 Task: Find connections with filter location Samtredia with filter topic #cybersecuritywith filter profile language Spanish with filter current company The Product Folks with filter school MCT's Rajiv Gandhi Institute Of Technology with filter industry Vehicle Repair and Maintenance with filter service category NotaryOnline Research with filter keywords title Owner
Action: Mouse moved to (192, 271)
Screenshot: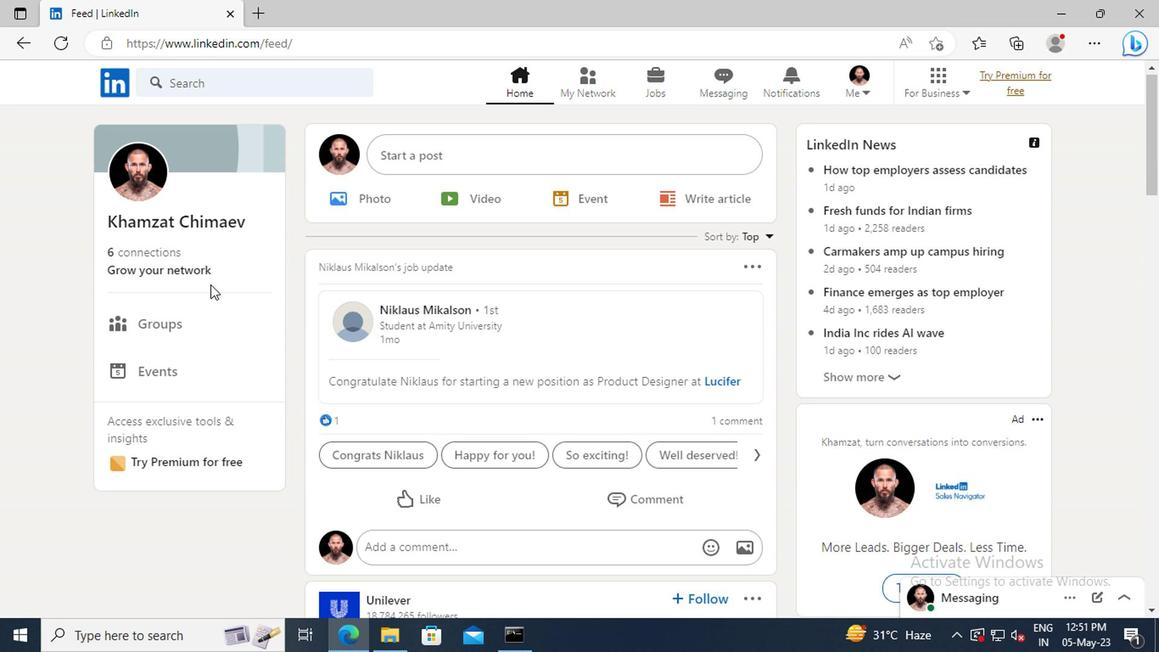 
Action: Mouse pressed left at (192, 271)
Screenshot: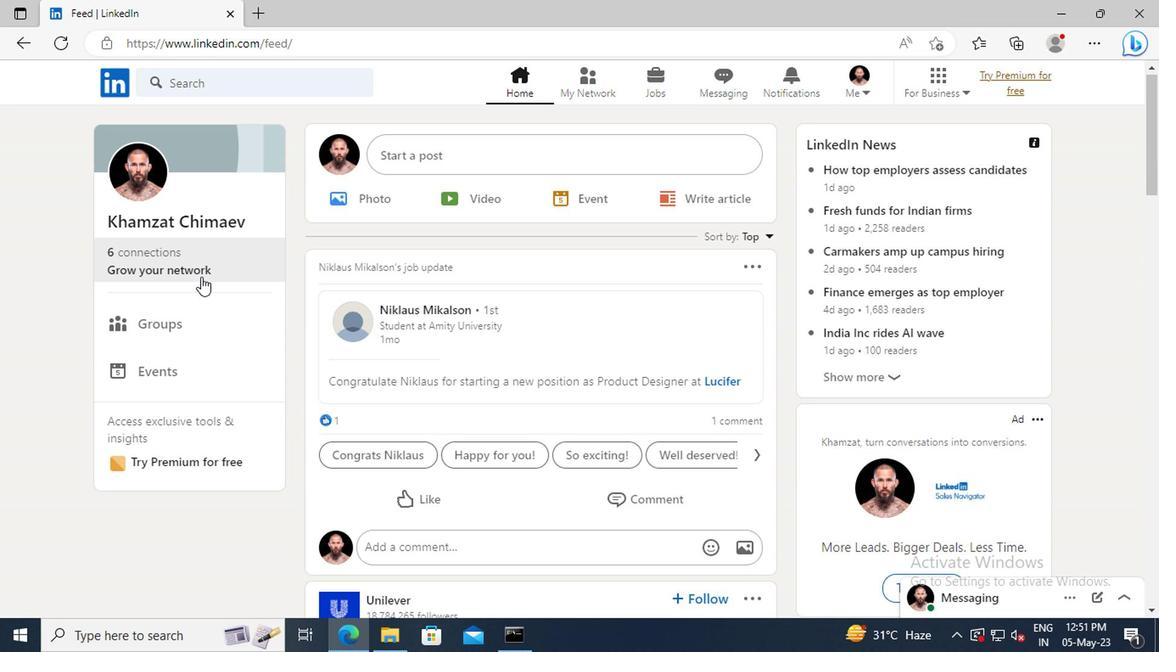 
Action: Mouse moved to (188, 180)
Screenshot: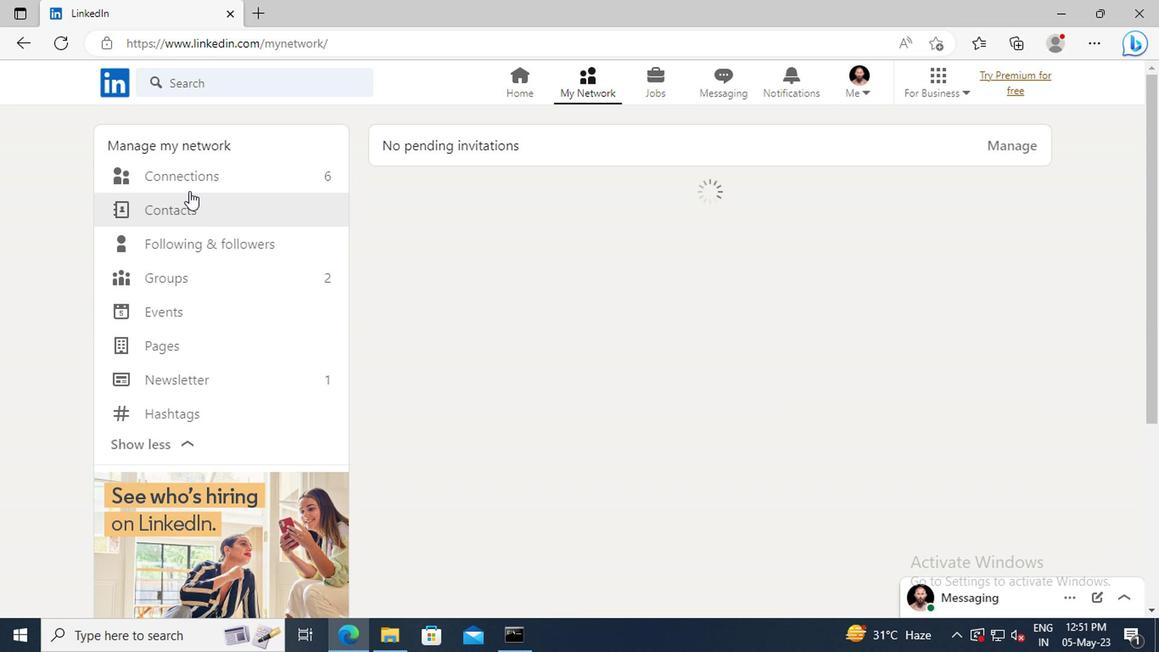 
Action: Mouse pressed left at (188, 180)
Screenshot: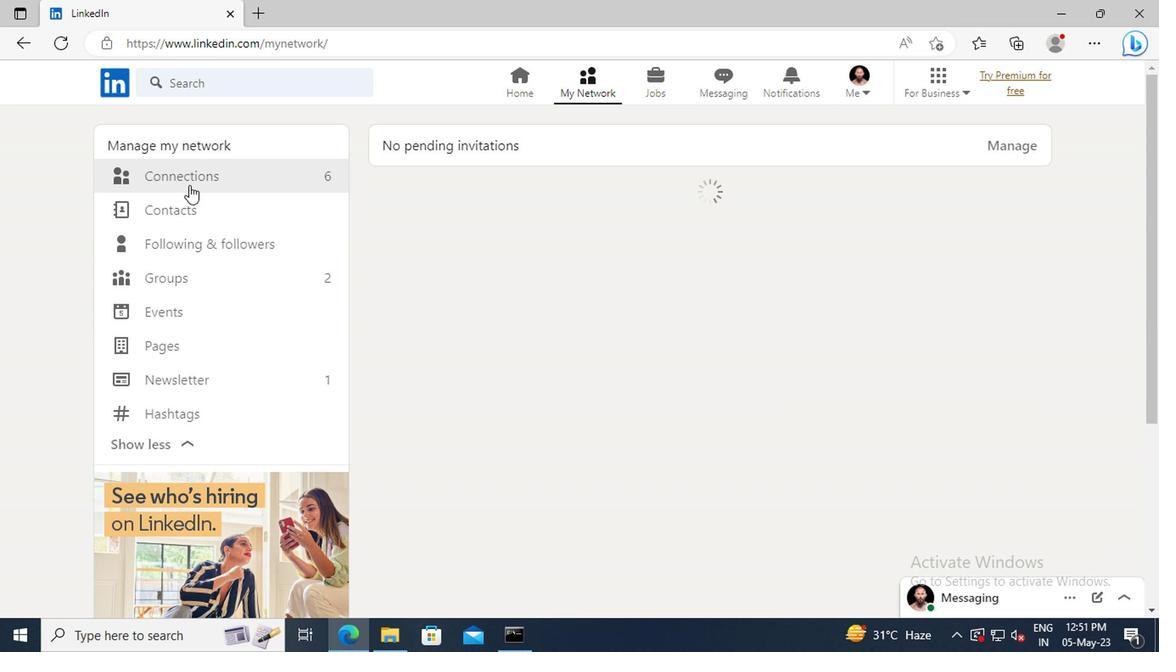 
Action: Mouse moved to (688, 181)
Screenshot: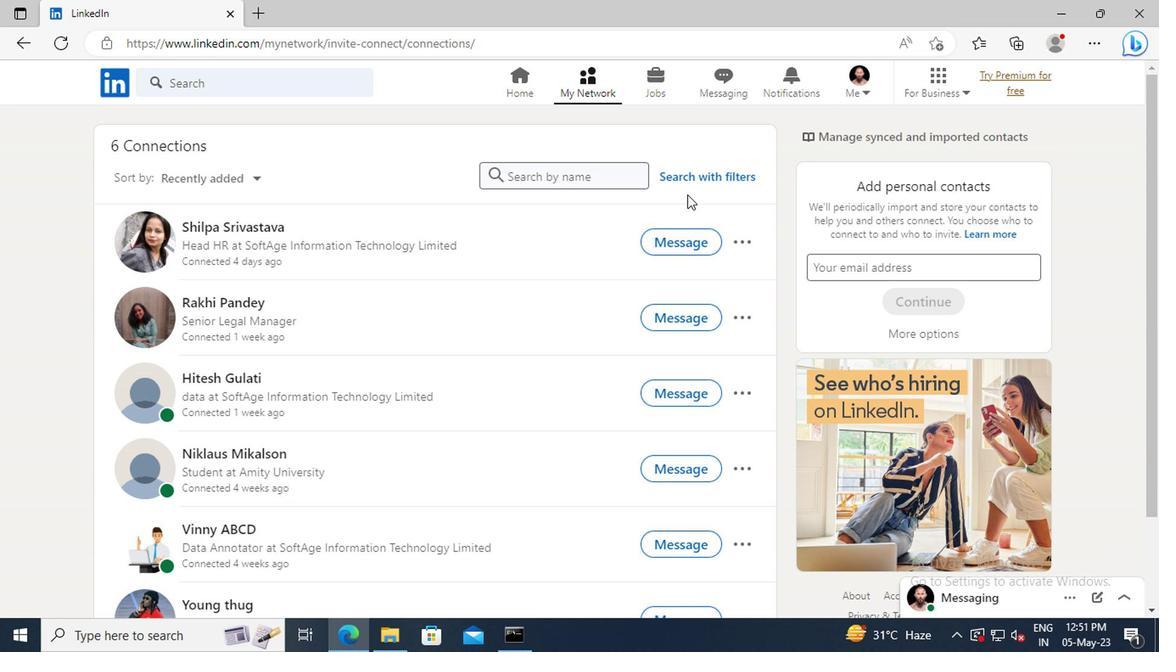 
Action: Mouse pressed left at (688, 181)
Screenshot: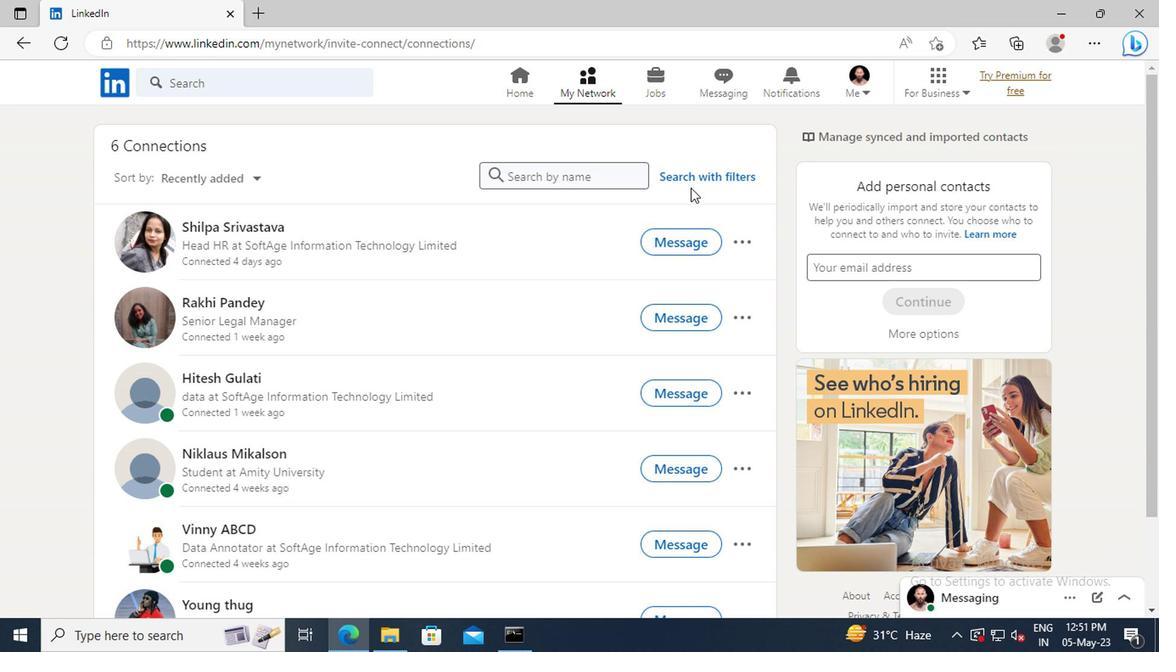
Action: Mouse moved to (637, 134)
Screenshot: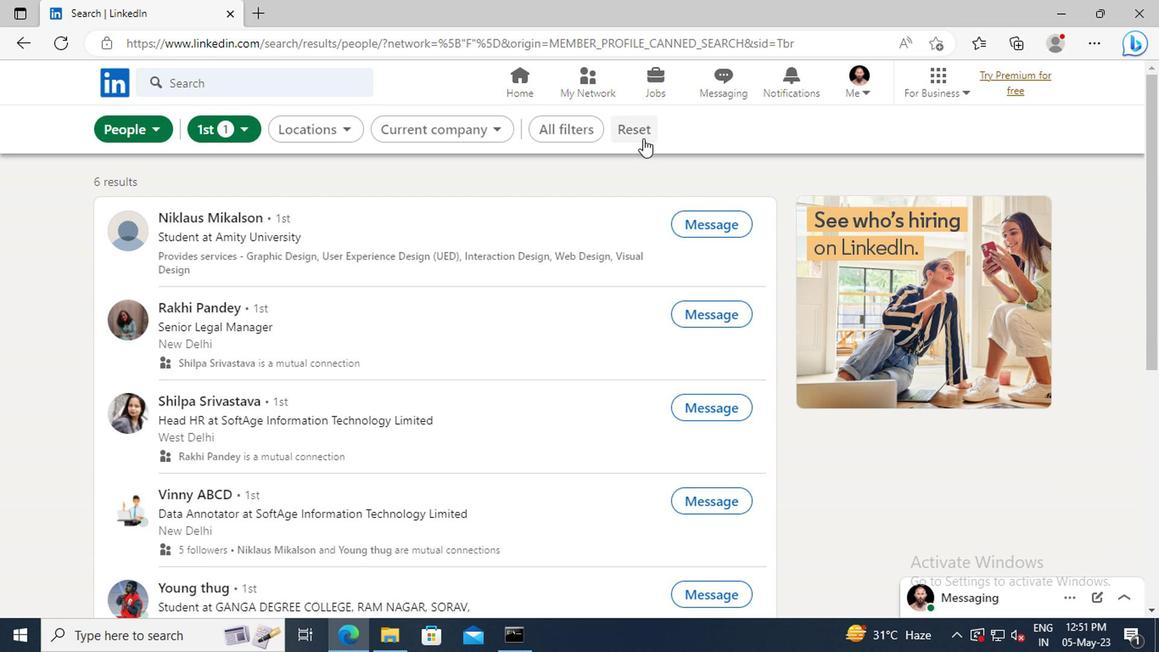 
Action: Mouse pressed left at (637, 134)
Screenshot: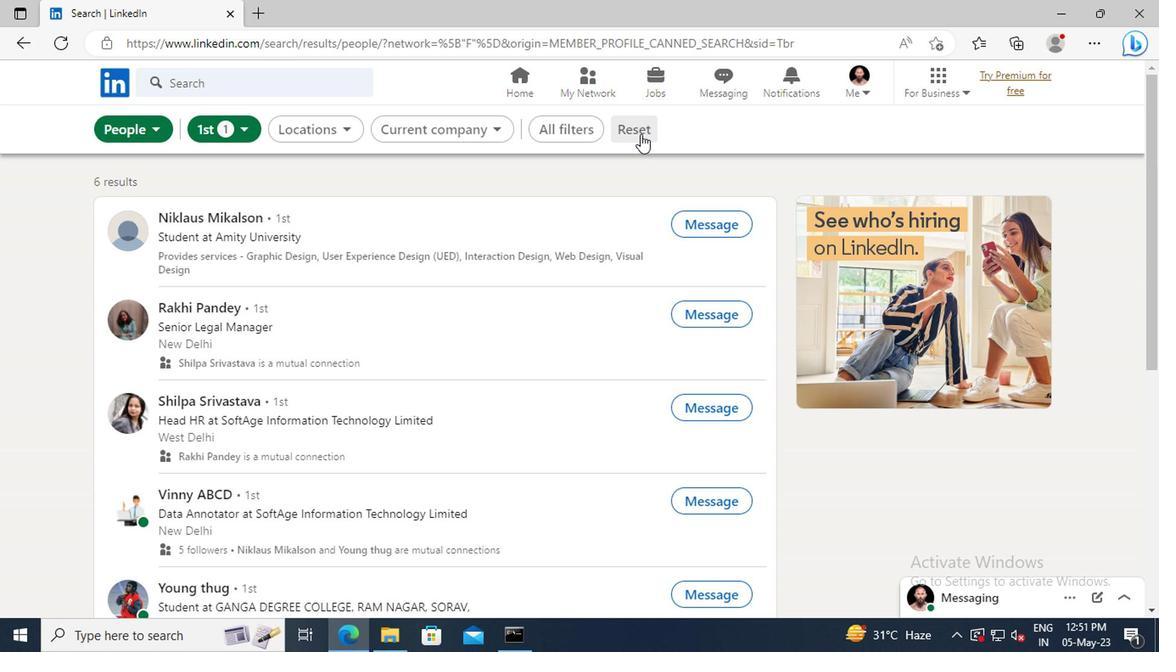 
Action: Mouse moved to (616, 134)
Screenshot: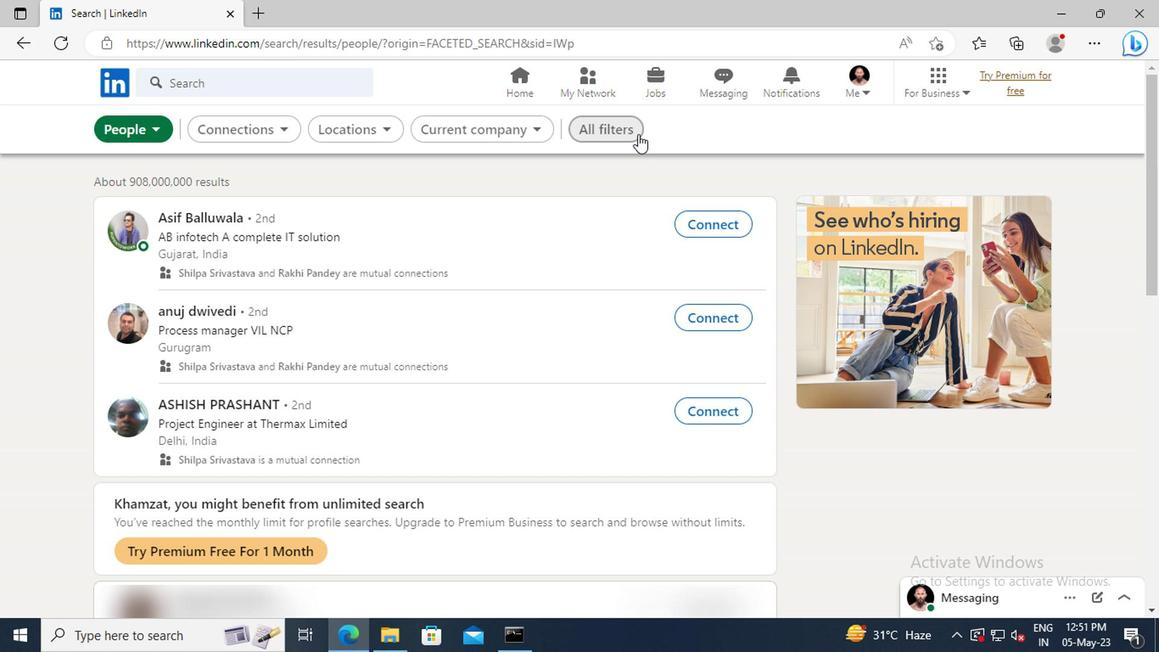 
Action: Mouse pressed left at (616, 134)
Screenshot: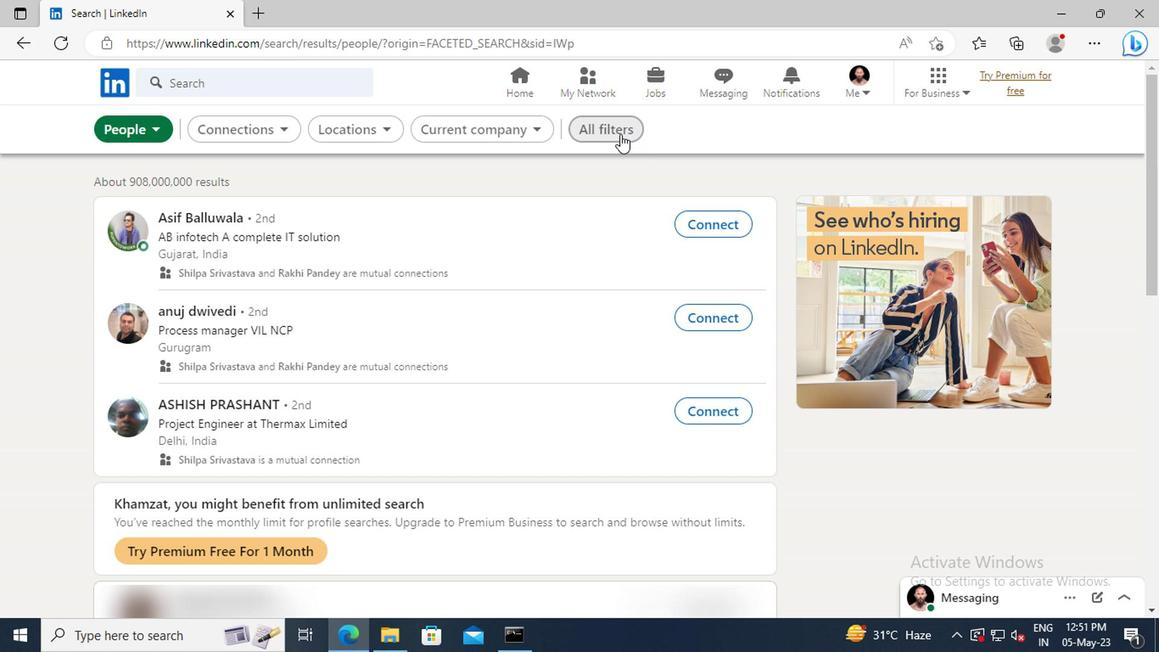 
Action: Mouse moved to (943, 360)
Screenshot: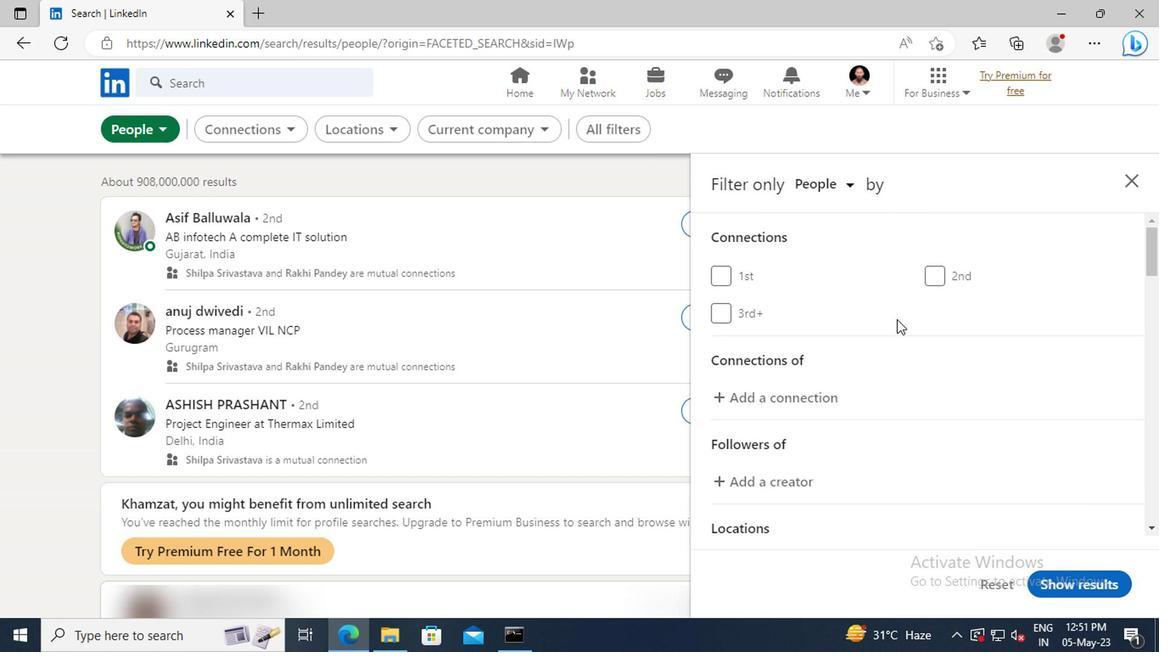 
Action: Mouse scrolled (943, 359) with delta (0, -1)
Screenshot: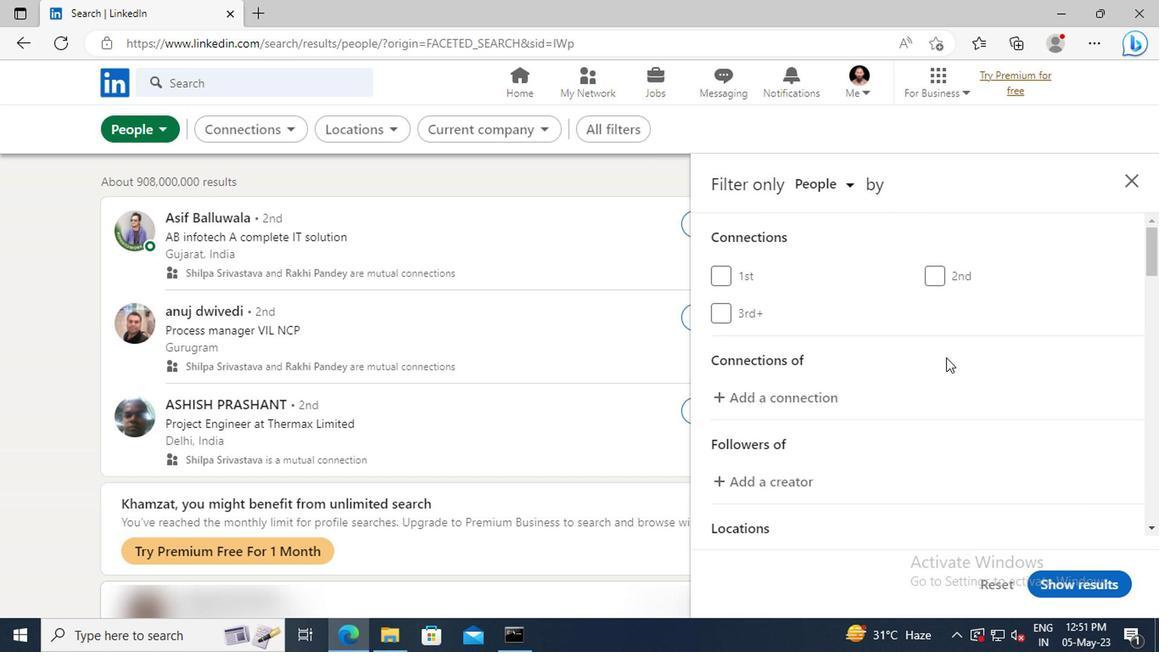 
Action: Mouse scrolled (943, 359) with delta (0, -1)
Screenshot: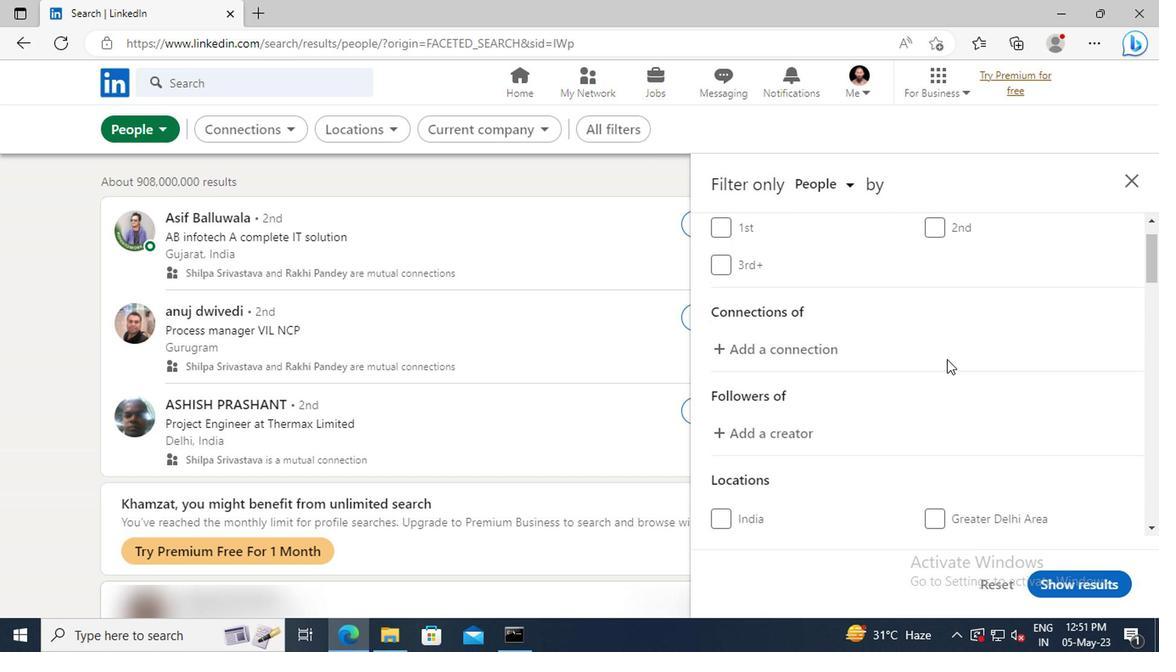 
Action: Mouse scrolled (943, 359) with delta (0, -1)
Screenshot: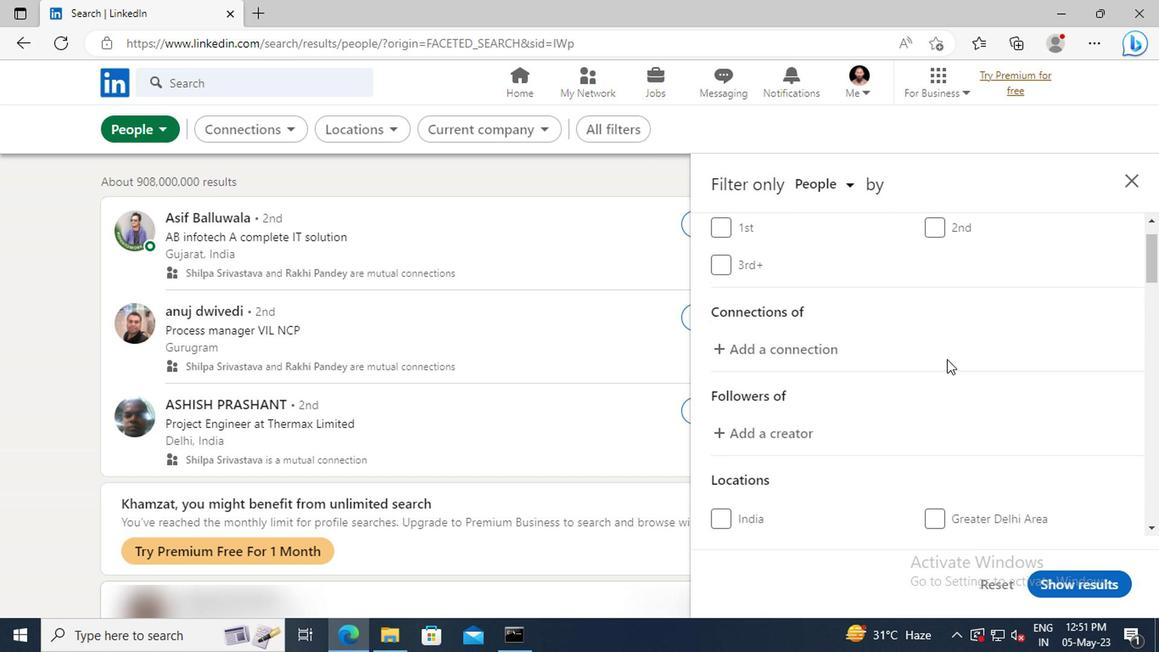 
Action: Mouse scrolled (943, 359) with delta (0, -1)
Screenshot: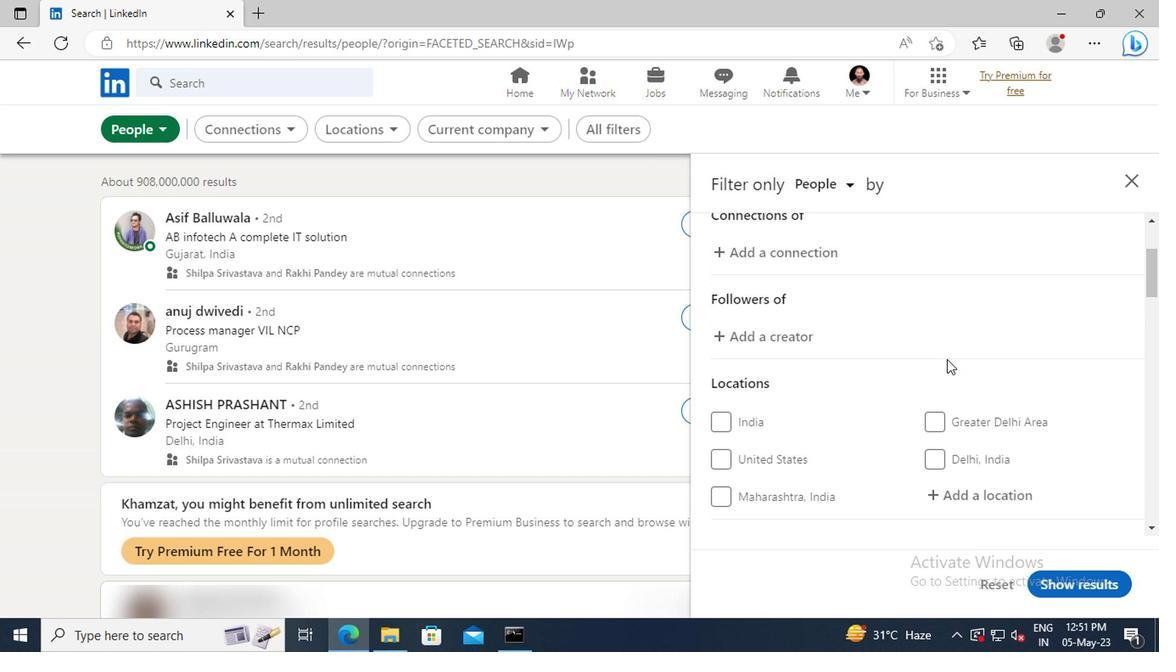 
Action: Mouse scrolled (943, 359) with delta (0, -1)
Screenshot: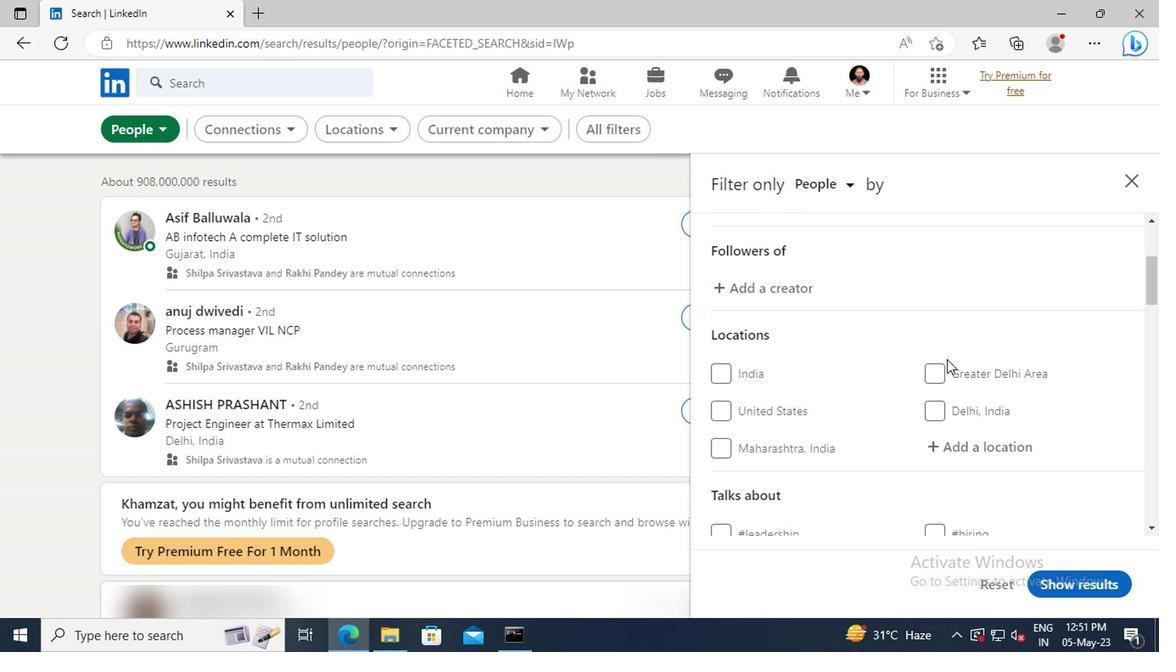 
Action: Mouse moved to (942, 398)
Screenshot: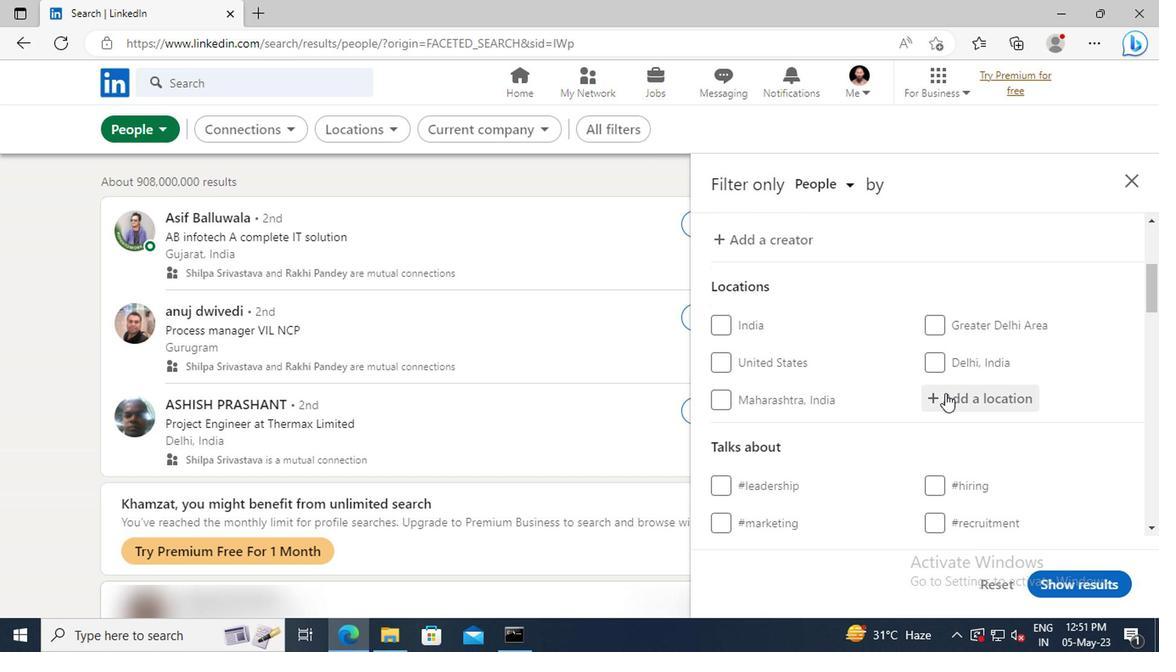 
Action: Mouse pressed left at (942, 398)
Screenshot: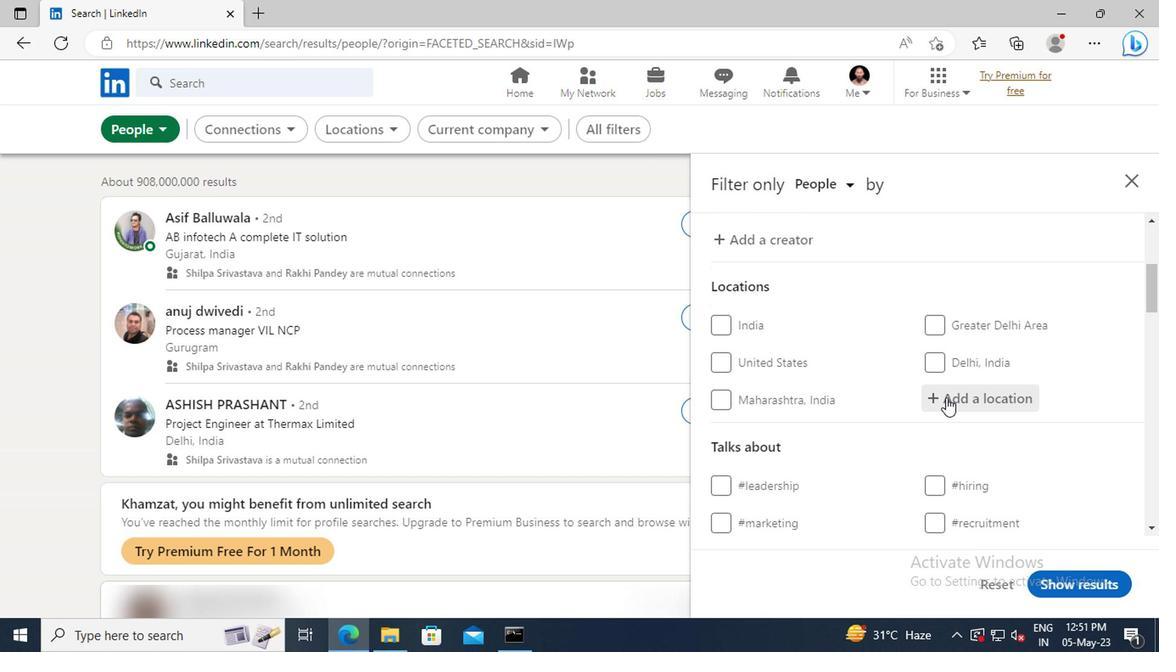 
Action: Key pressed <Key.shift>SAMTRED
Screenshot: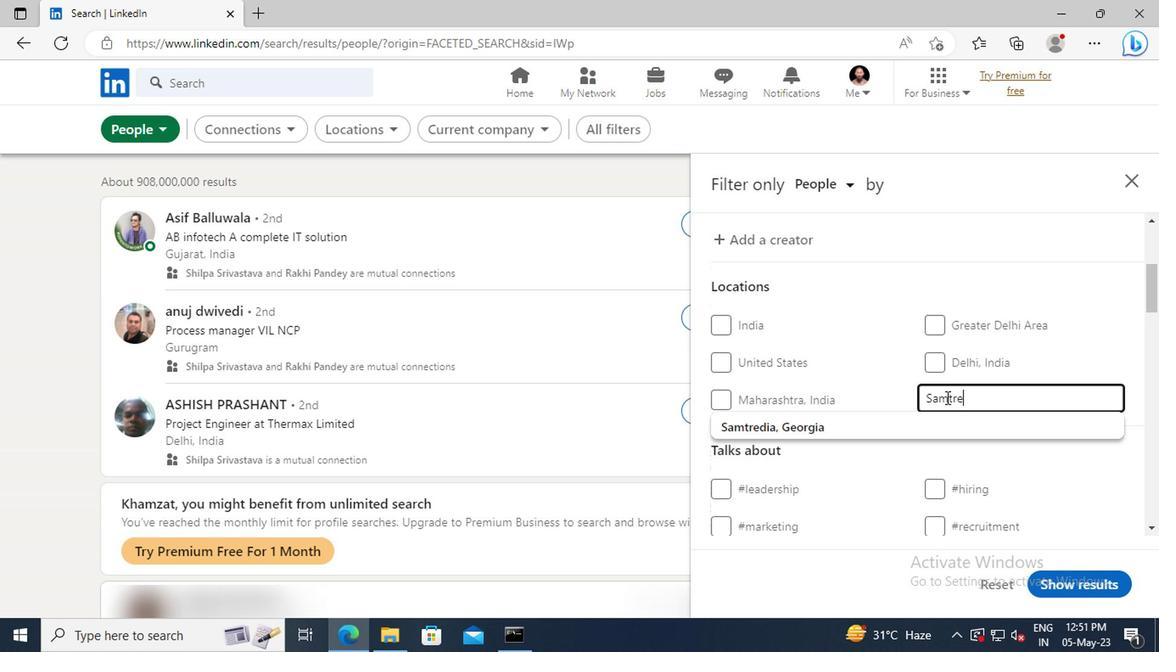 
Action: Mouse moved to (938, 425)
Screenshot: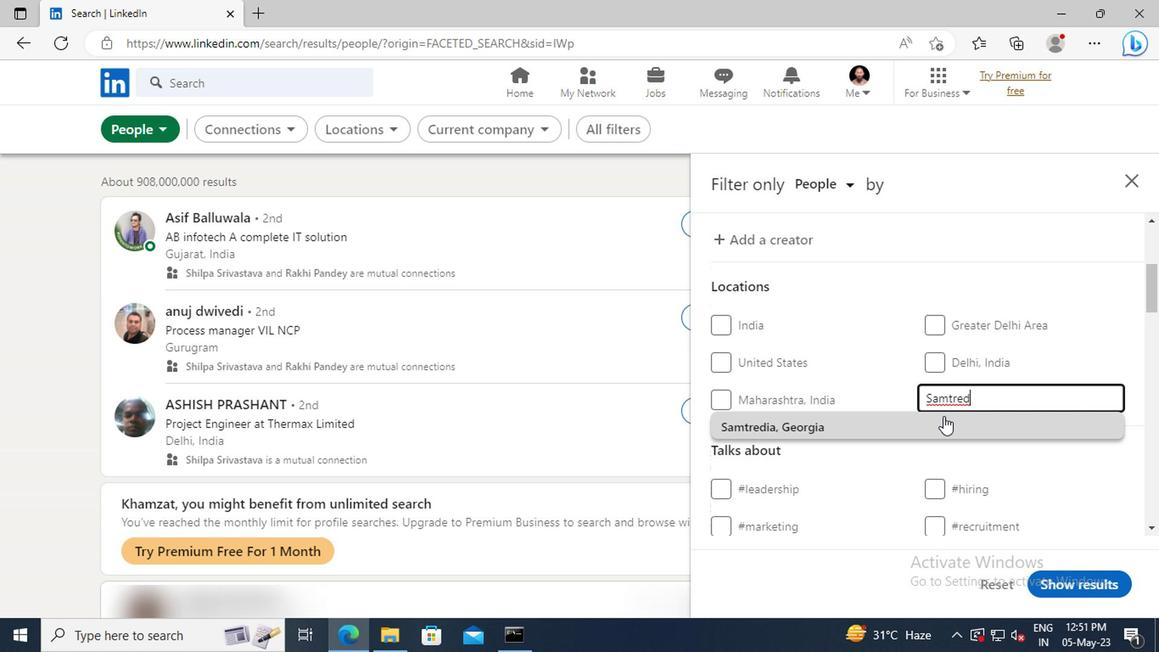 
Action: Mouse pressed left at (938, 425)
Screenshot: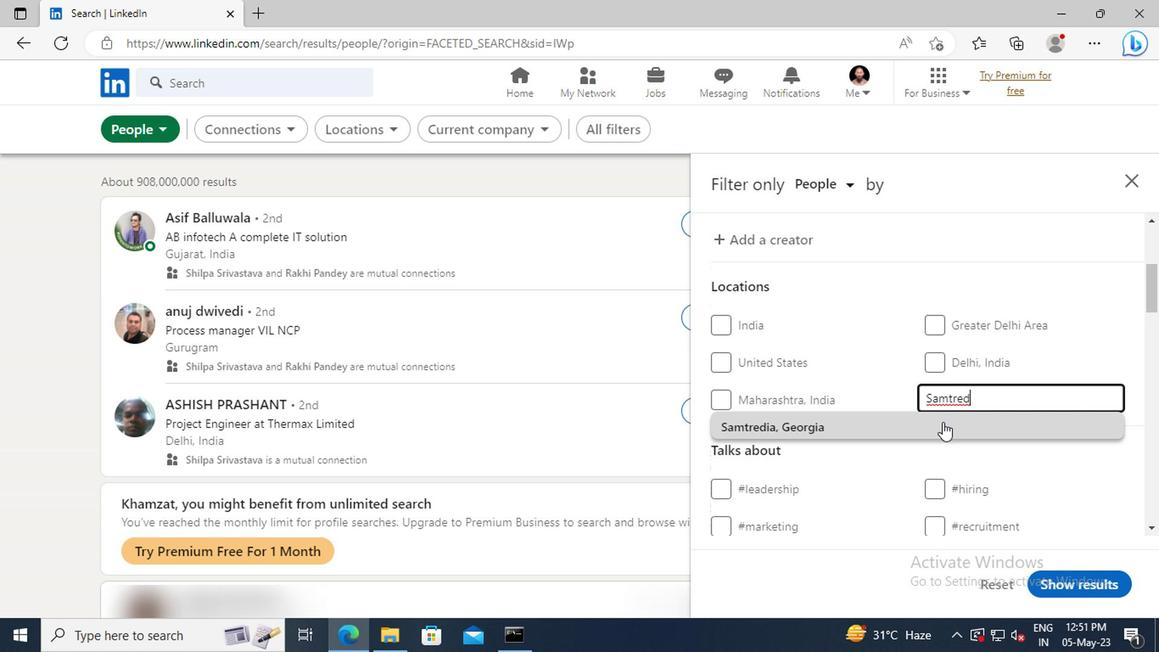 
Action: Mouse scrolled (938, 424) with delta (0, 0)
Screenshot: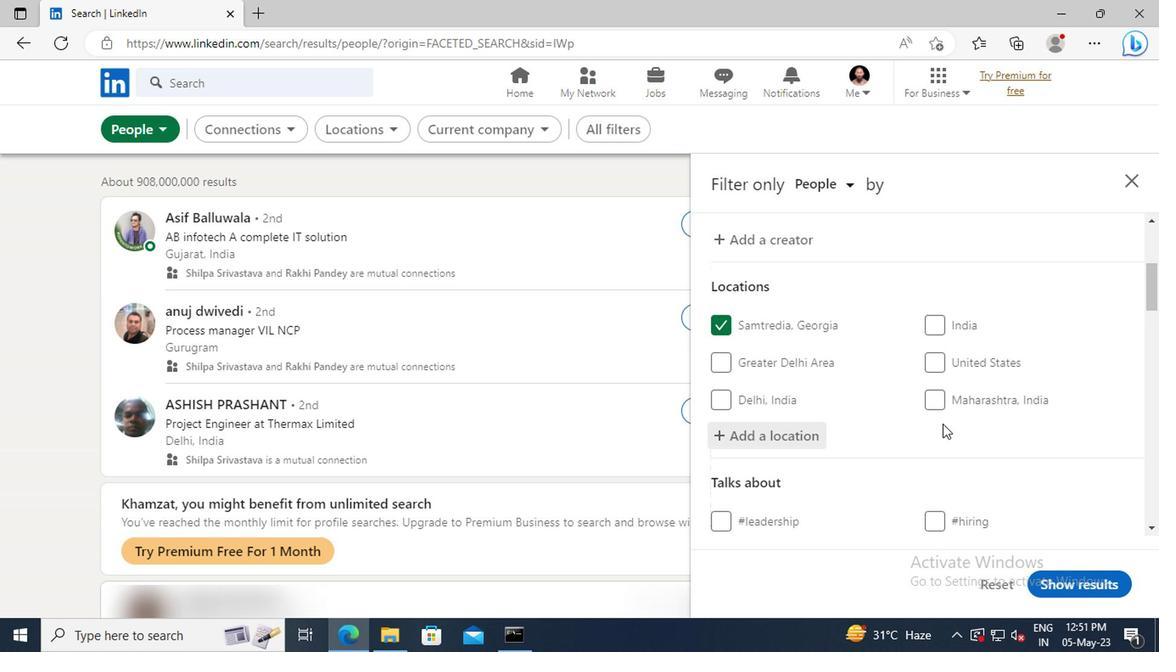 
Action: Mouse scrolled (938, 424) with delta (0, 0)
Screenshot: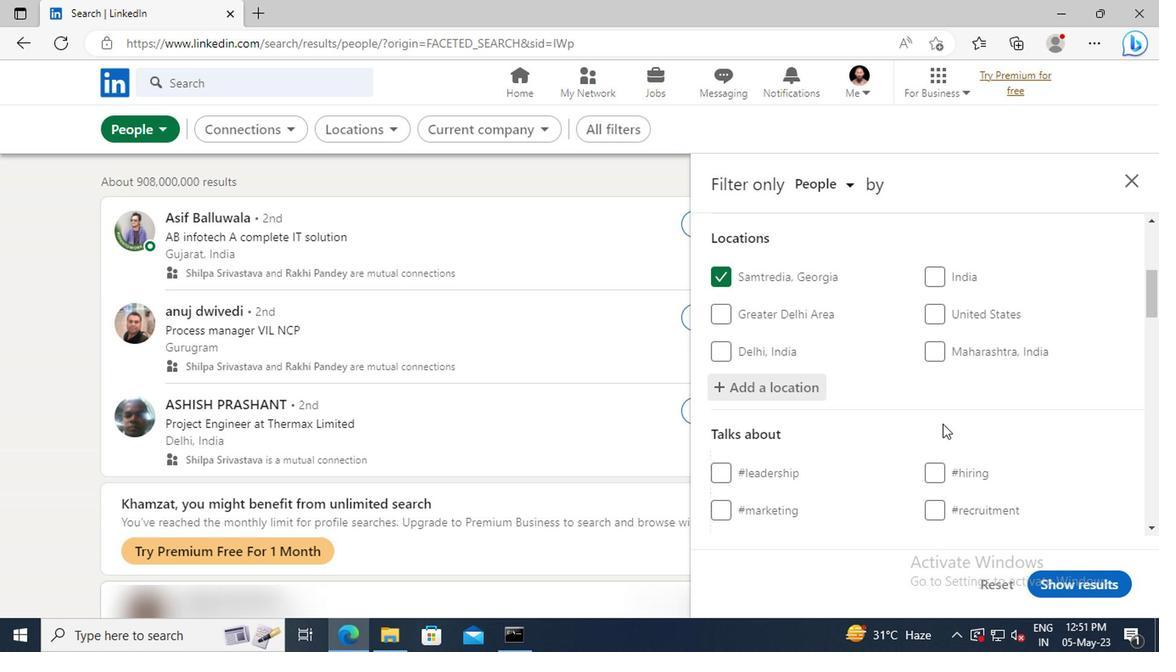 
Action: Mouse scrolled (938, 424) with delta (0, 0)
Screenshot: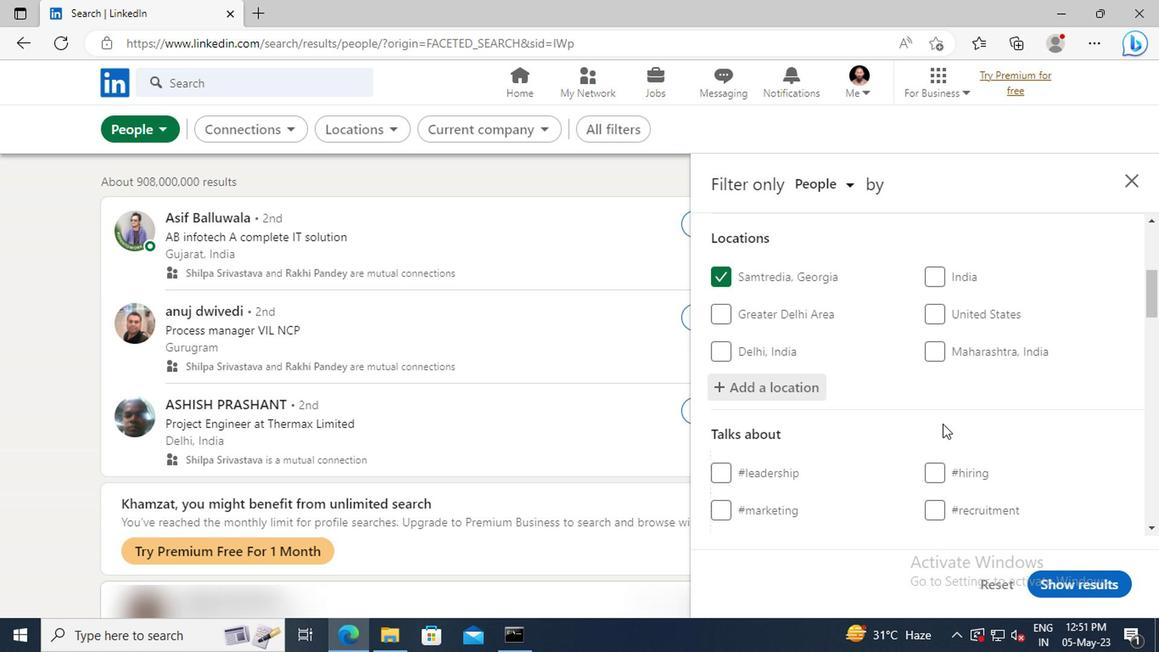 
Action: Mouse scrolled (938, 424) with delta (0, 0)
Screenshot: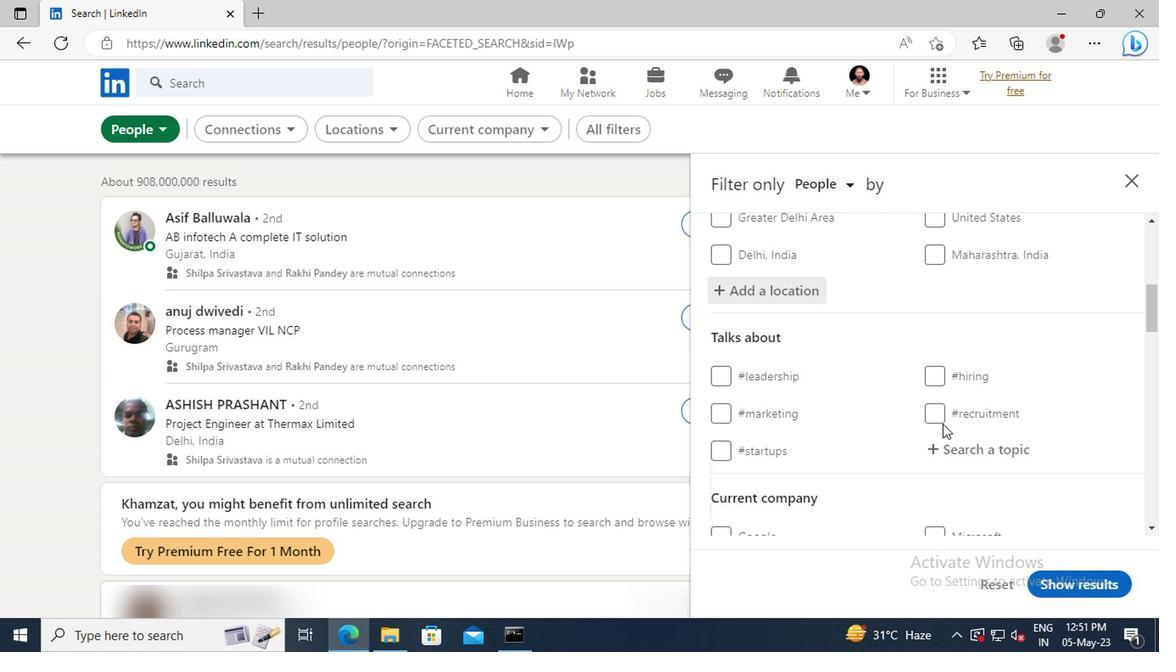 
Action: Mouse moved to (941, 410)
Screenshot: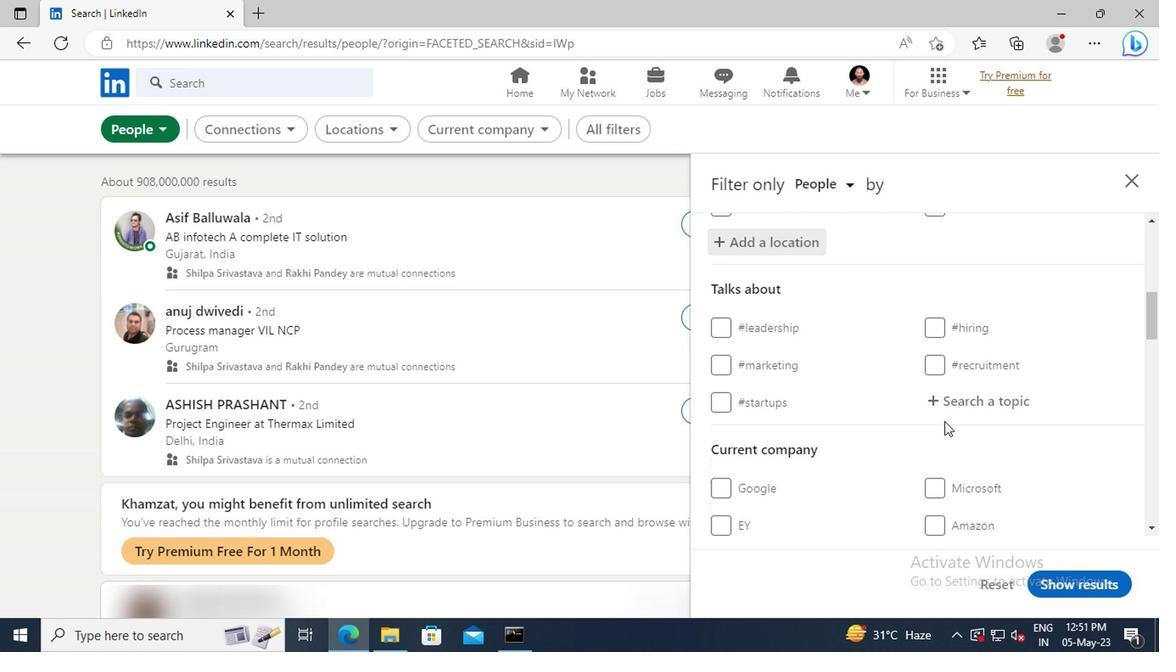 
Action: Mouse pressed left at (941, 410)
Screenshot: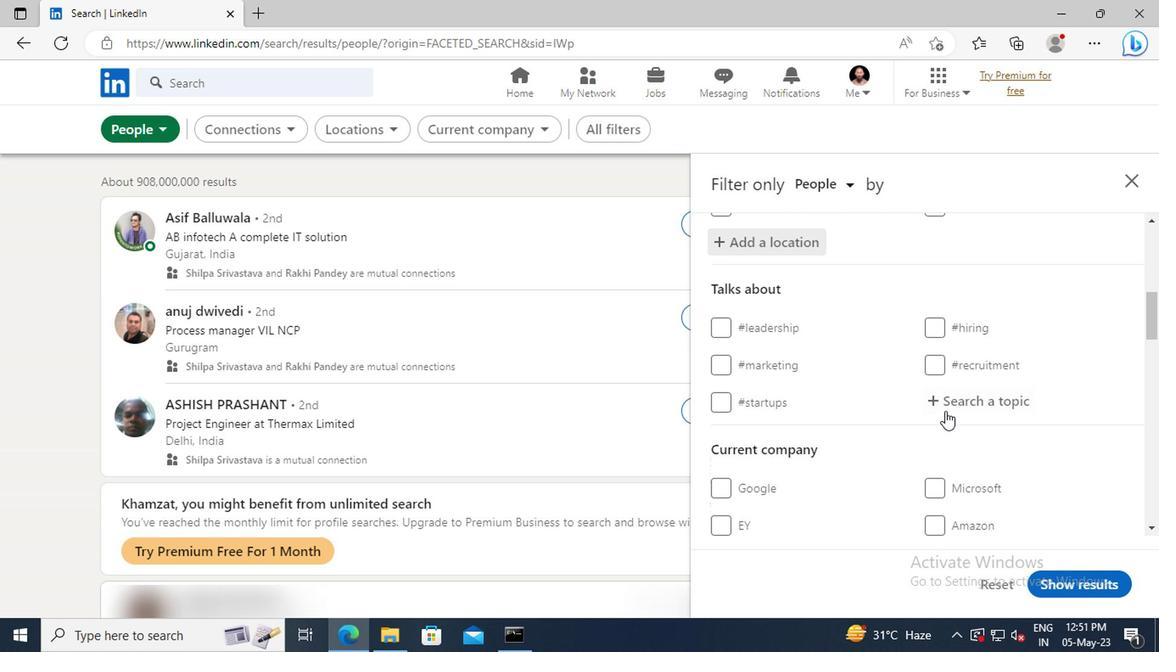 
Action: Key pressed CYBERSE
Screenshot: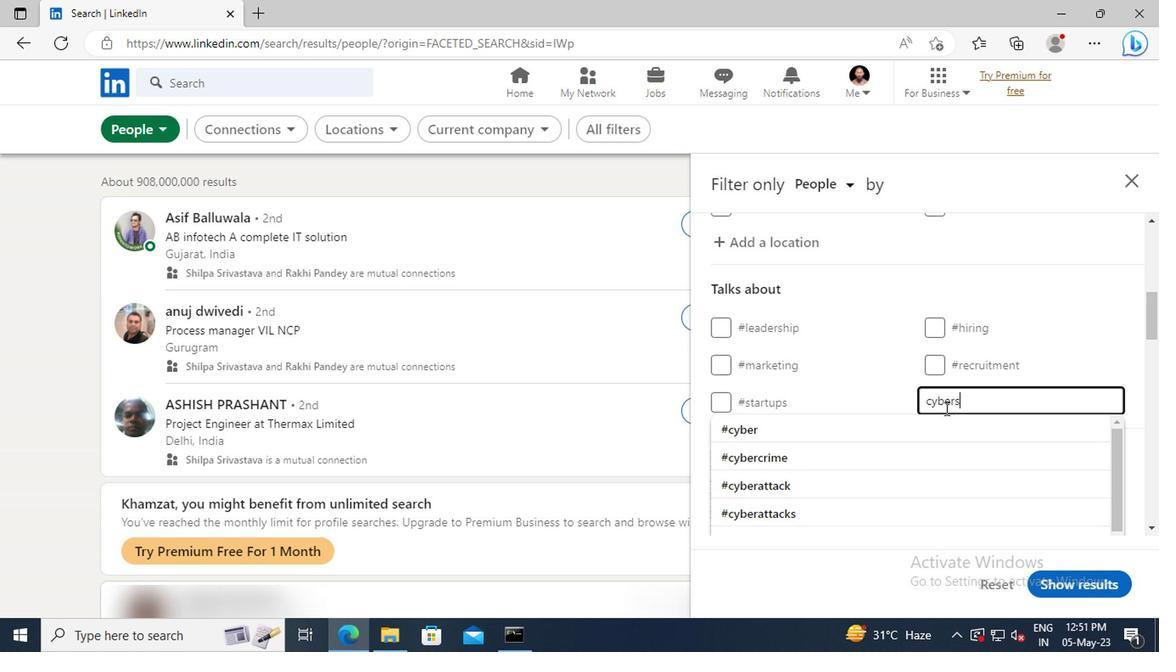 
Action: Mouse moved to (938, 422)
Screenshot: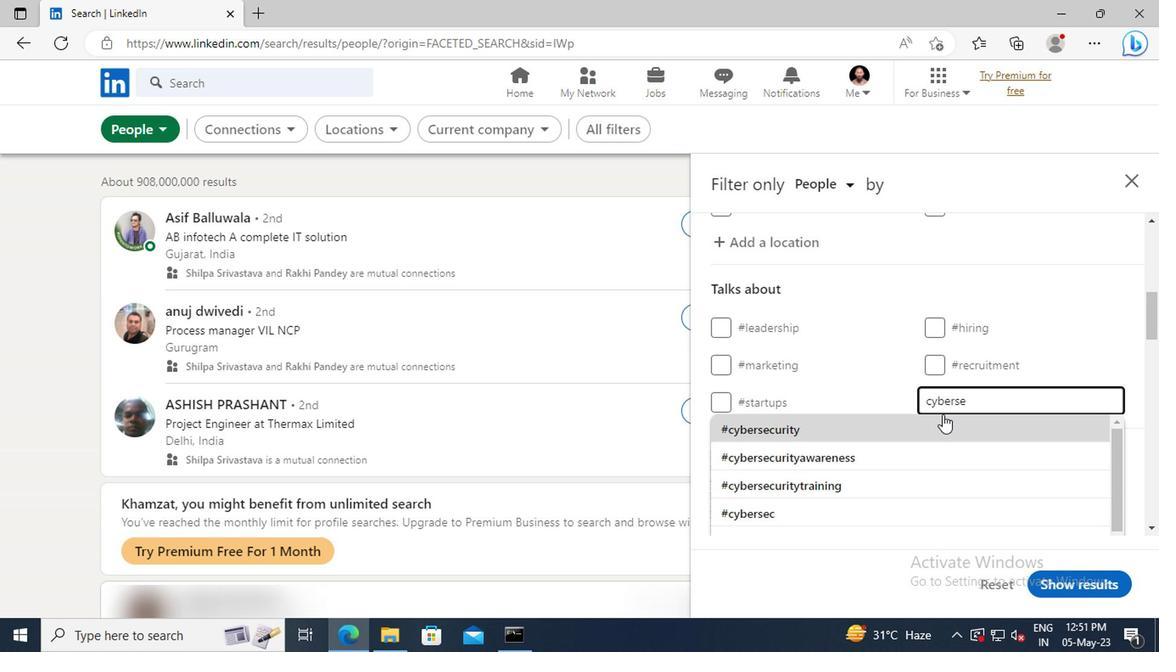 
Action: Mouse pressed left at (938, 422)
Screenshot: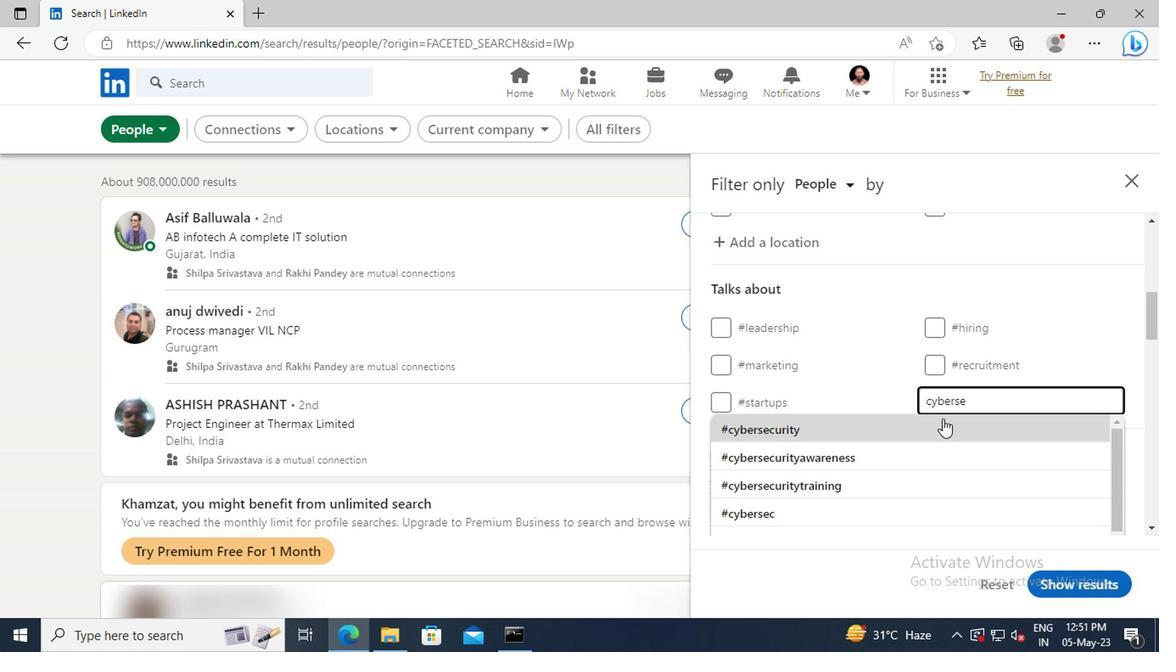 
Action: Mouse scrolled (938, 421) with delta (0, -1)
Screenshot: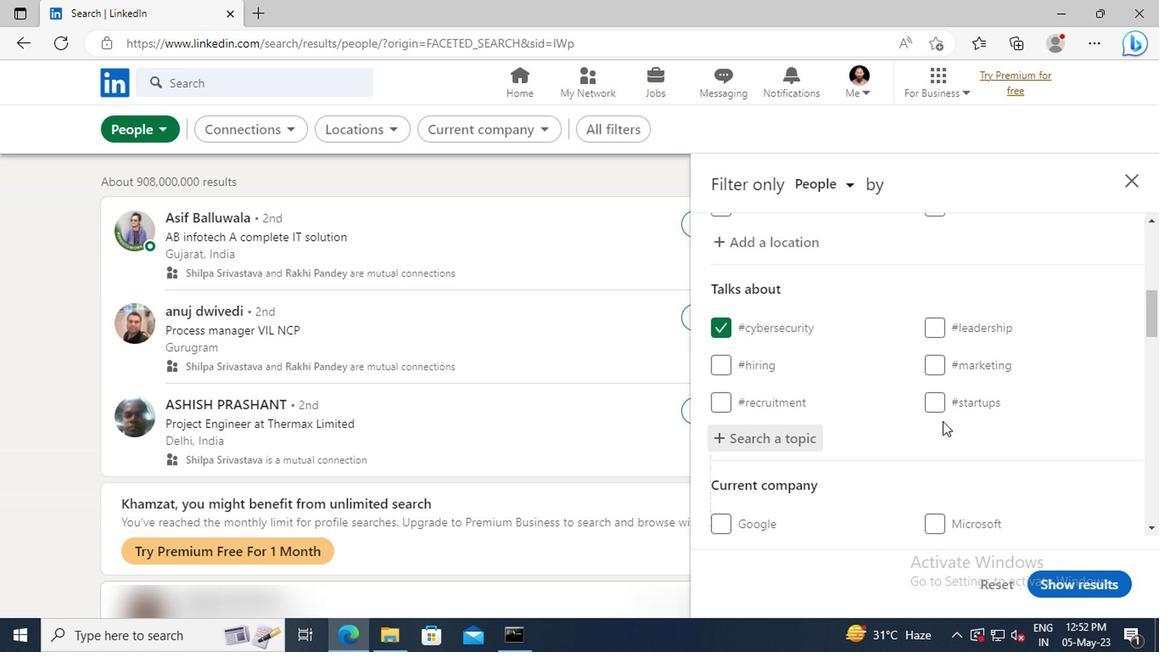 
Action: Mouse scrolled (938, 421) with delta (0, -1)
Screenshot: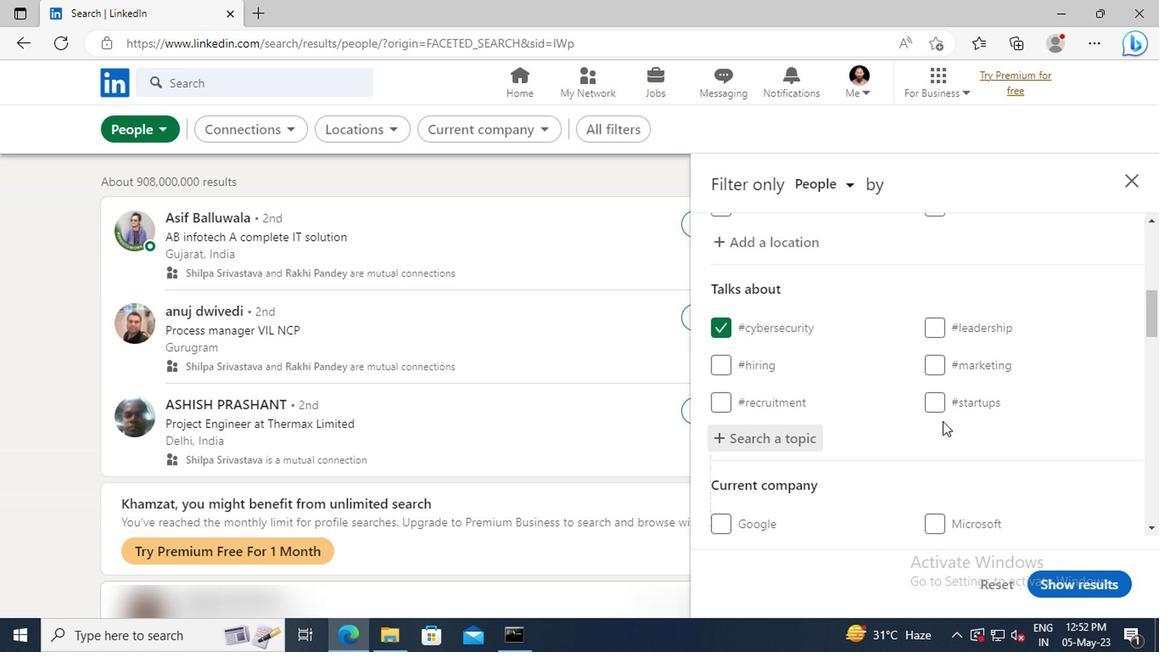 
Action: Mouse scrolled (938, 421) with delta (0, -1)
Screenshot: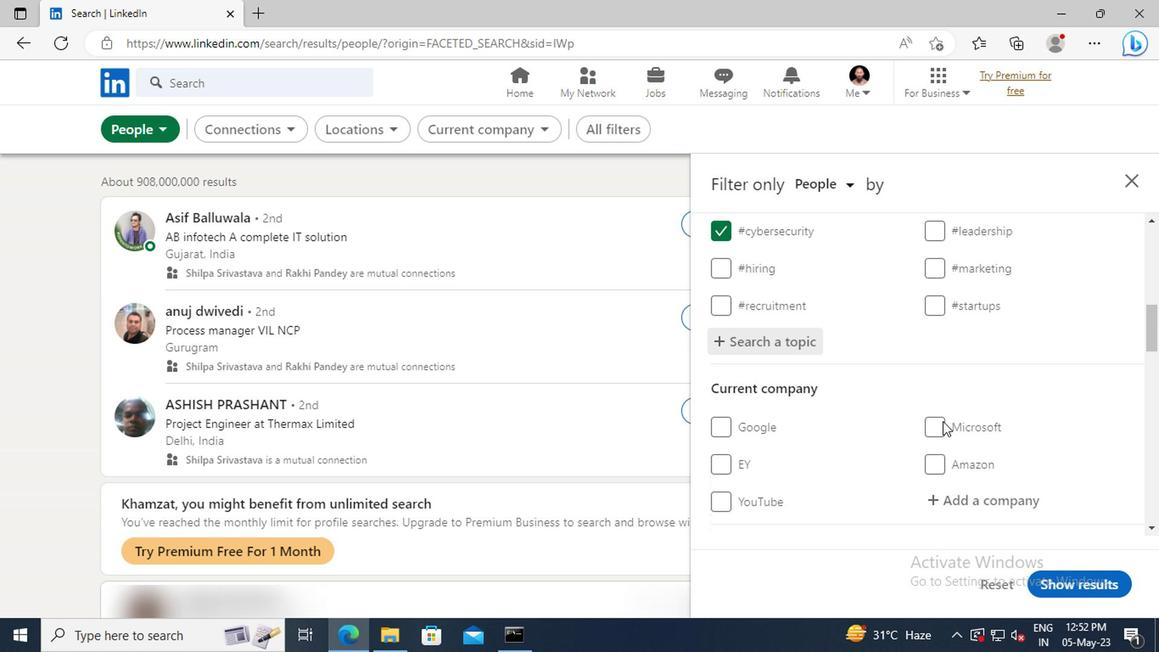 
Action: Mouse scrolled (938, 421) with delta (0, -1)
Screenshot: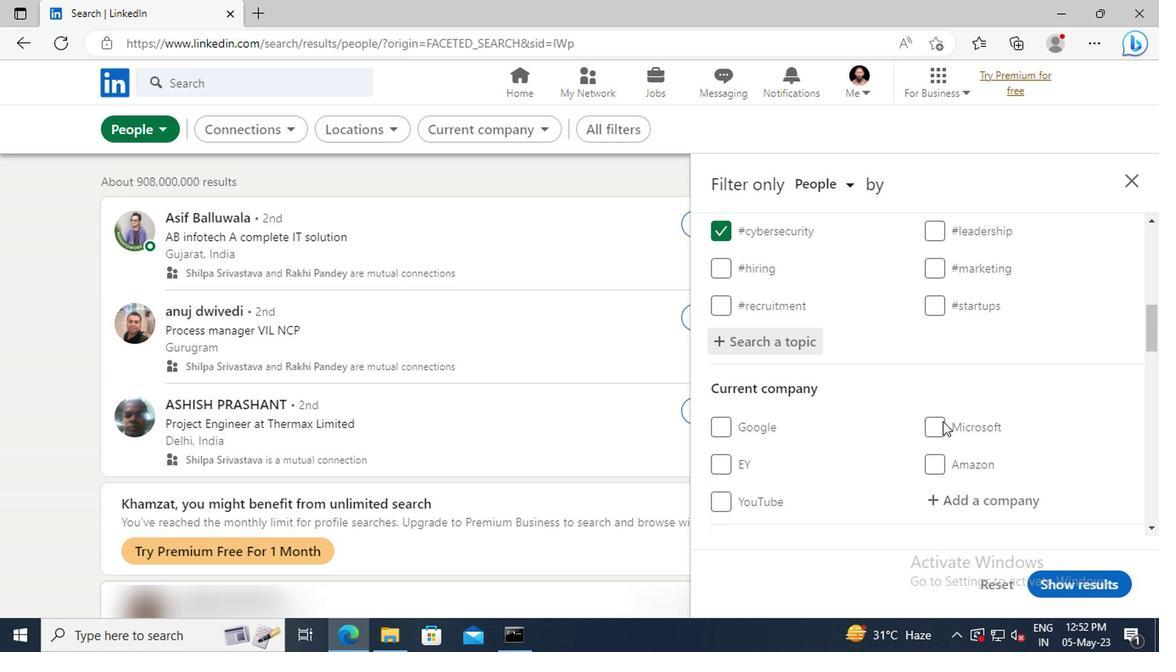 
Action: Mouse scrolled (938, 421) with delta (0, -1)
Screenshot: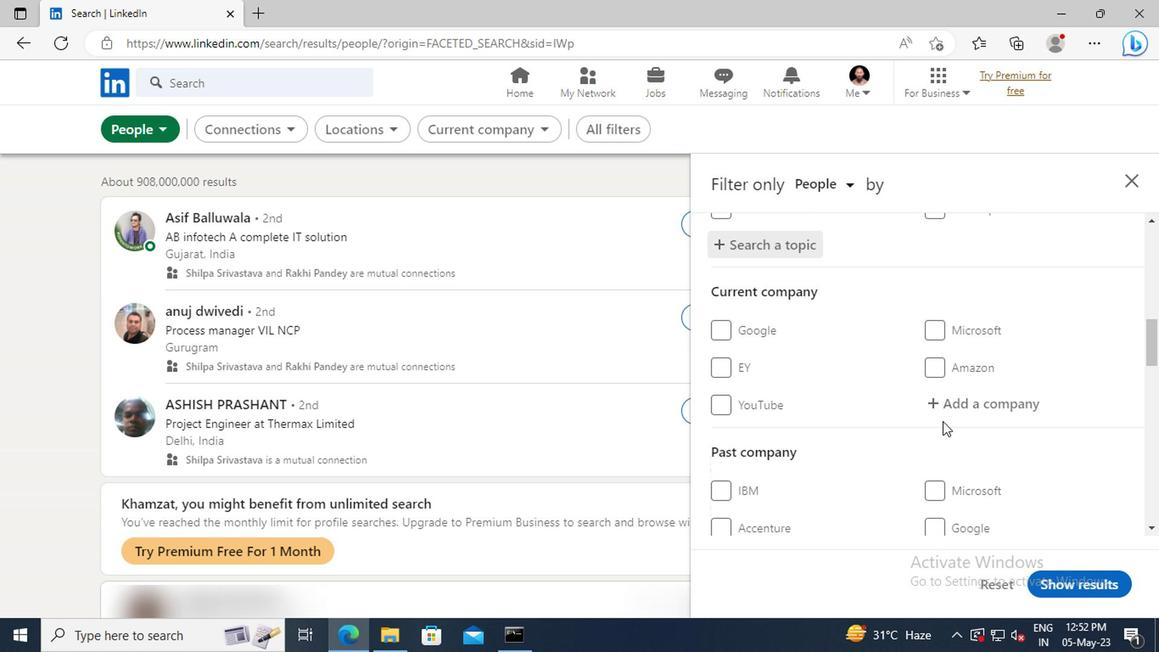 
Action: Mouse scrolled (938, 421) with delta (0, -1)
Screenshot: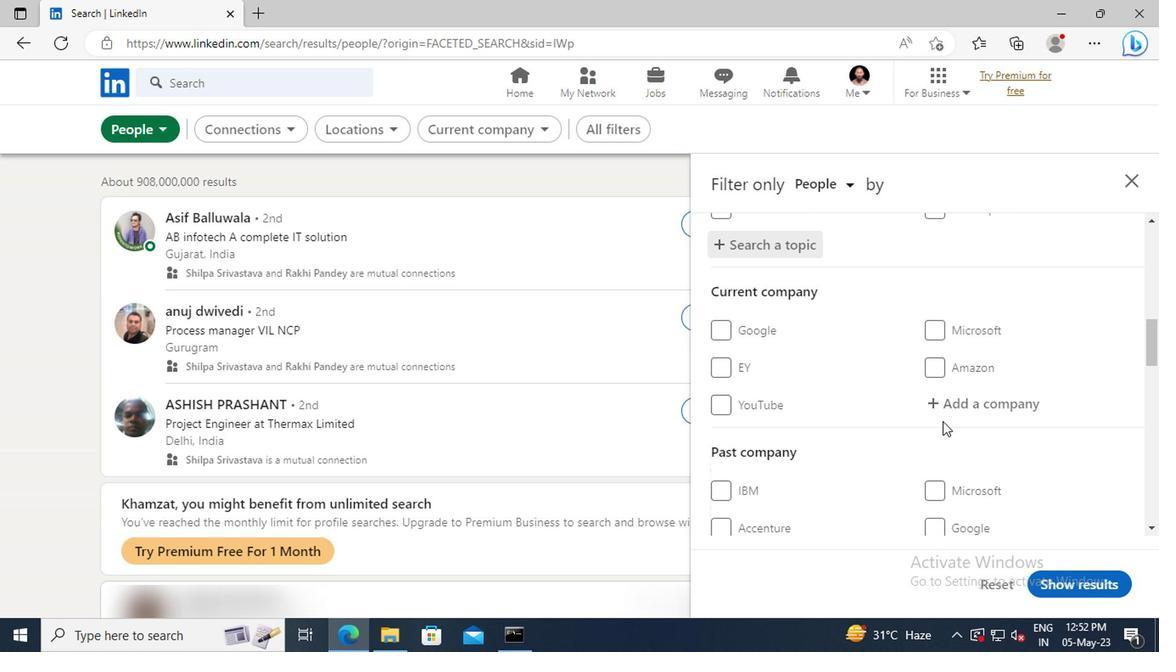 
Action: Mouse scrolled (938, 421) with delta (0, -1)
Screenshot: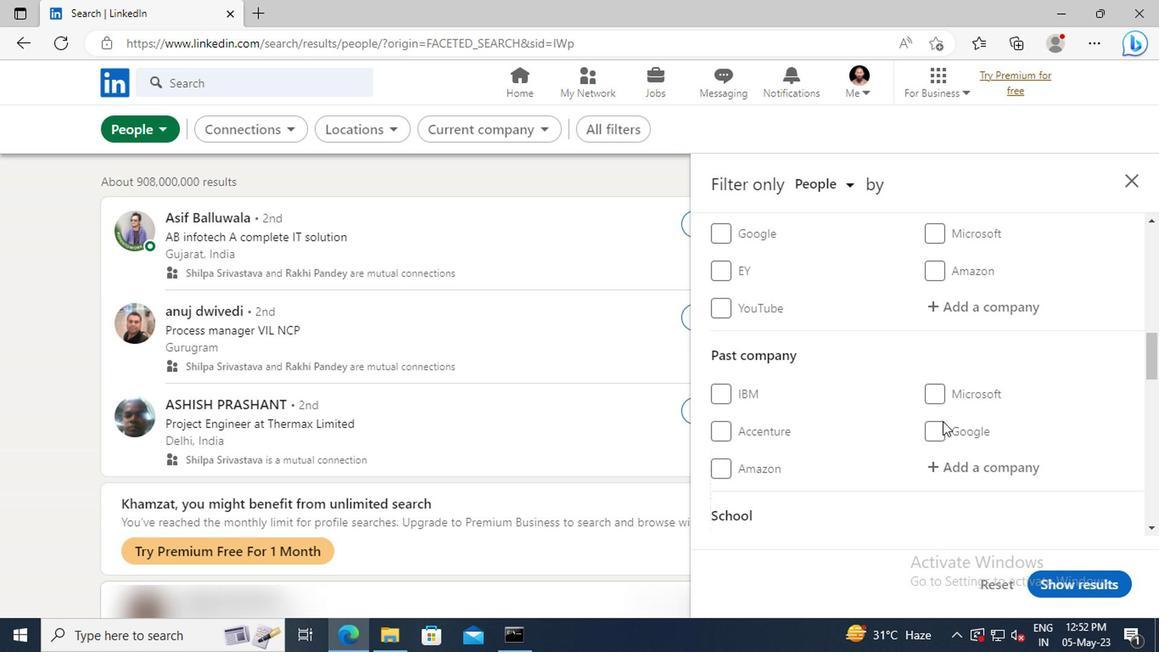 
Action: Mouse scrolled (938, 421) with delta (0, -1)
Screenshot: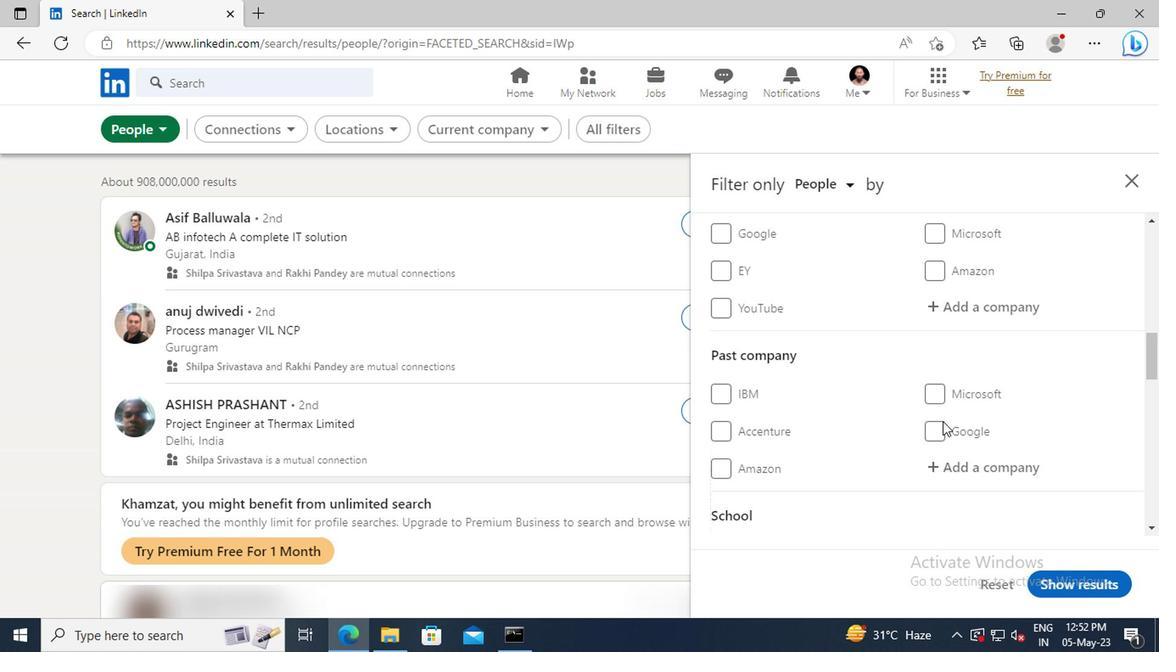 
Action: Mouse scrolled (938, 421) with delta (0, -1)
Screenshot: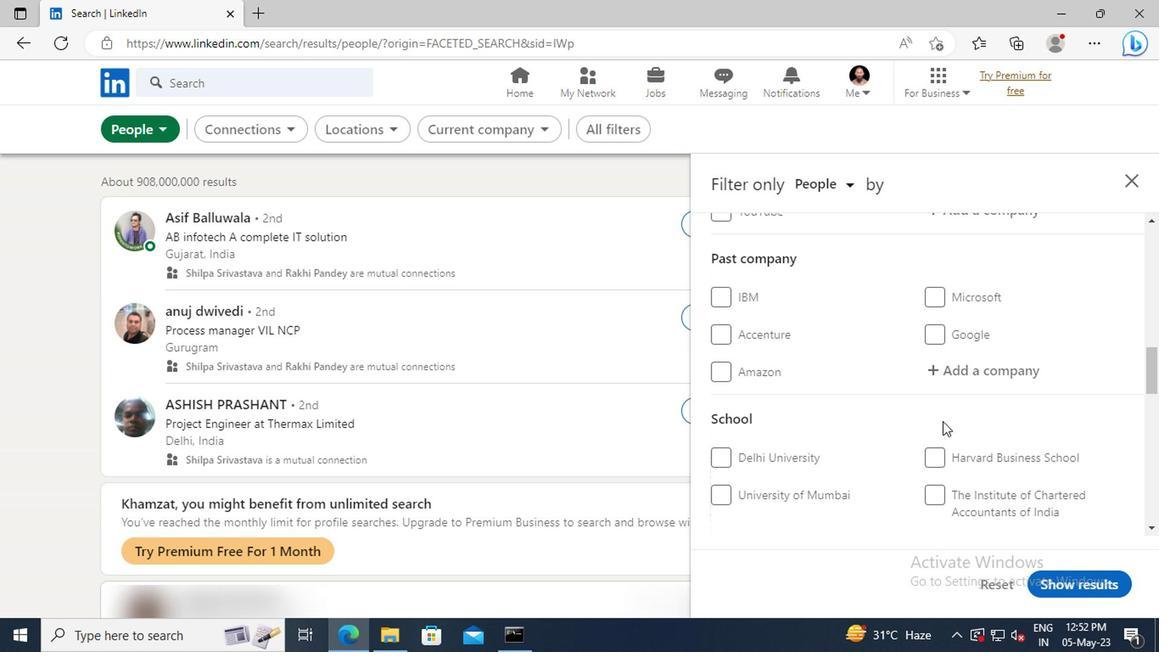 
Action: Mouse scrolled (938, 421) with delta (0, -1)
Screenshot: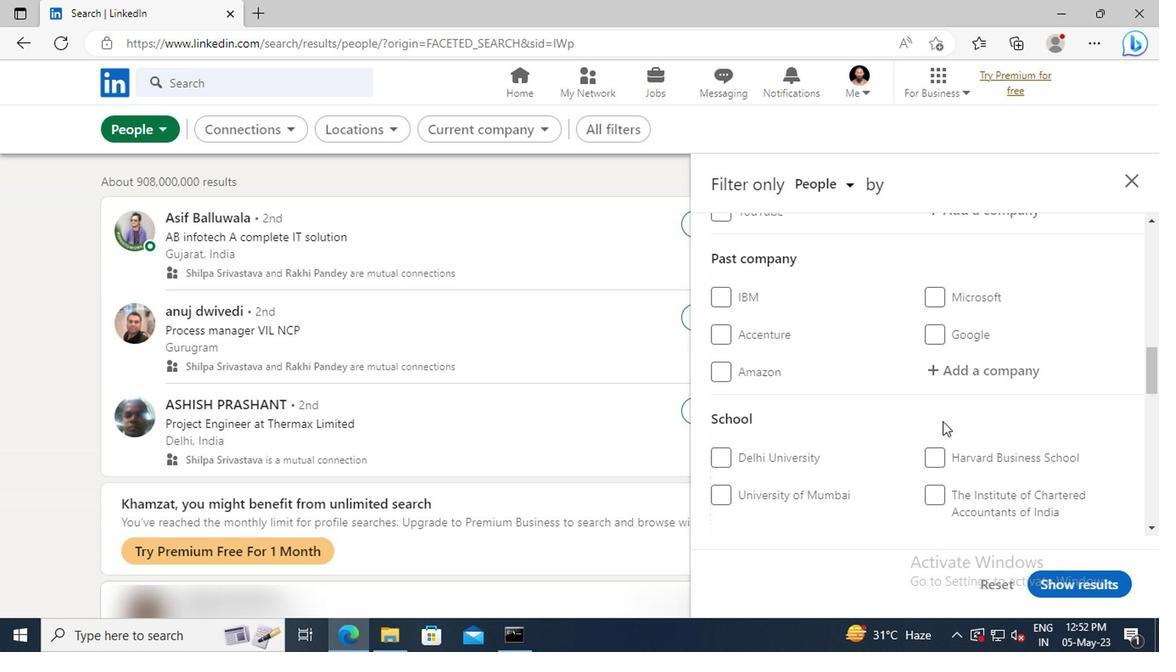 
Action: Mouse scrolled (938, 421) with delta (0, -1)
Screenshot: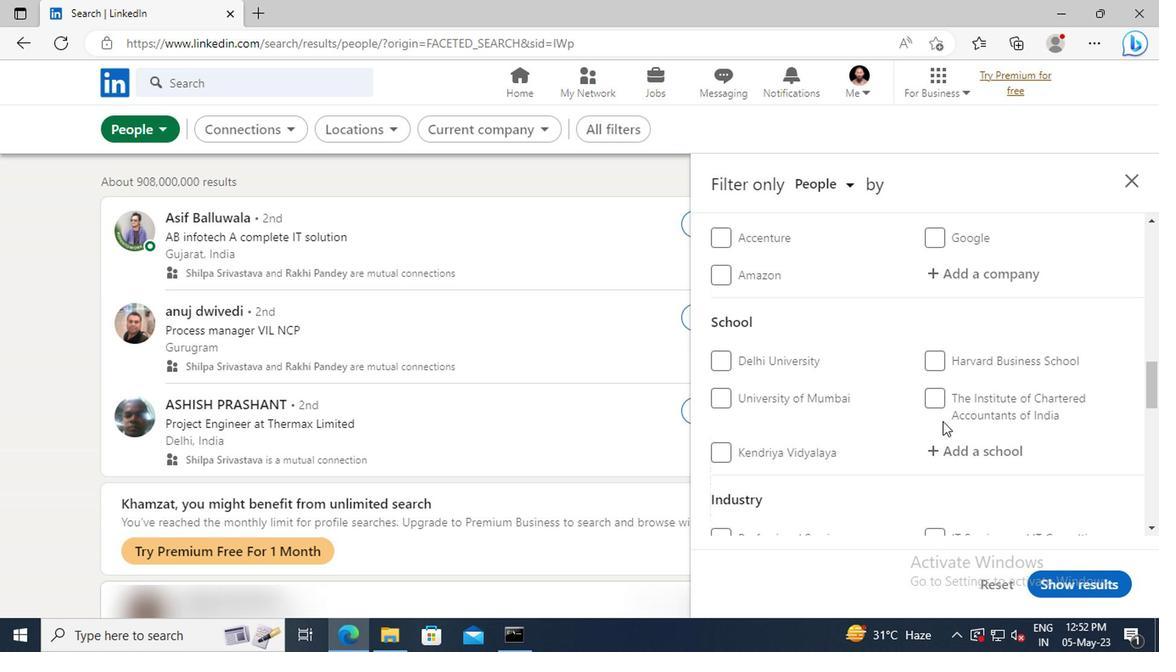 
Action: Mouse scrolled (938, 421) with delta (0, -1)
Screenshot: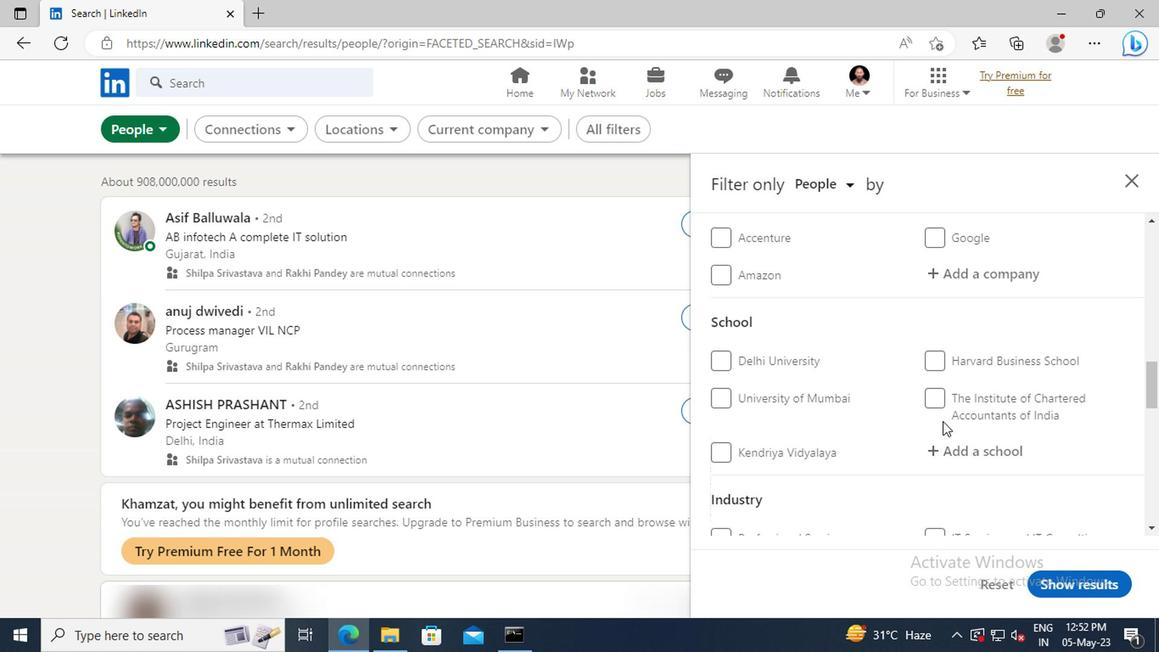 
Action: Mouse scrolled (938, 421) with delta (0, -1)
Screenshot: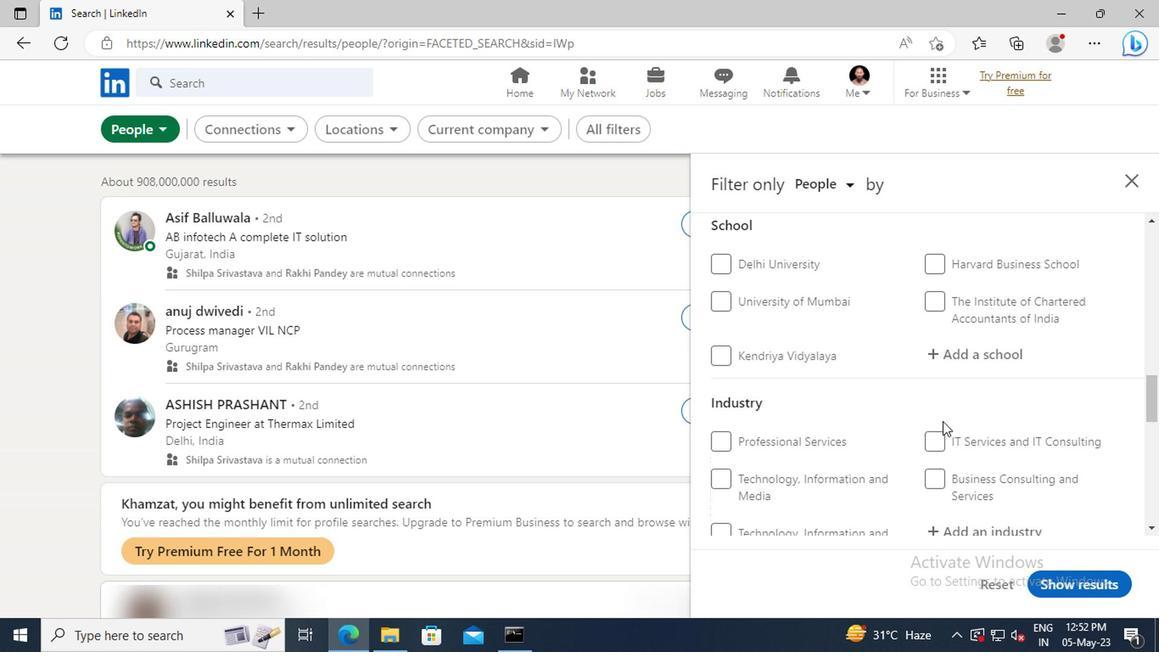 
Action: Mouse scrolled (938, 421) with delta (0, -1)
Screenshot: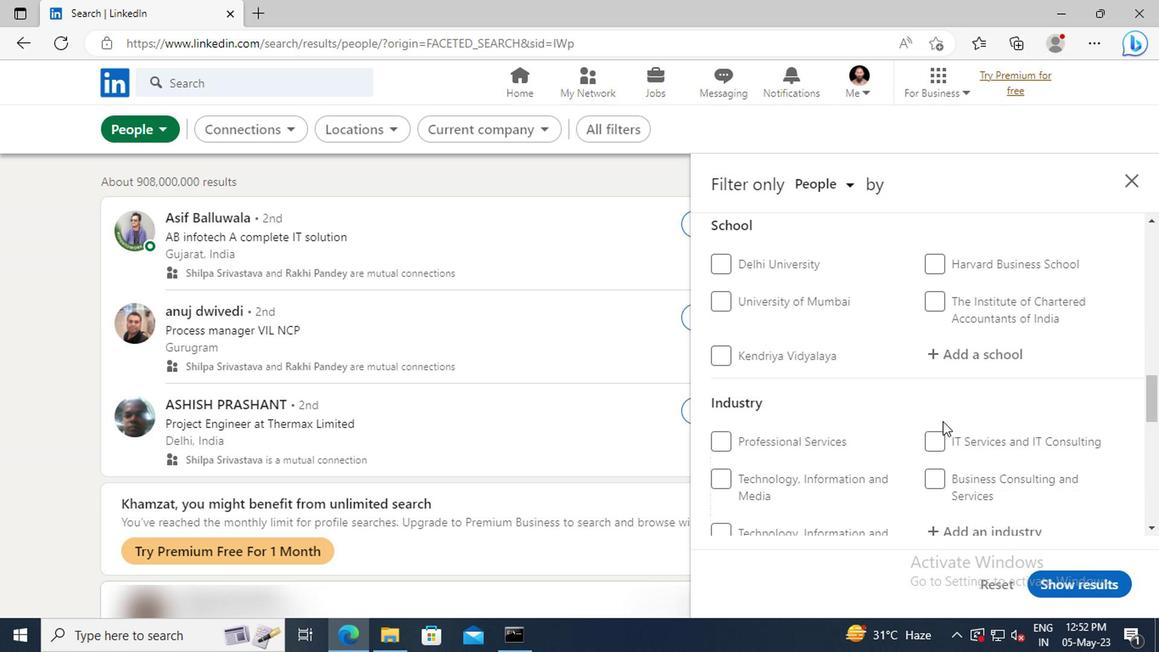 
Action: Mouse scrolled (938, 421) with delta (0, -1)
Screenshot: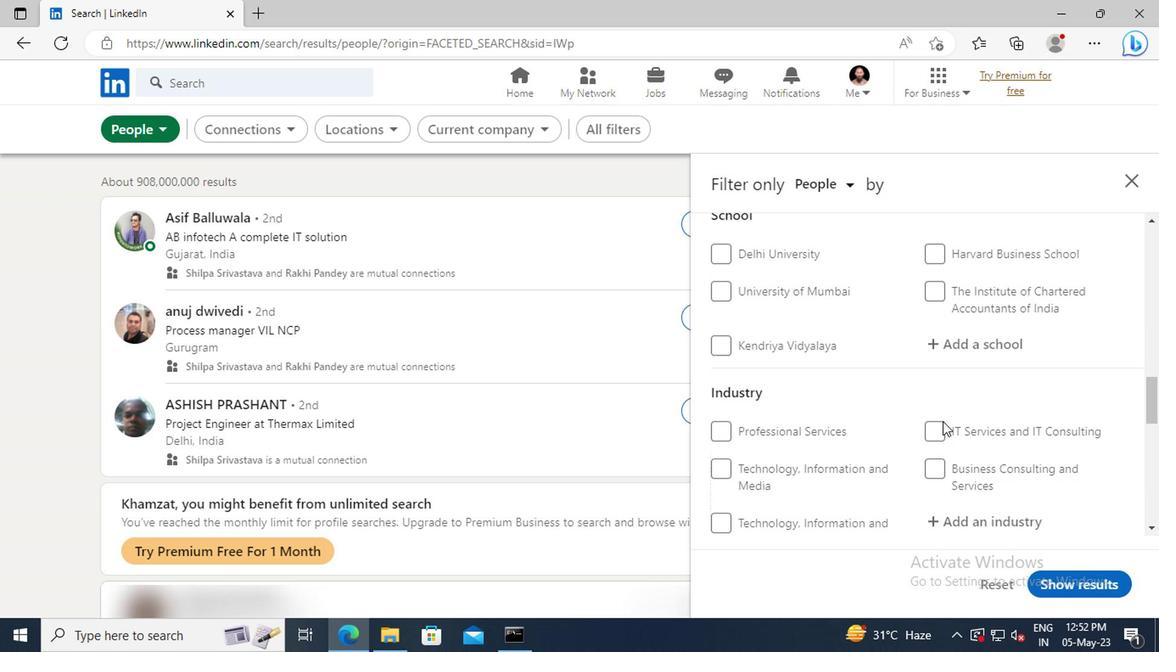 
Action: Mouse scrolled (938, 421) with delta (0, -1)
Screenshot: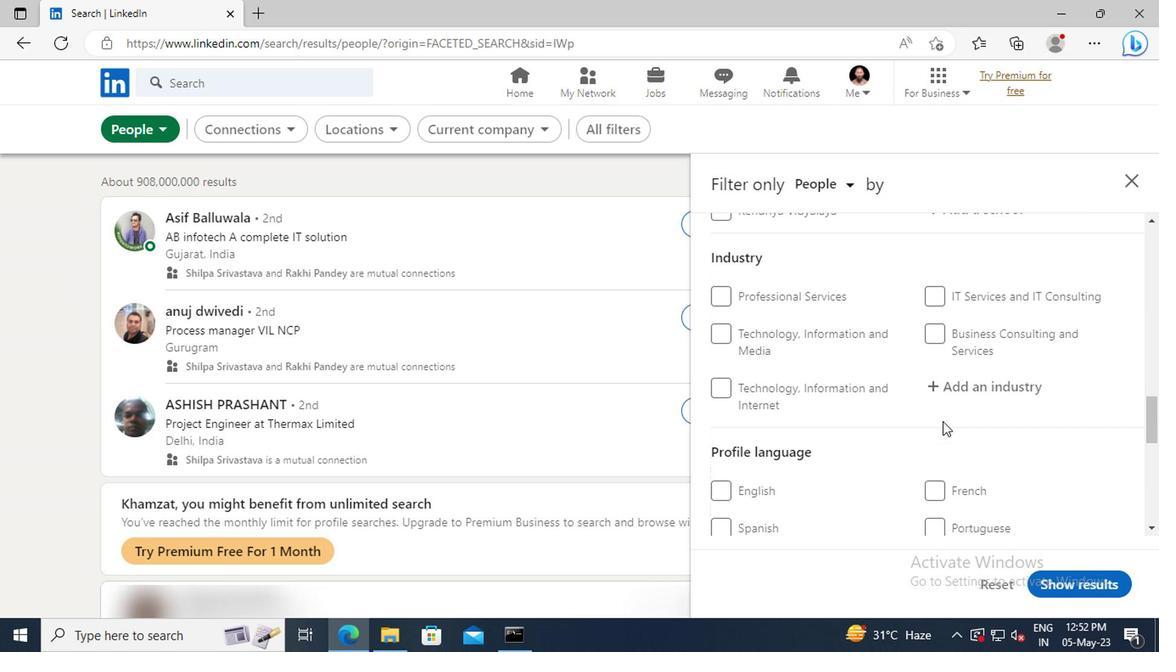 
Action: Mouse moved to (718, 483)
Screenshot: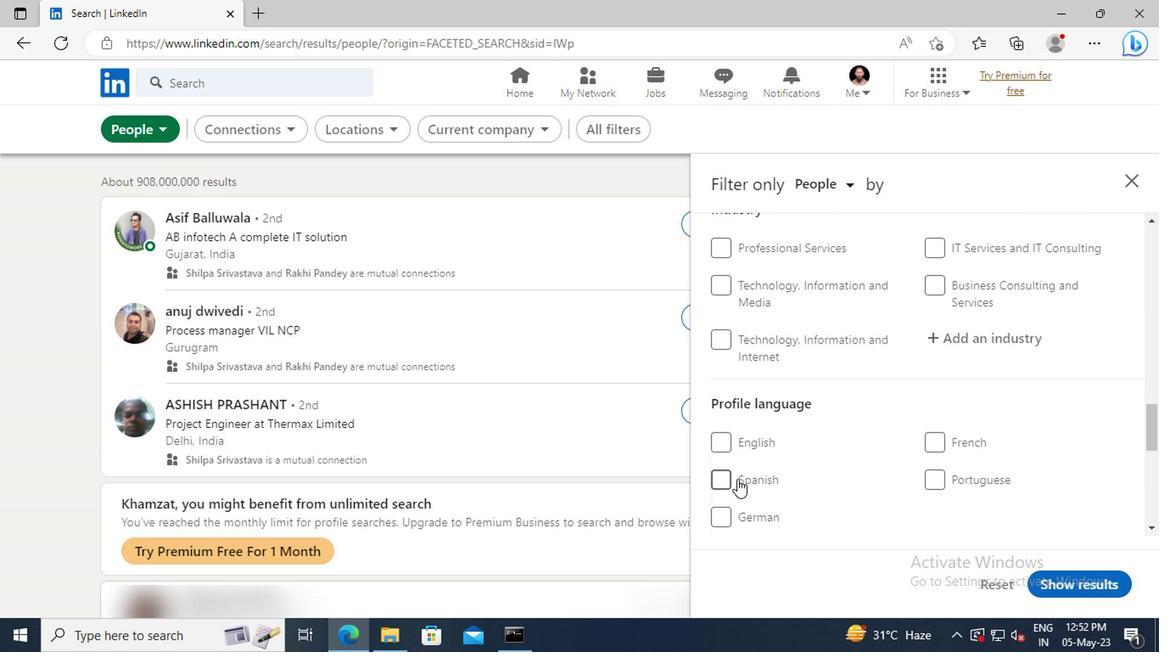 
Action: Mouse pressed left at (718, 483)
Screenshot: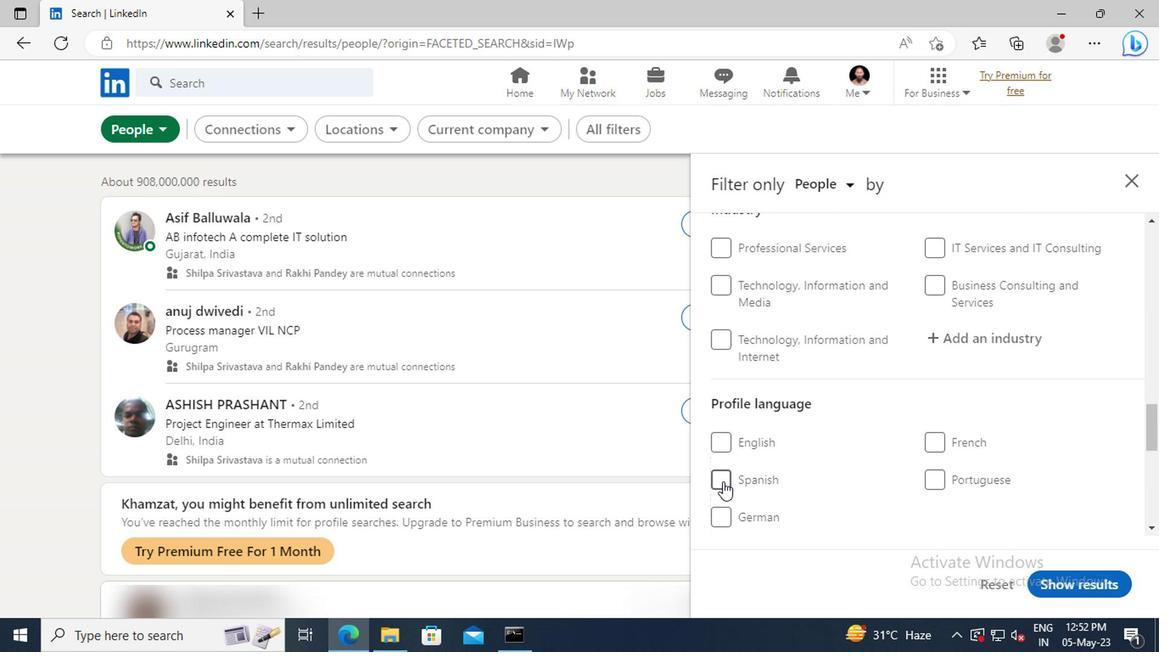 
Action: Mouse moved to (940, 446)
Screenshot: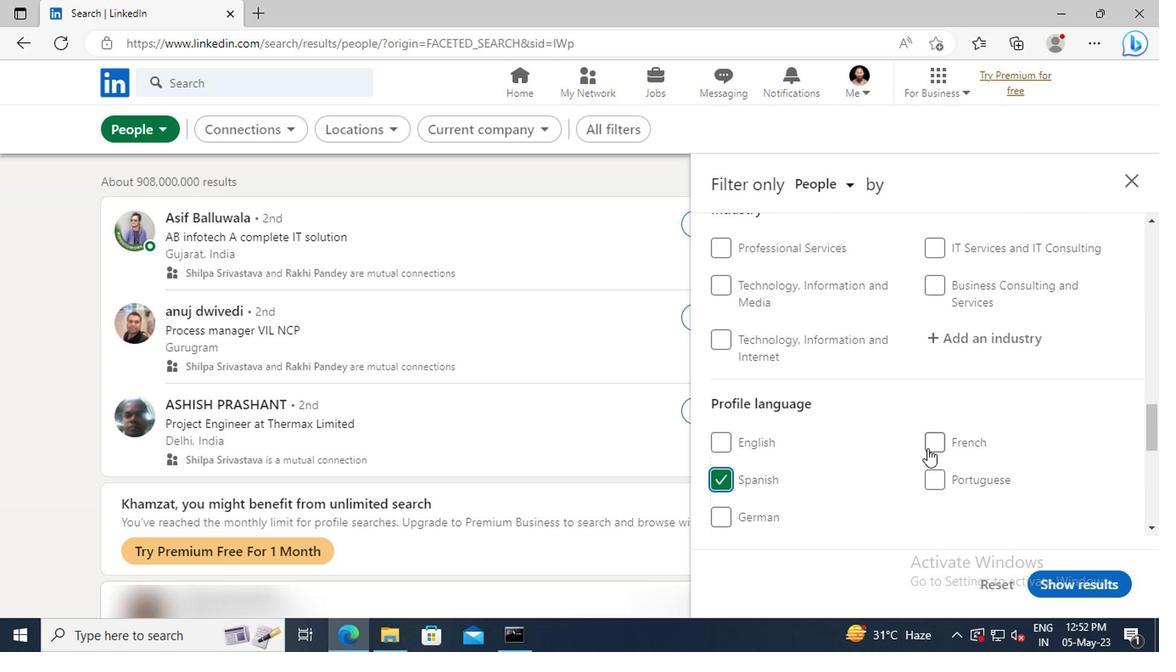 
Action: Mouse scrolled (940, 447) with delta (0, 1)
Screenshot: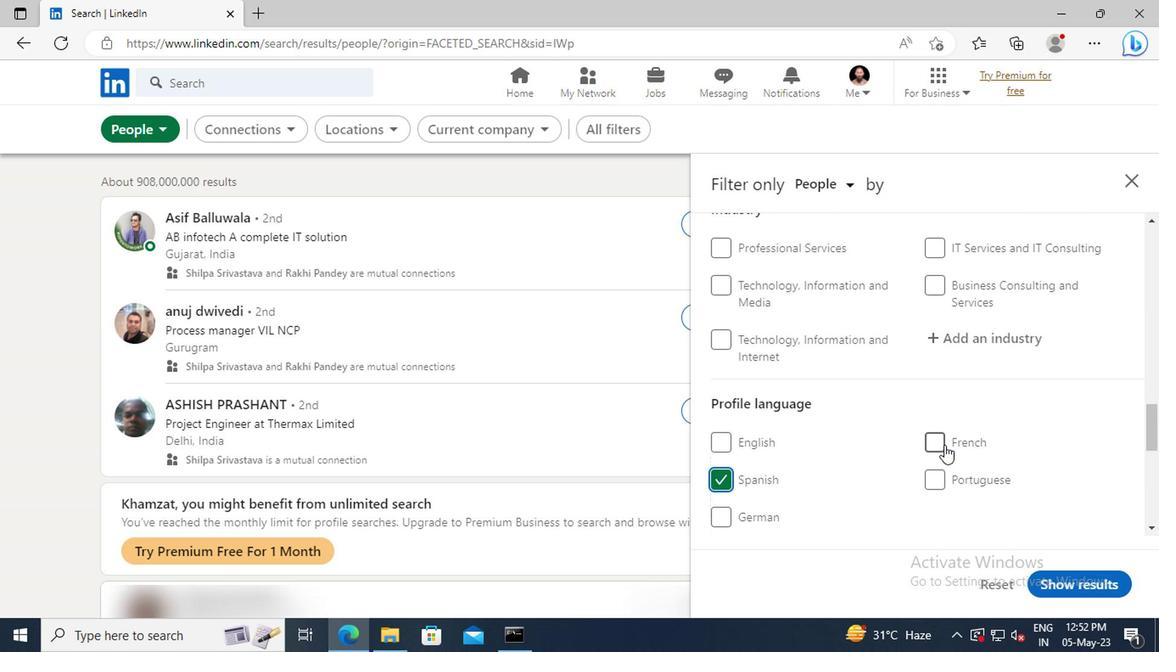 
Action: Mouse scrolled (940, 447) with delta (0, 1)
Screenshot: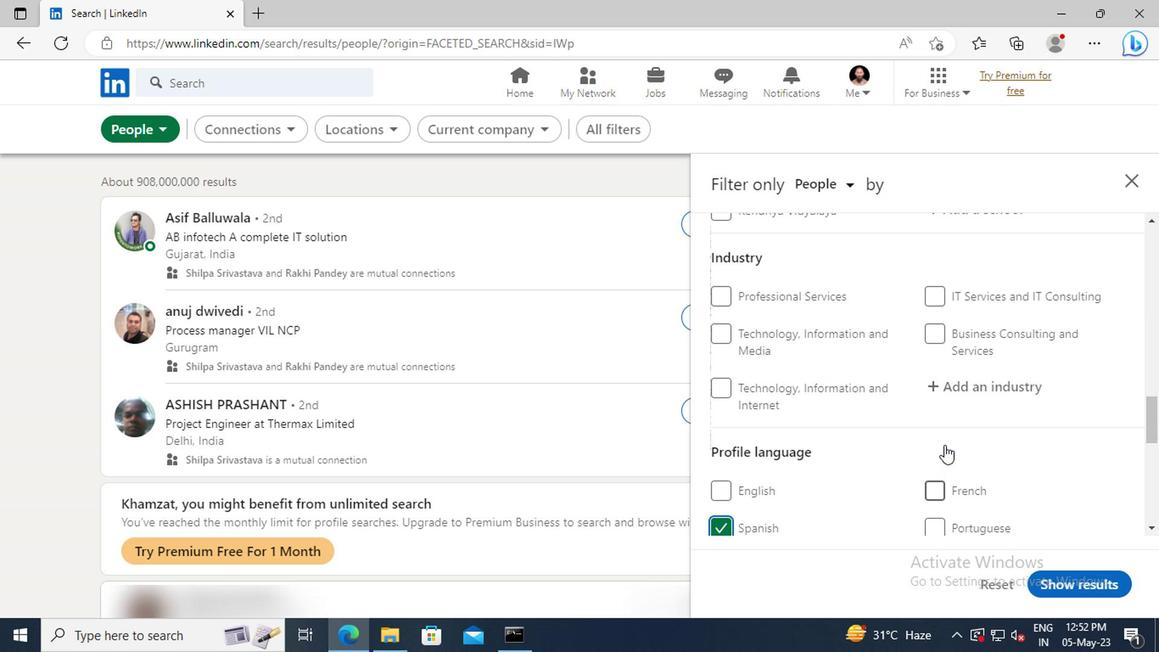
Action: Mouse scrolled (940, 447) with delta (0, 1)
Screenshot: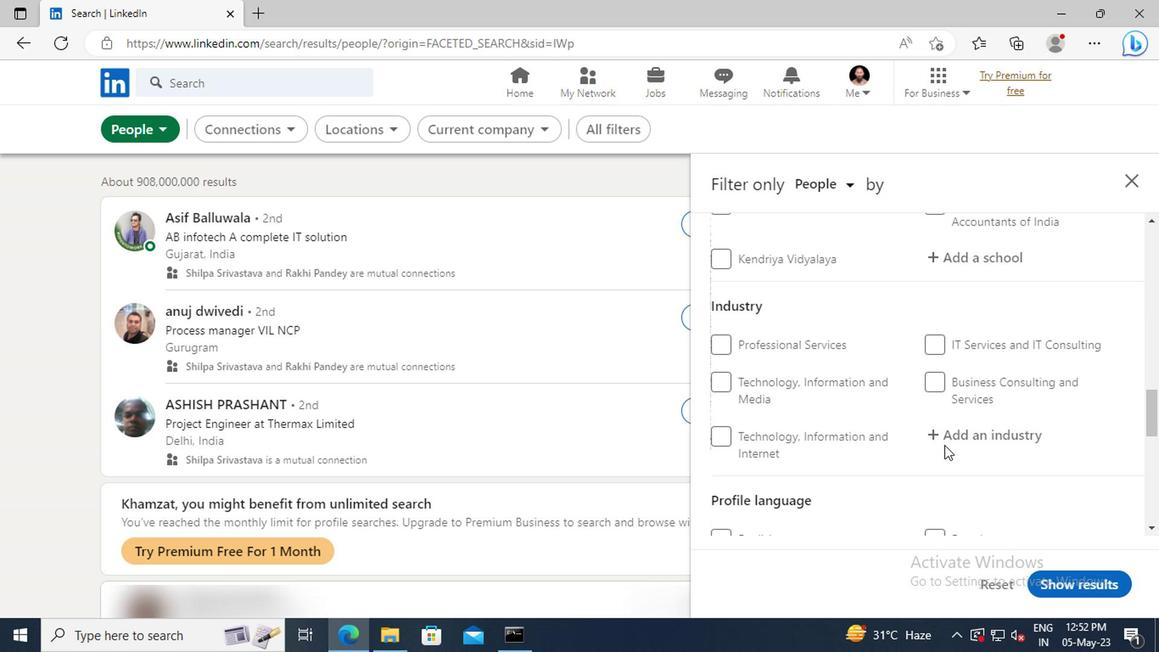 
Action: Mouse scrolled (940, 447) with delta (0, 1)
Screenshot: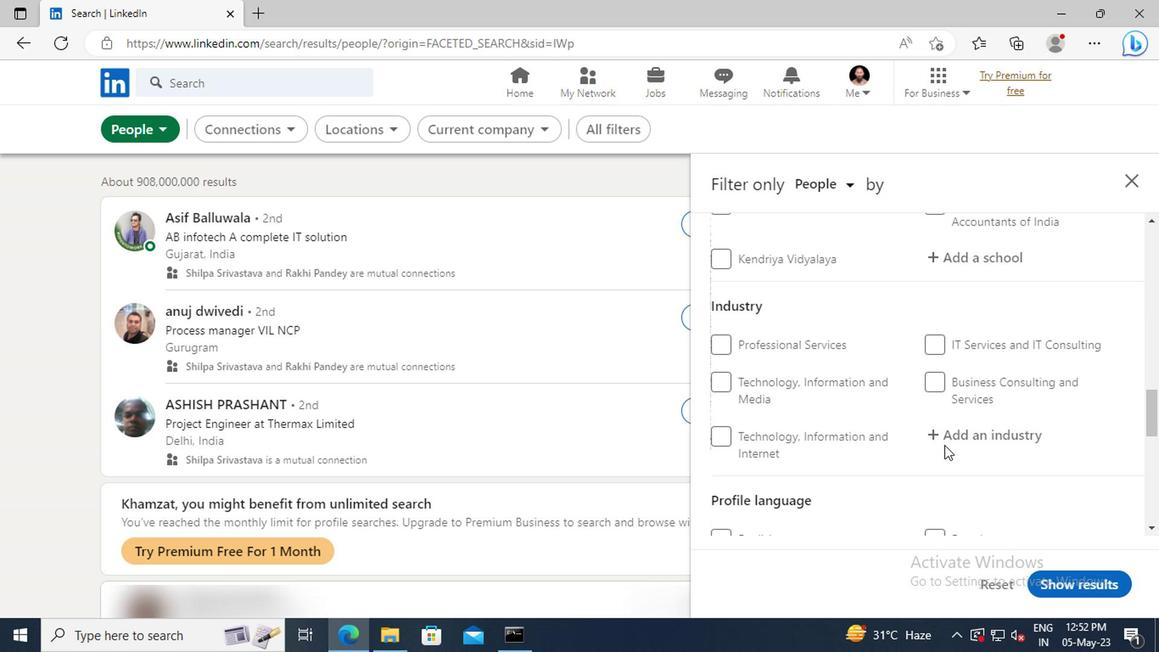 
Action: Mouse scrolled (940, 447) with delta (0, 1)
Screenshot: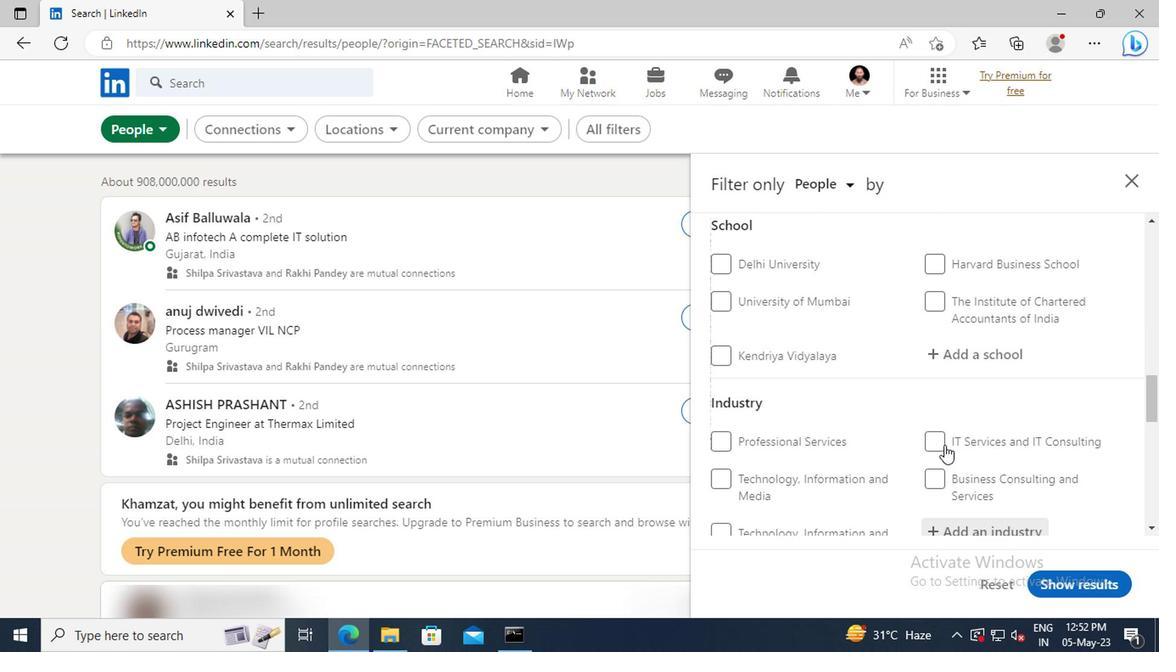 
Action: Mouse scrolled (940, 447) with delta (0, 1)
Screenshot: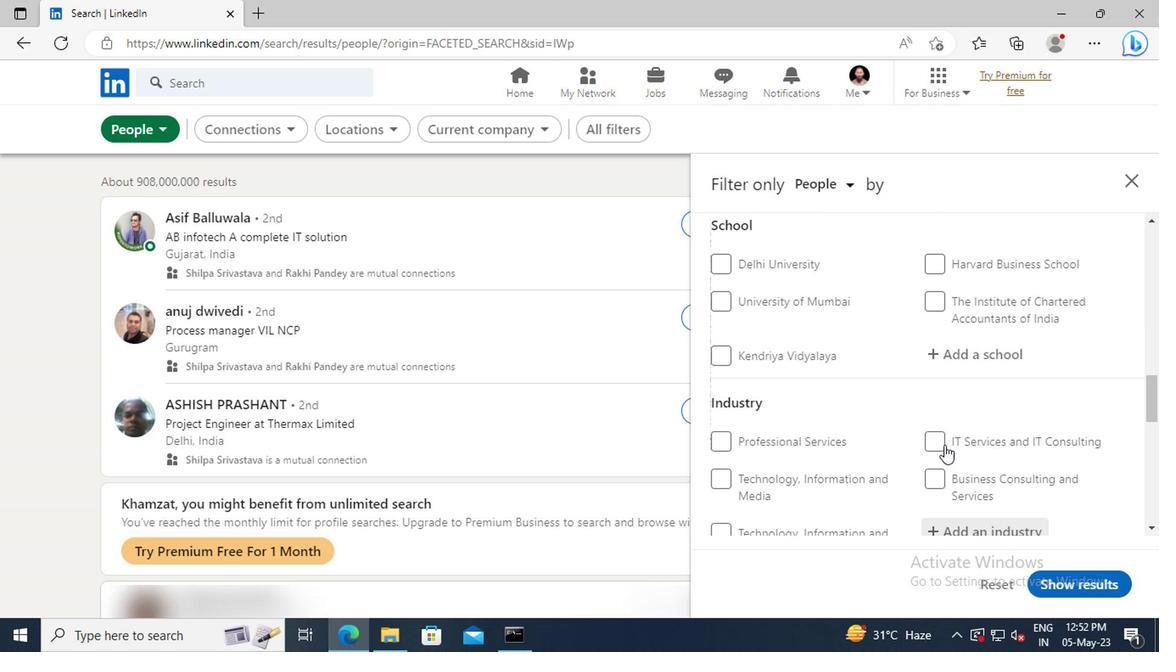 
Action: Mouse scrolled (940, 447) with delta (0, 1)
Screenshot: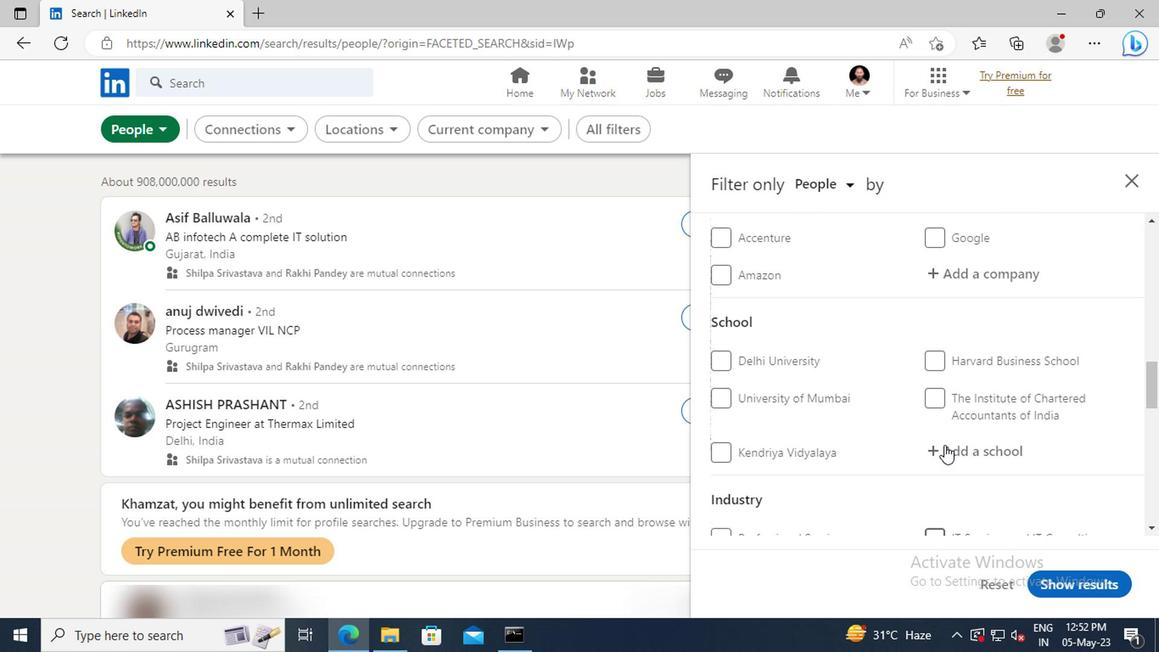
Action: Mouse scrolled (940, 447) with delta (0, 1)
Screenshot: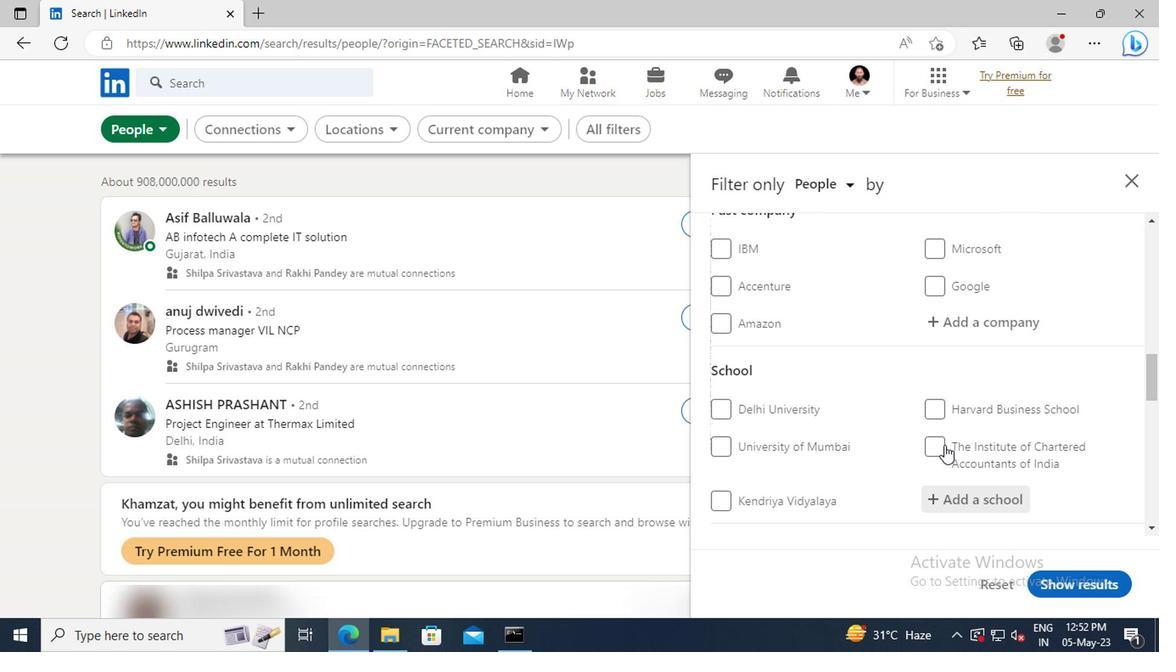 
Action: Mouse scrolled (940, 447) with delta (0, 1)
Screenshot: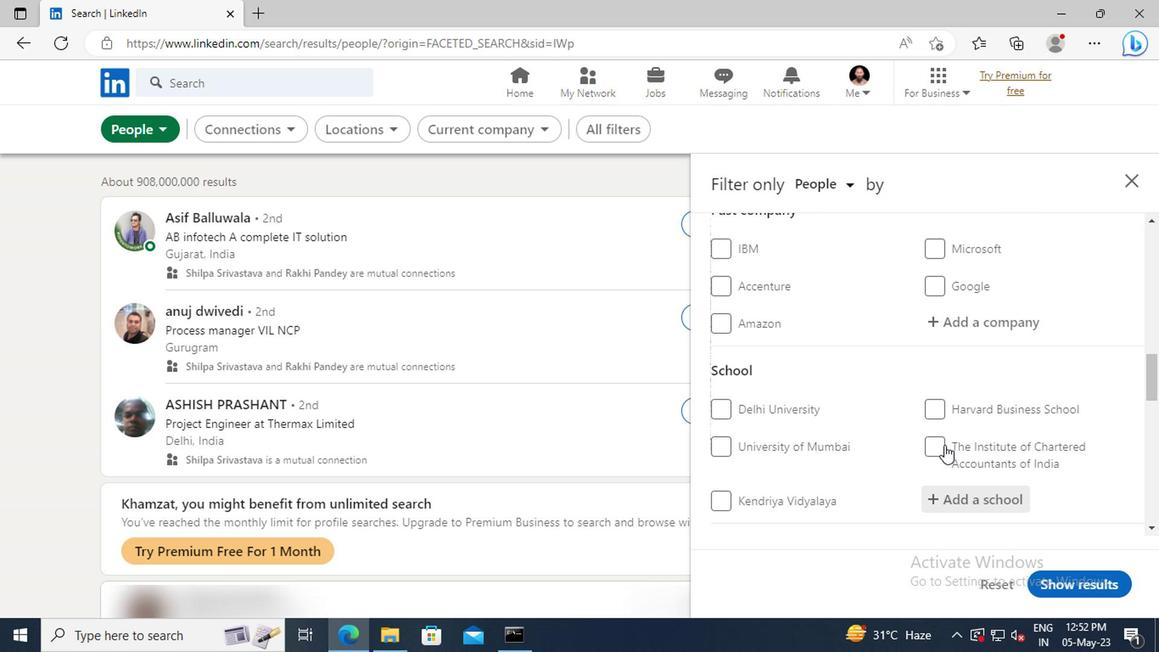 
Action: Mouse scrolled (940, 447) with delta (0, 1)
Screenshot: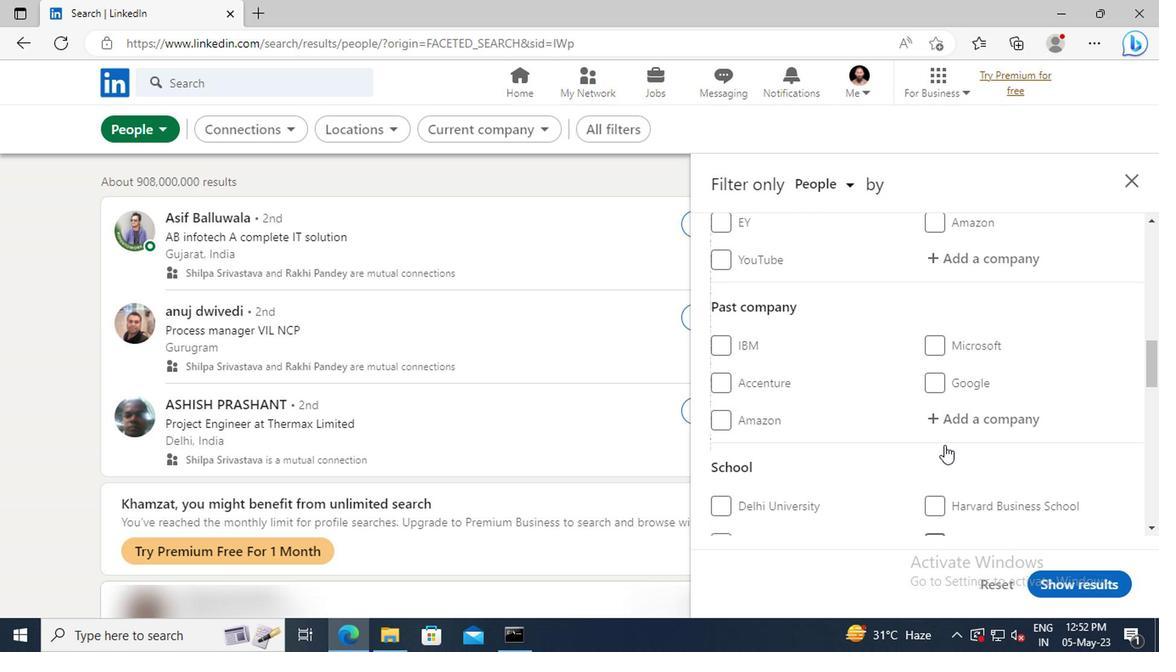 
Action: Mouse scrolled (940, 447) with delta (0, 1)
Screenshot: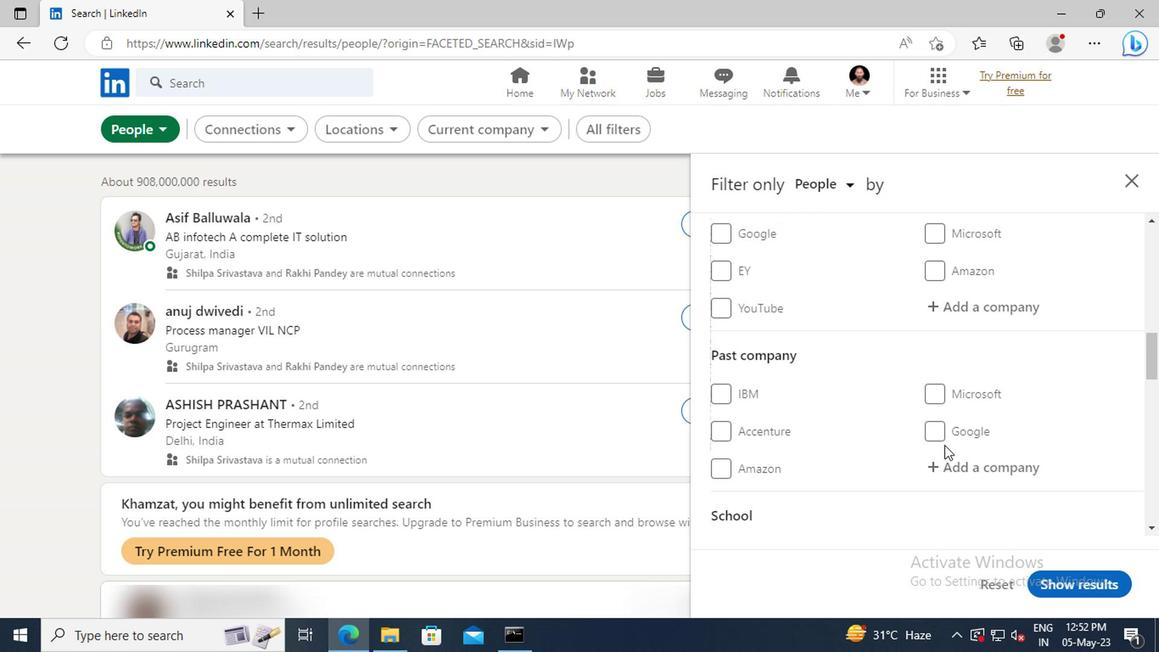
Action: Mouse scrolled (940, 447) with delta (0, 1)
Screenshot: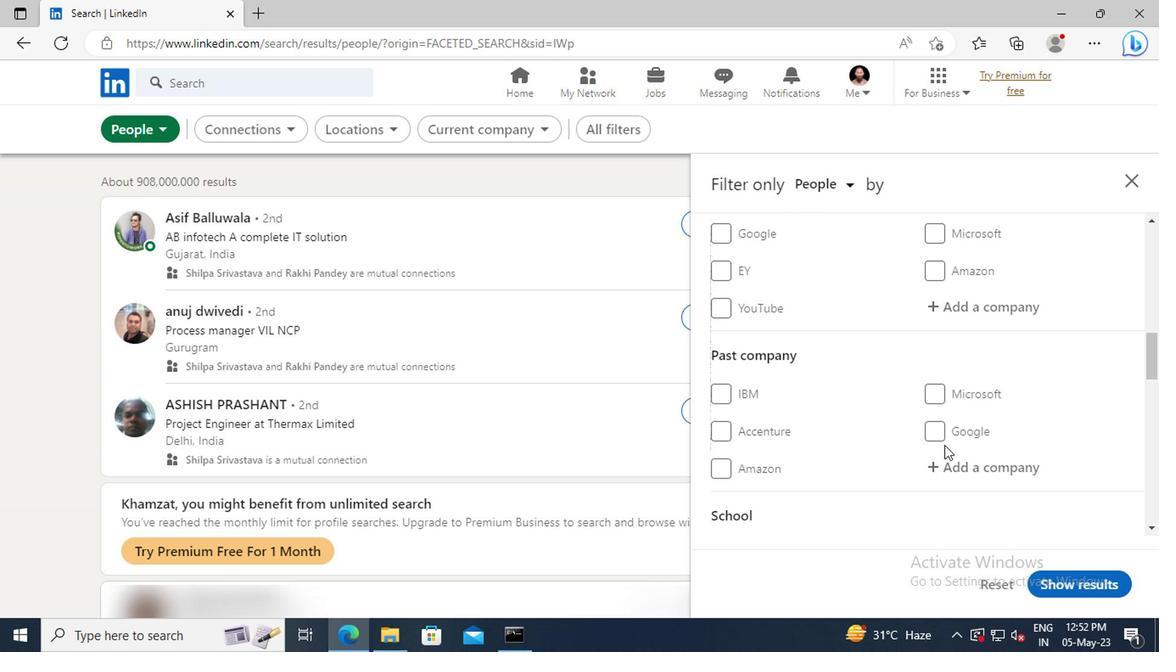 
Action: Mouse moved to (938, 408)
Screenshot: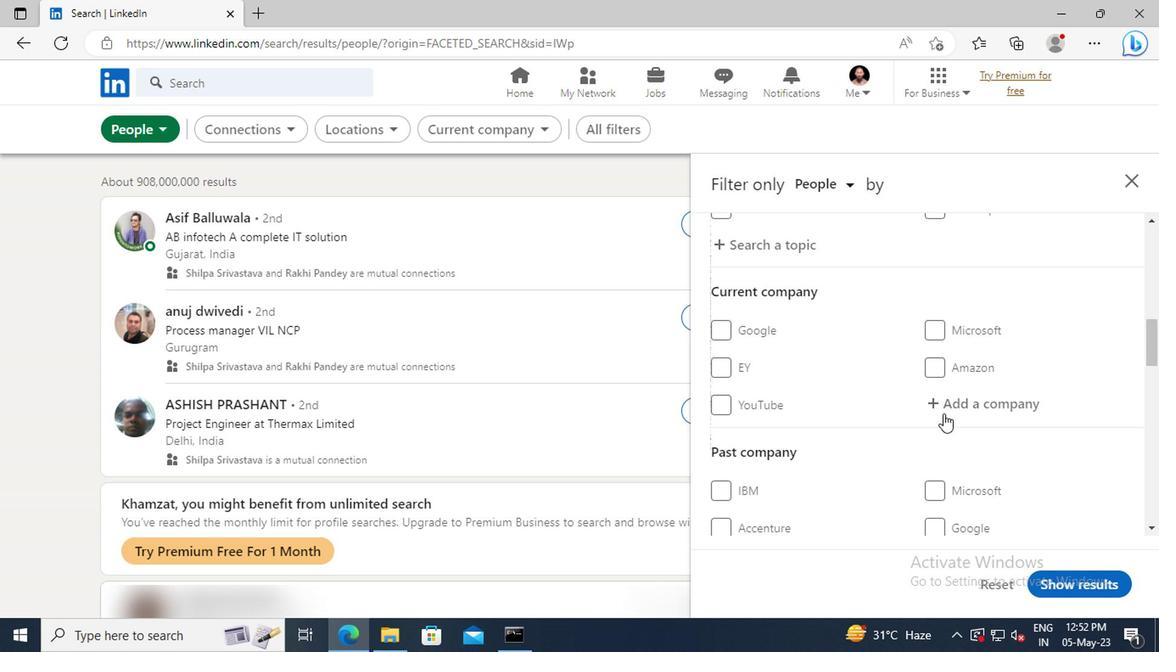 
Action: Mouse pressed left at (938, 408)
Screenshot: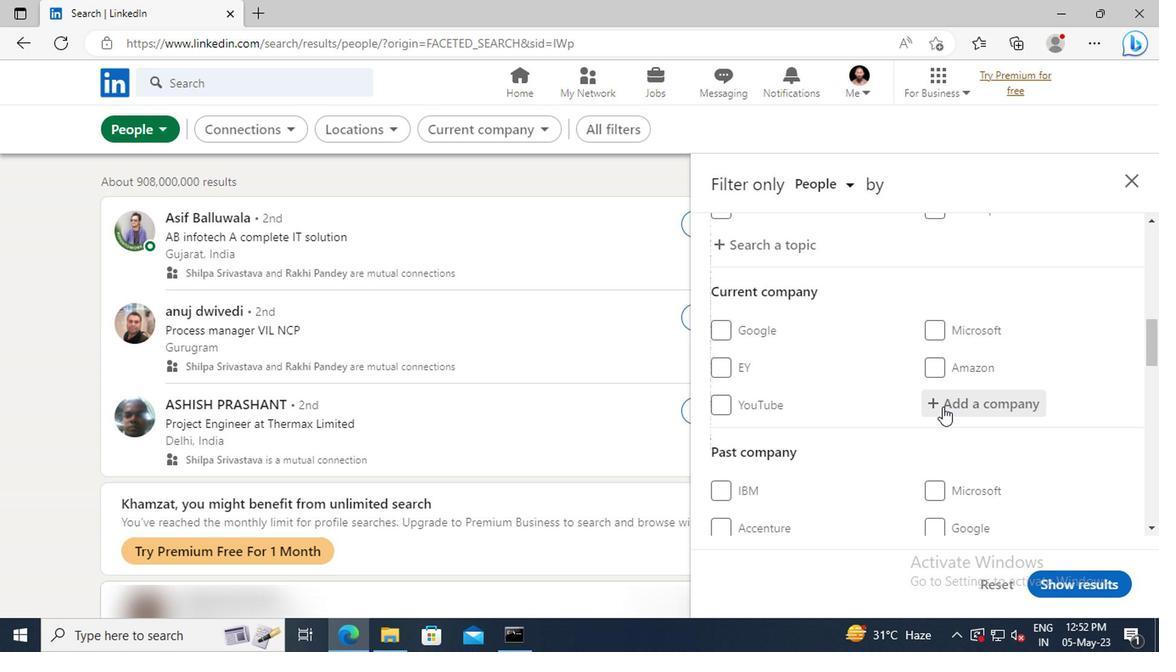 
Action: Key pressed <Key.shift>THE<Key.space><Key.shift>PRODUCT
Screenshot: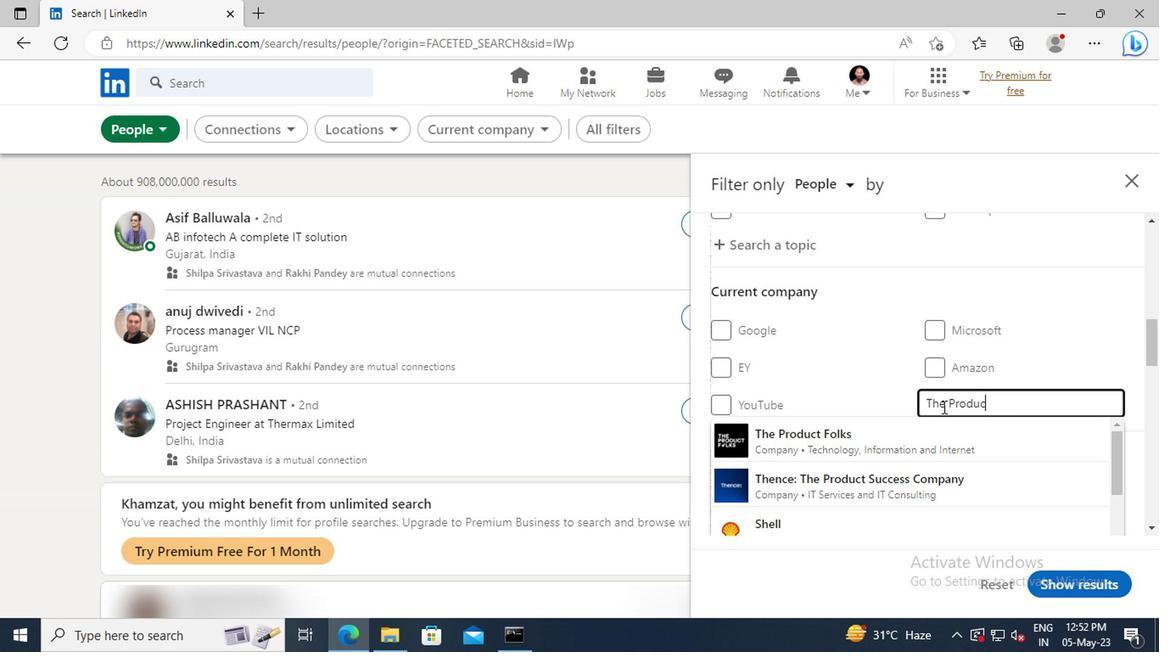 
Action: Mouse moved to (936, 433)
Screenshot: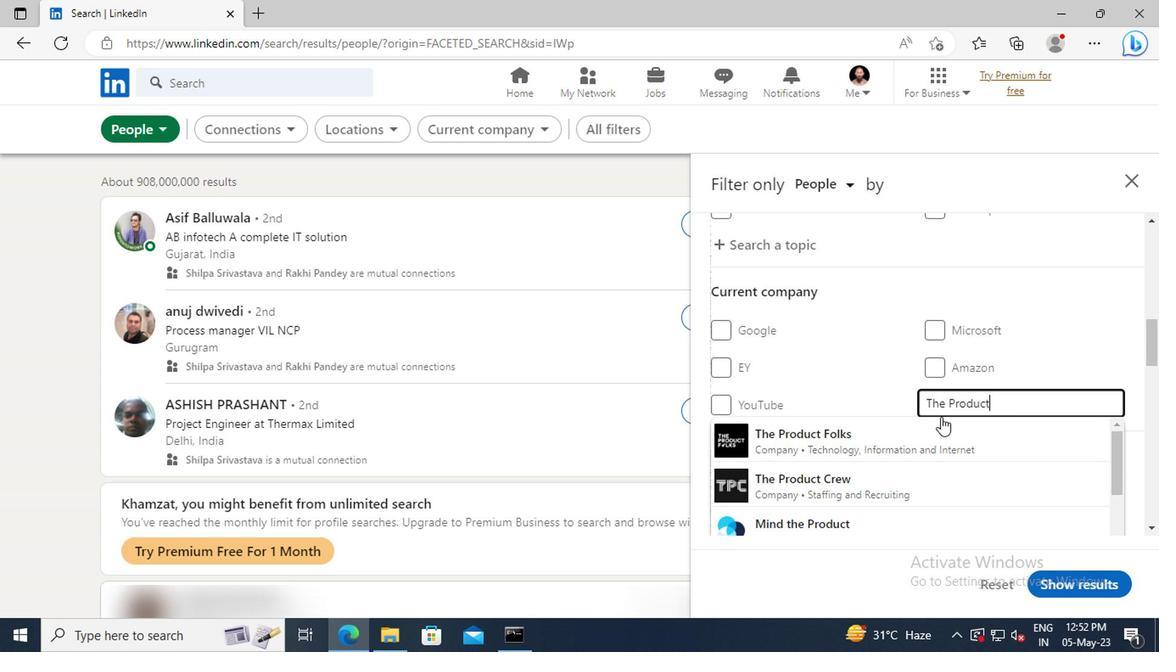 
Action: Mouse pressed left at (936, 433)
Screenshot: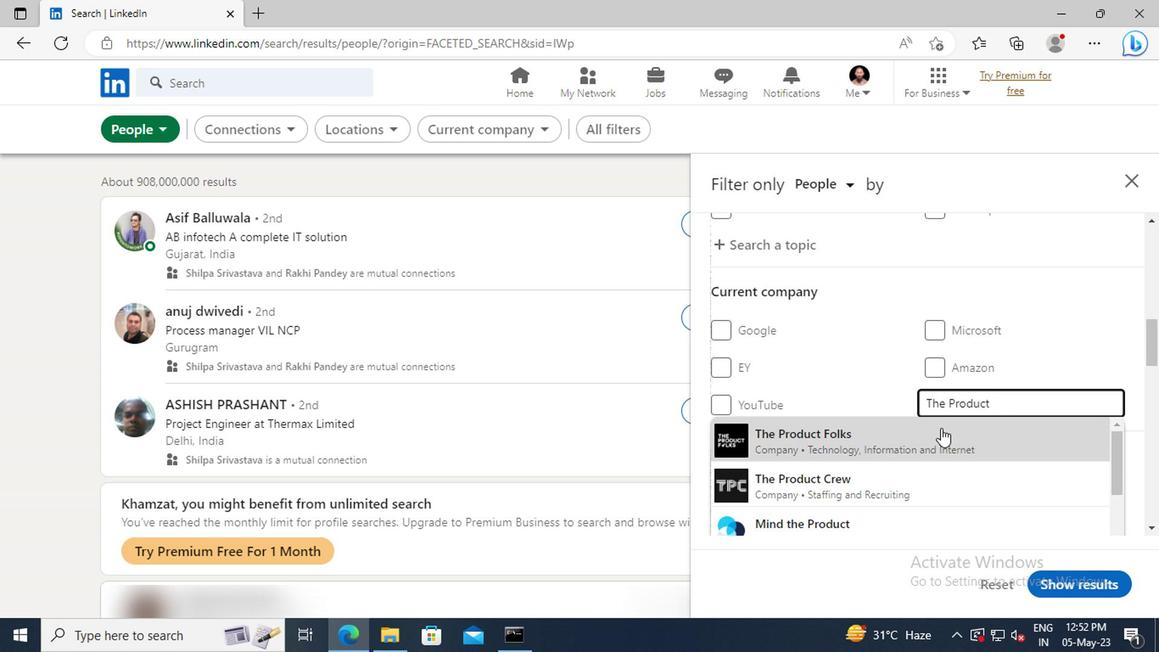 
Action: Mouse scrolled (936, 433) with delta (0, 0)
Screenshot: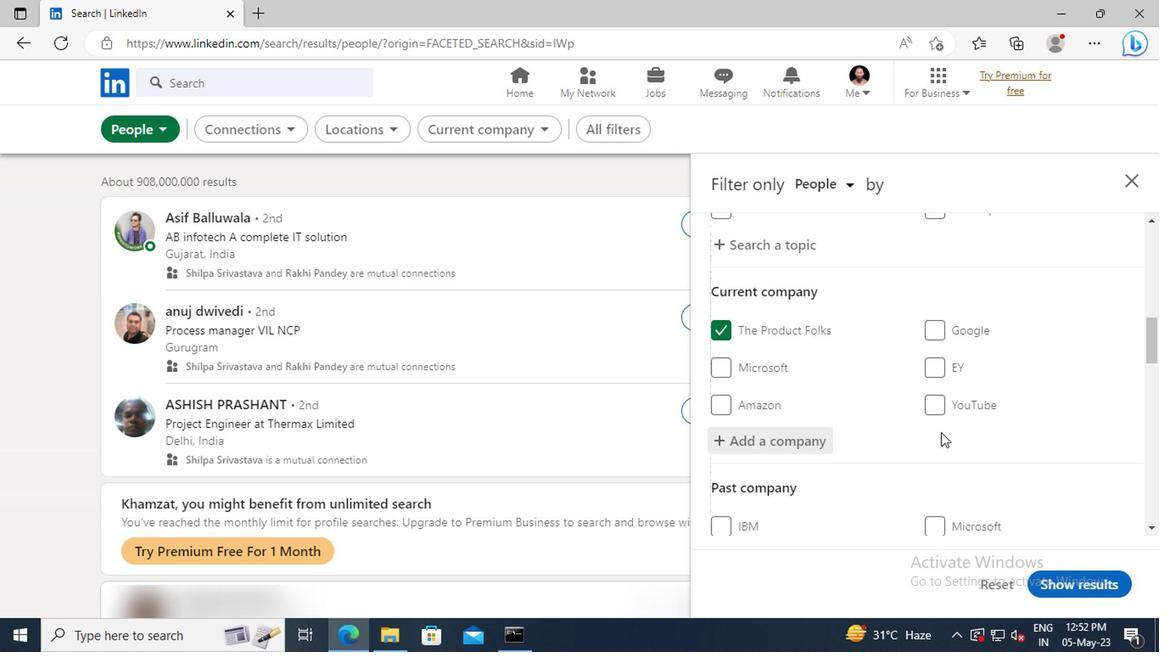 
Action: Mouse scrolled (936, 433) with delta (0, 0)
Screenshot: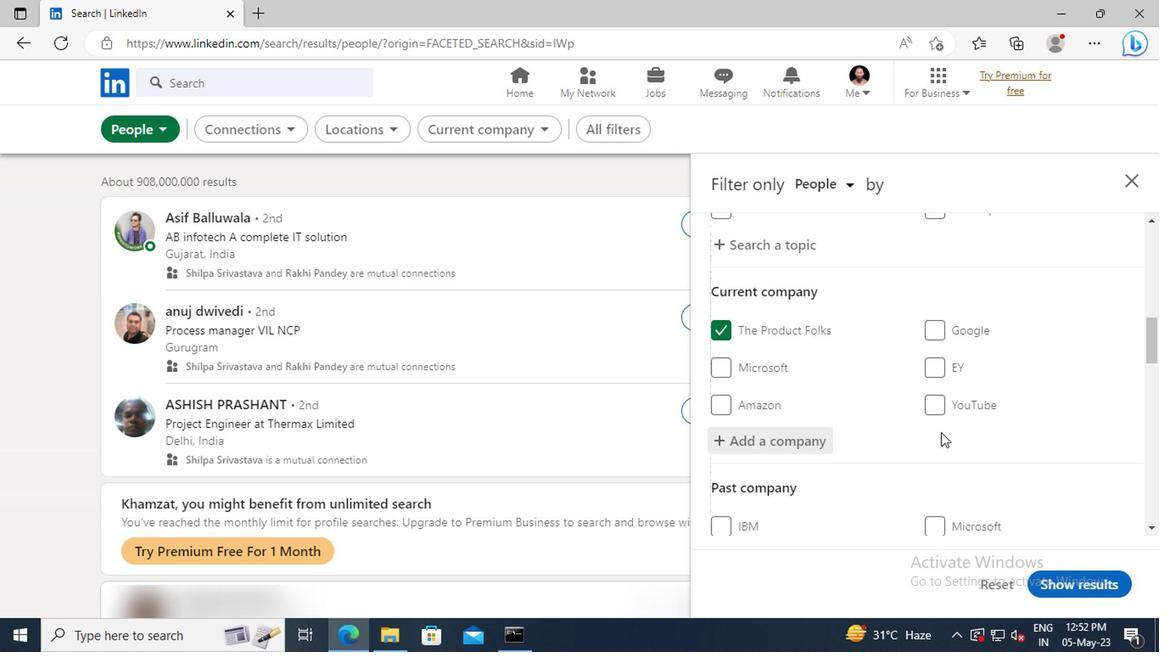 
Action: Mouse scrolled (936, 433) with delta (0, 0)
Screenshot: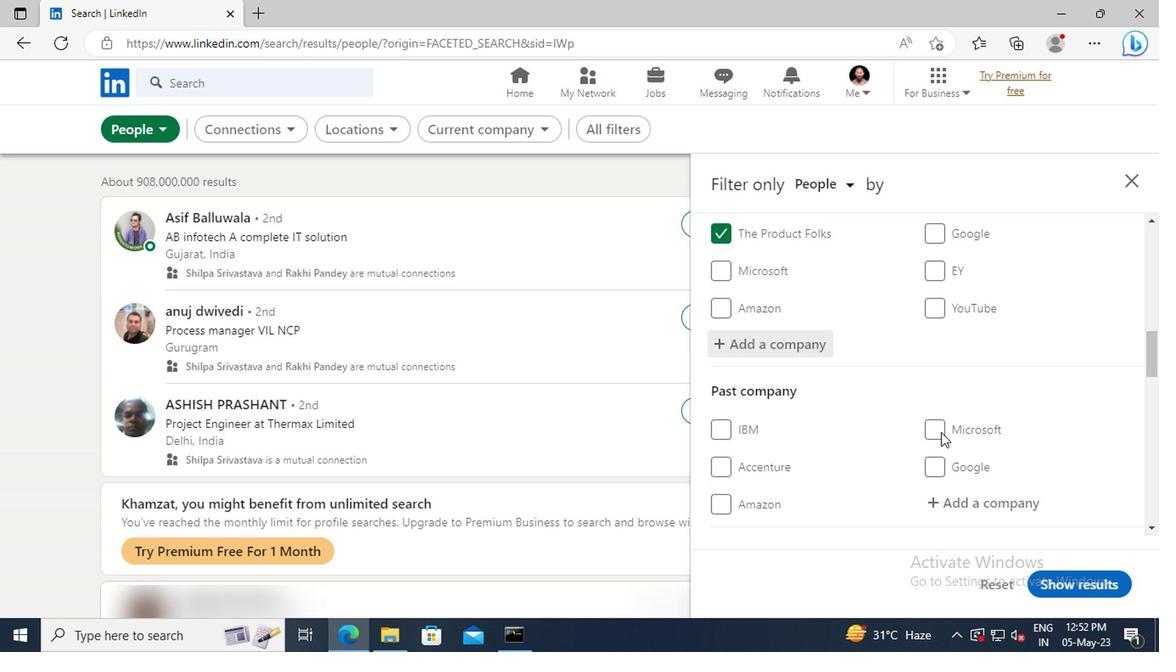 
Action: Mouse scrolled (936, 433) with delta (0, 0)
Screenshot: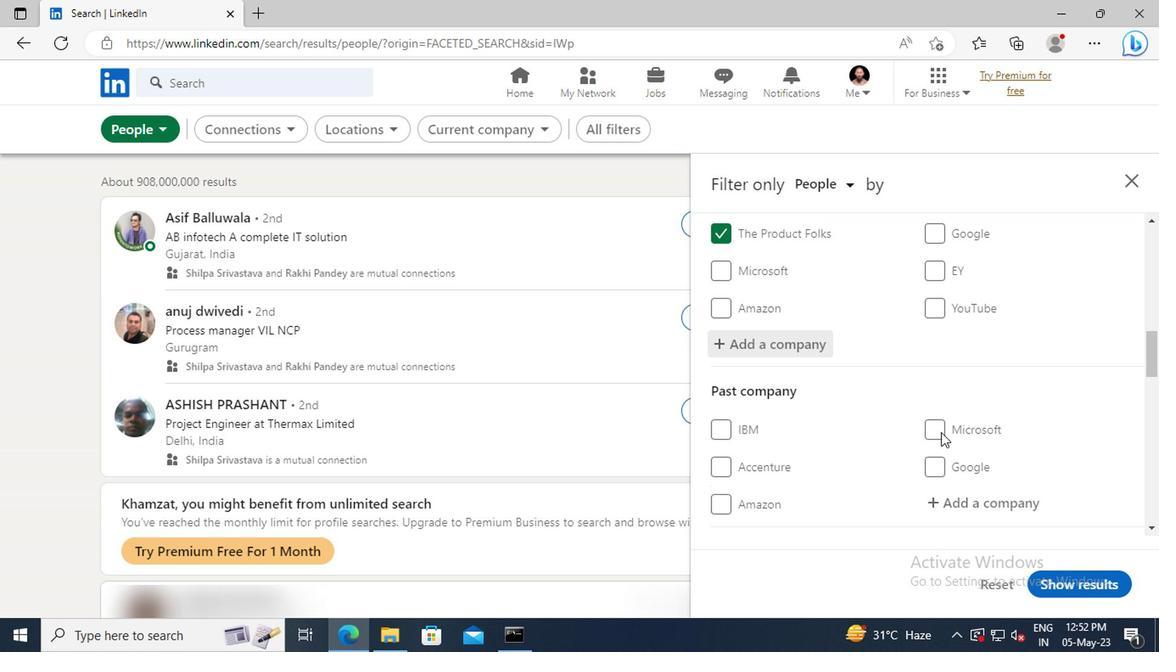 
Action: Mouse moved to (936, 433)
Screenshot: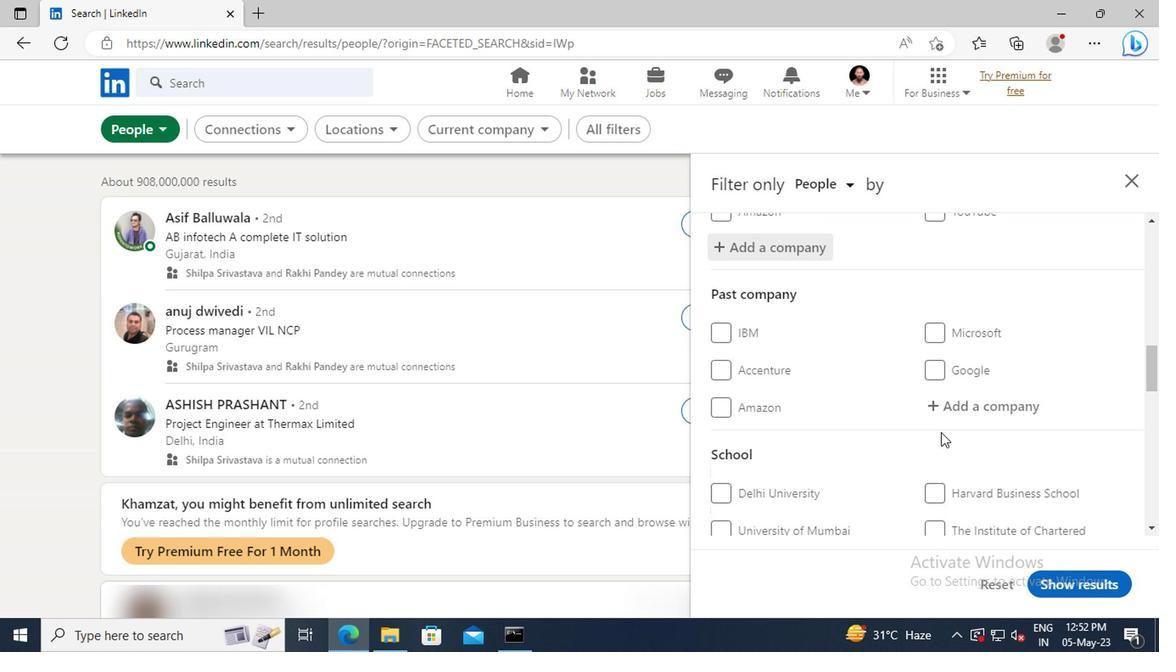 
Action: Mouse scrolled (936, 433) with delta (0, 0)
Screenshot: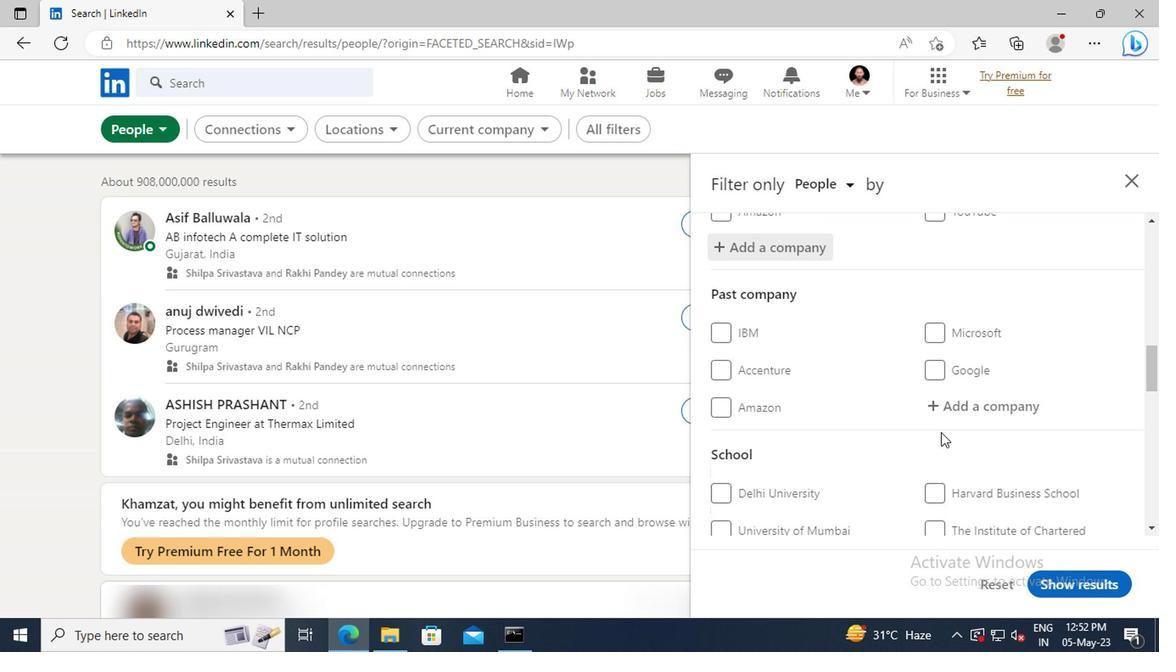 
Action: Mouse moved to (936, 433)
Screenshot: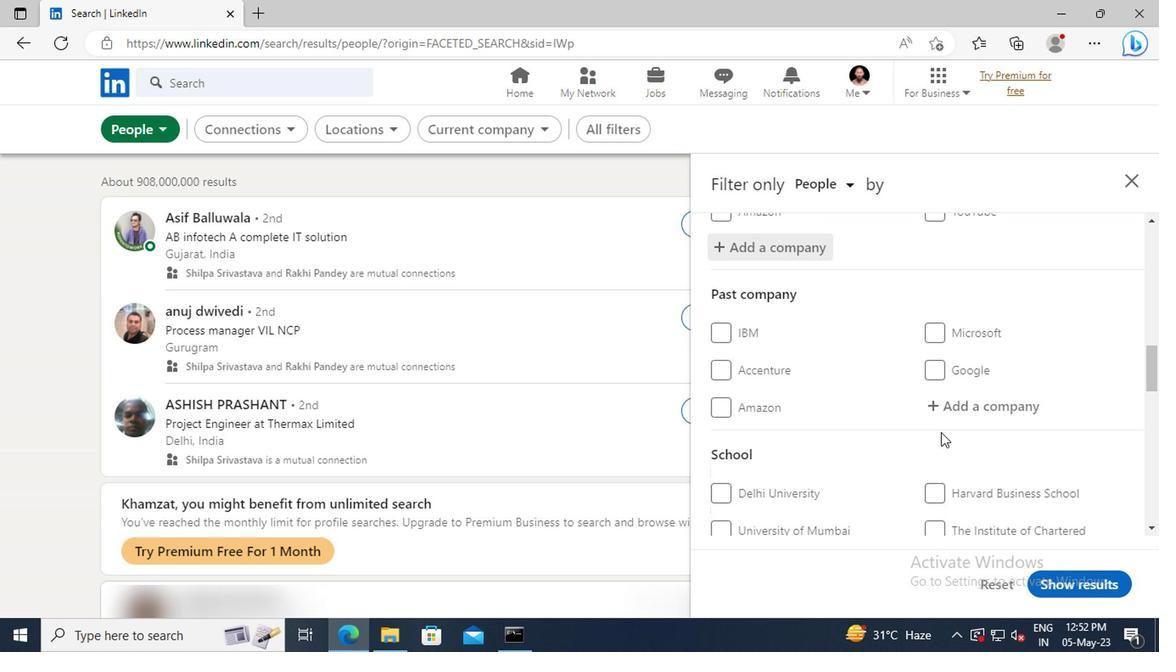 
Action: Mouse scrolled (936, 431) with delta (0, -1)
Screenshot: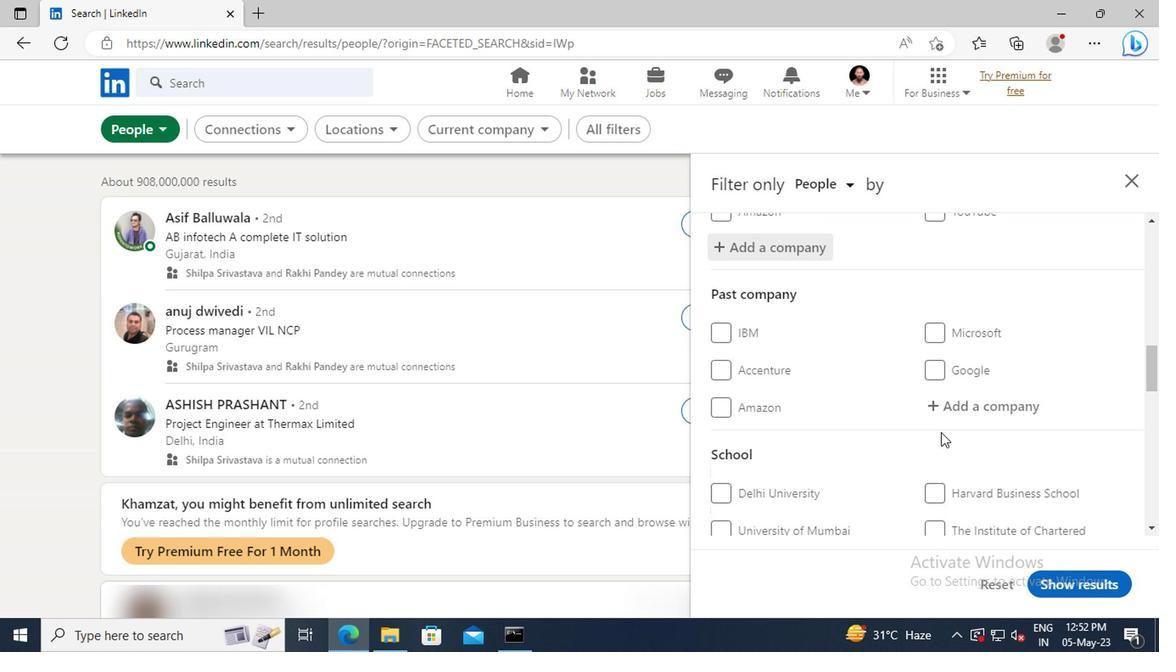 
Action: Mouse moved to (936, 427)
Screenshot: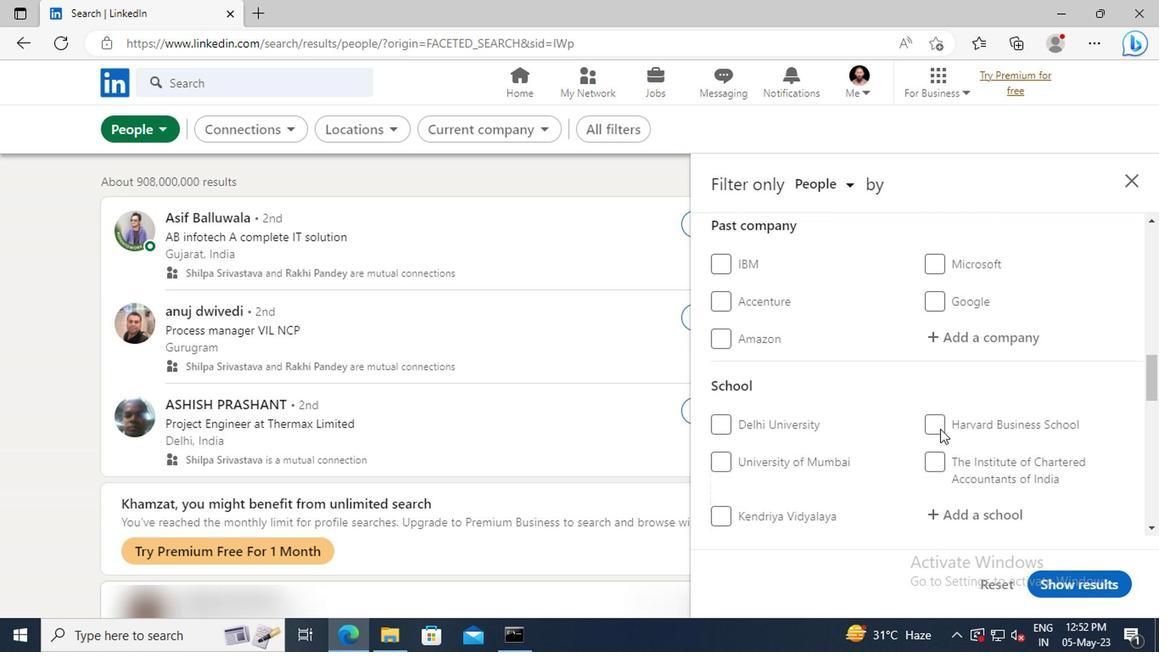 
Action: Mouse scrolled (936, 425) with delta (0, -1)
Screenshot: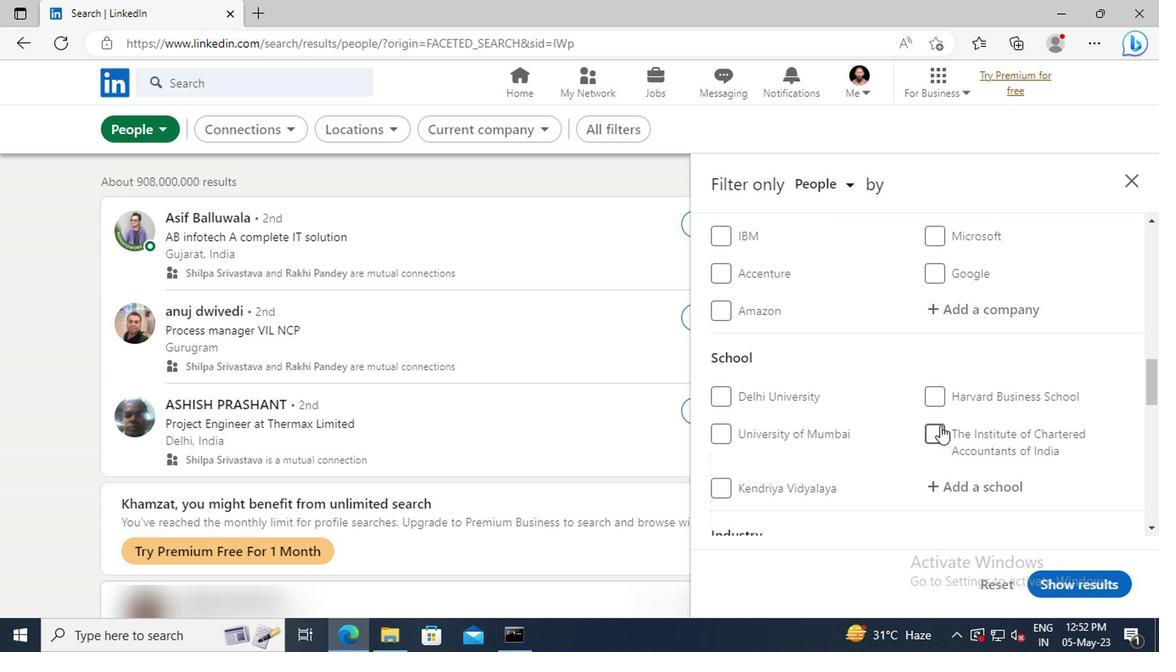 
Action: Mouse moved to (938, 435)
Screenshot: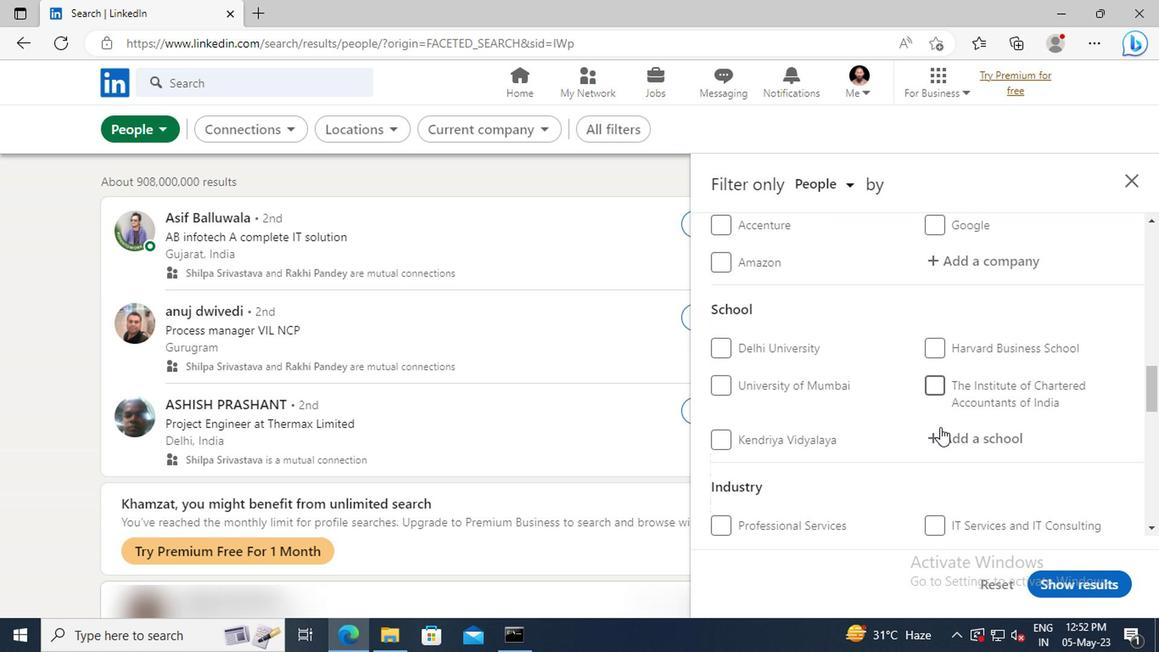 
Action: Mouse pressed left at (938, 435)
Screenshot: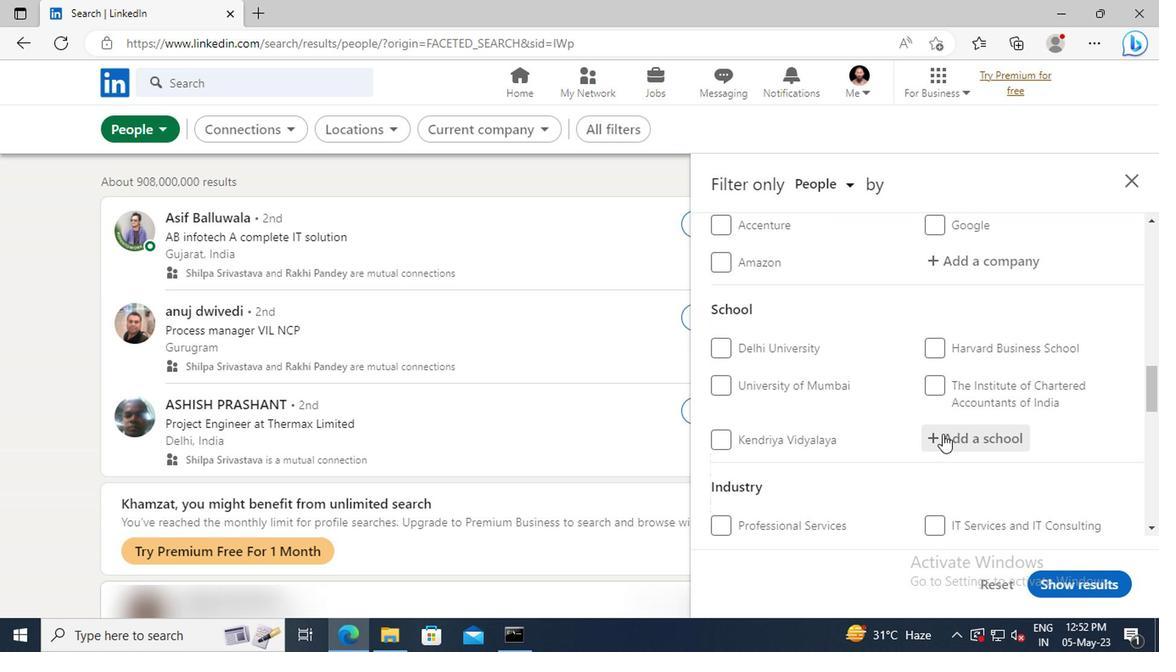 
Action: Key pressed <Key.shift>MCT'S<Key.space><Key.shift>R
Screenshot: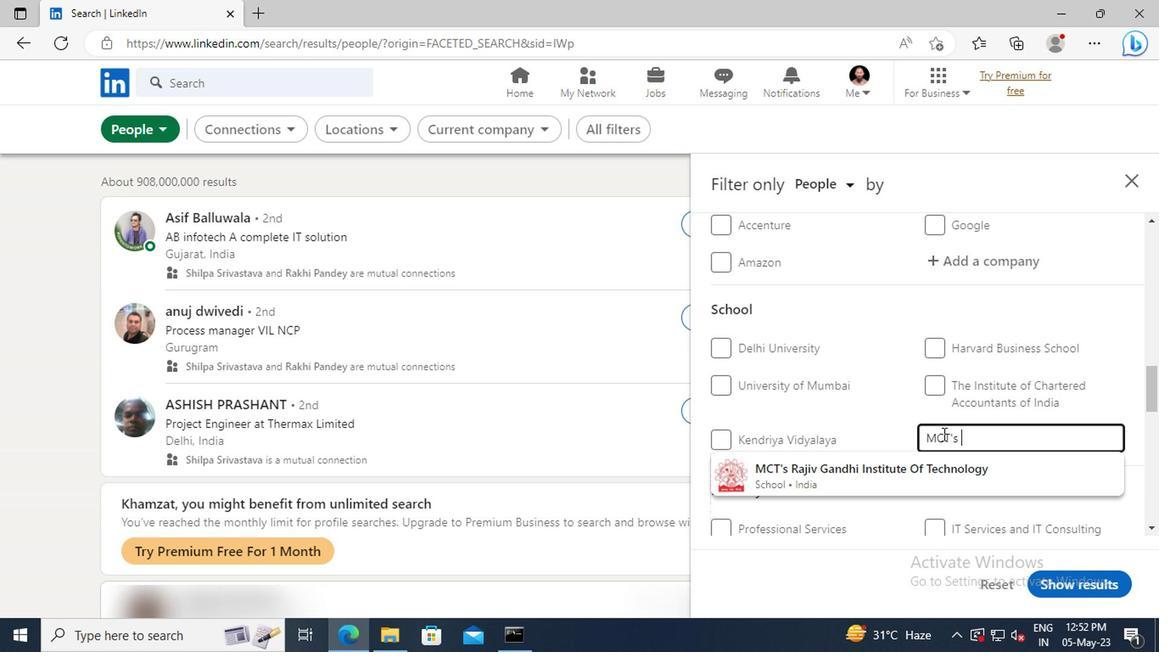 
Action: Mouse moved to (941, 460)
Screenshot: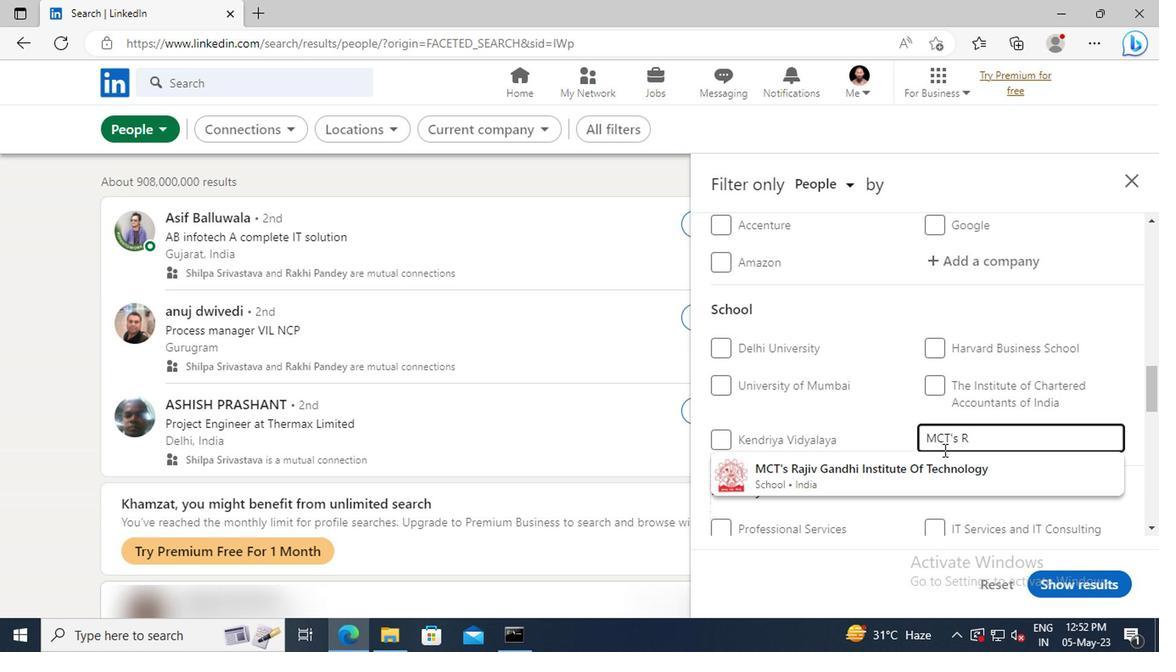 
Action: Mouse pressed left at (941, 460)
Screenshot: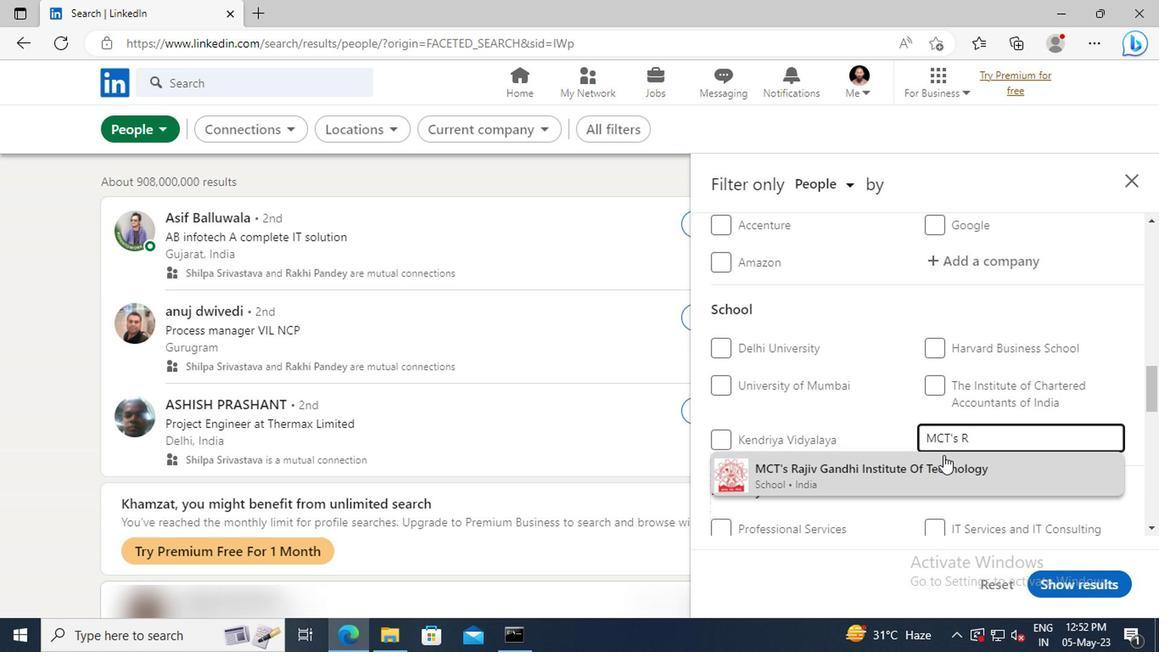 
Action: Mouse scrolled (941, 459) with delta (0, -1)
Screenshot: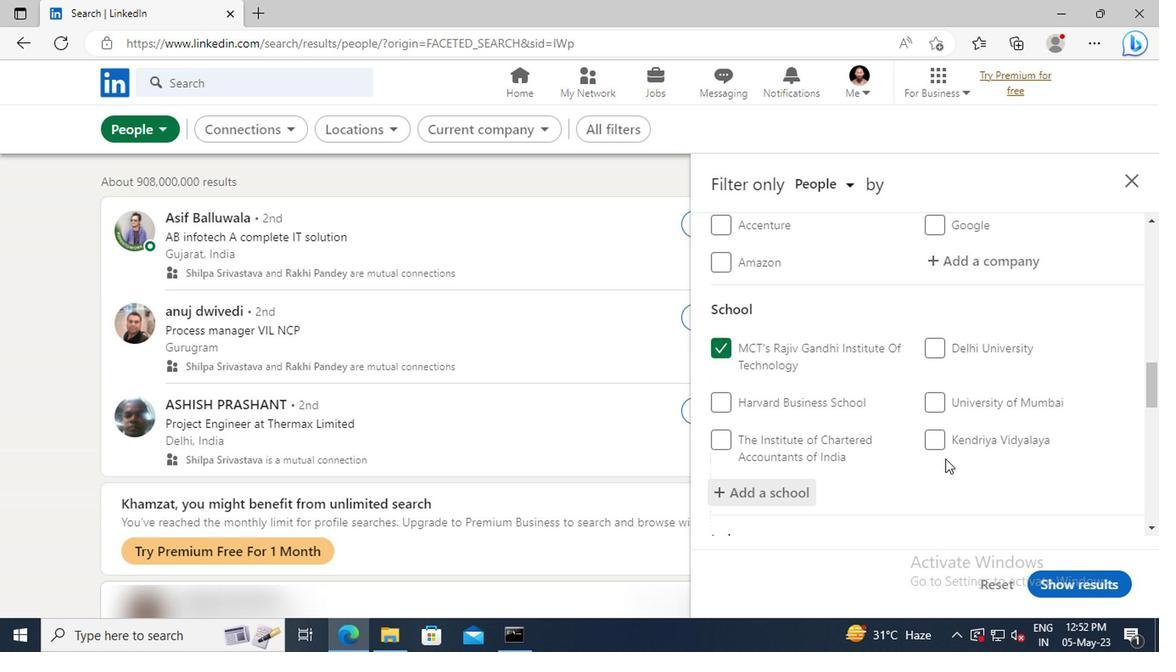 
Action: Mouse scrolled (941, 459) with delta (0, -1)
Screenshot: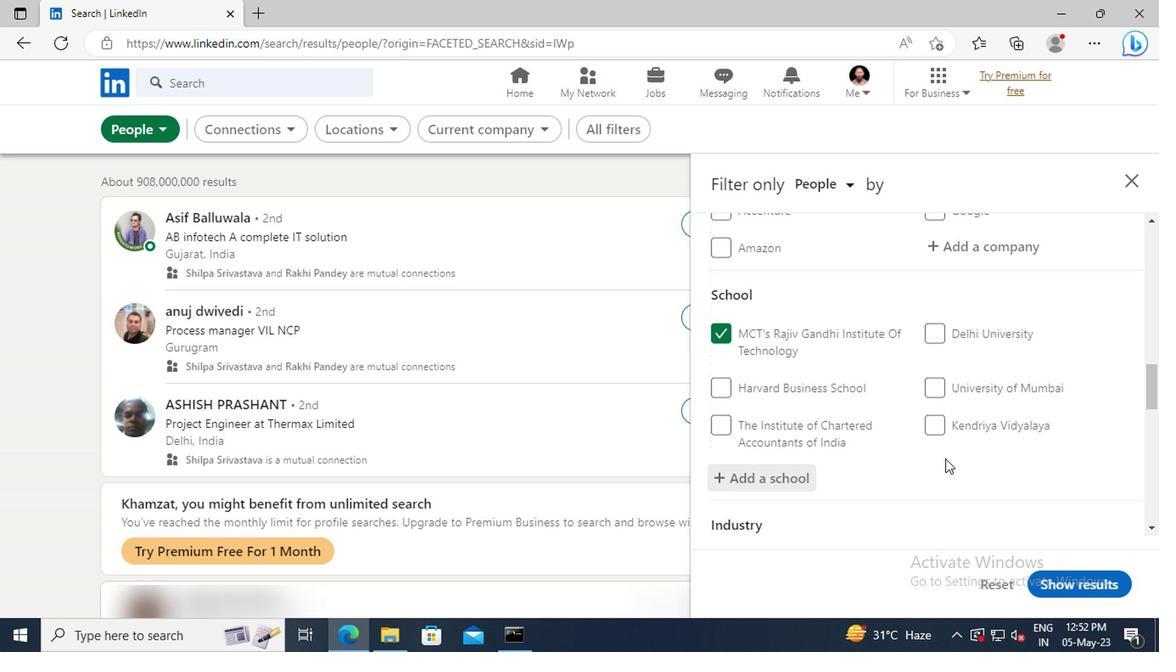
Action: Mouse moved to (938, 436)
Screenshot: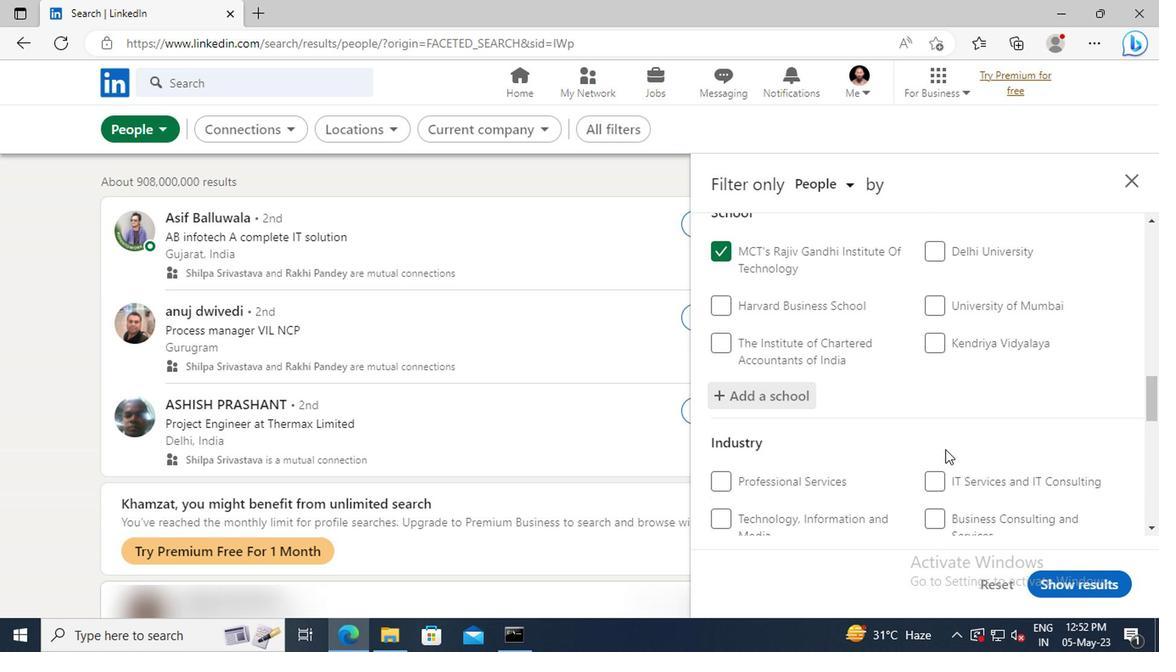 
Action: Mouse scrolled (938, 435) with delta (0, 0)
Screenshot: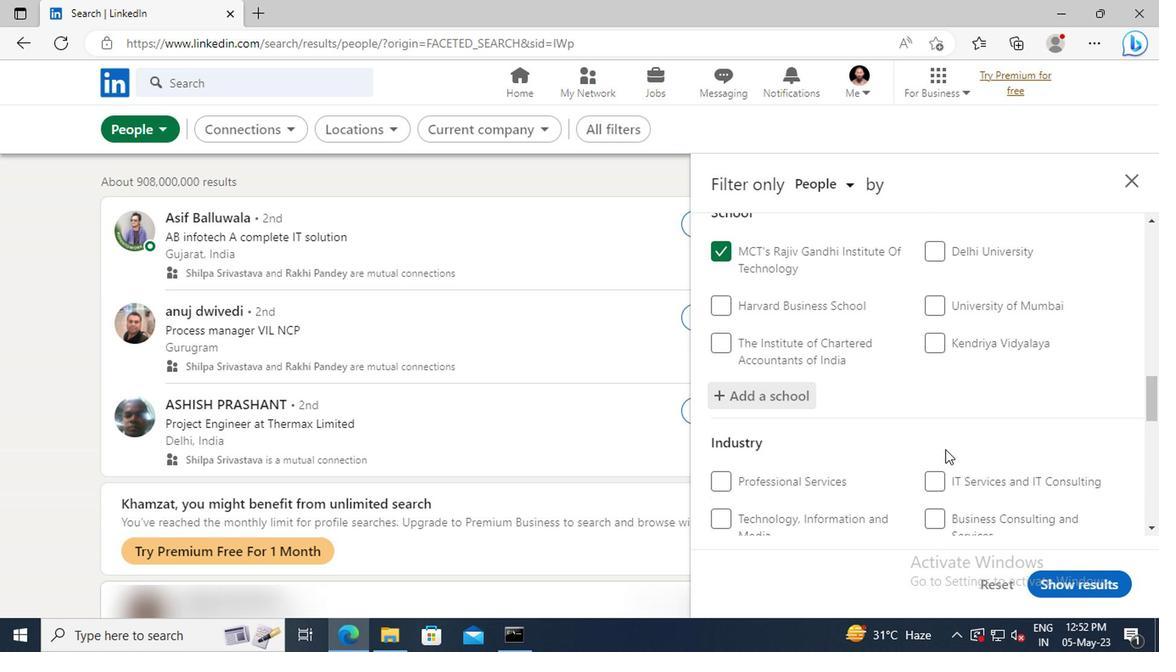 
Action: Mouse moved to (927, 408)
Screenshot: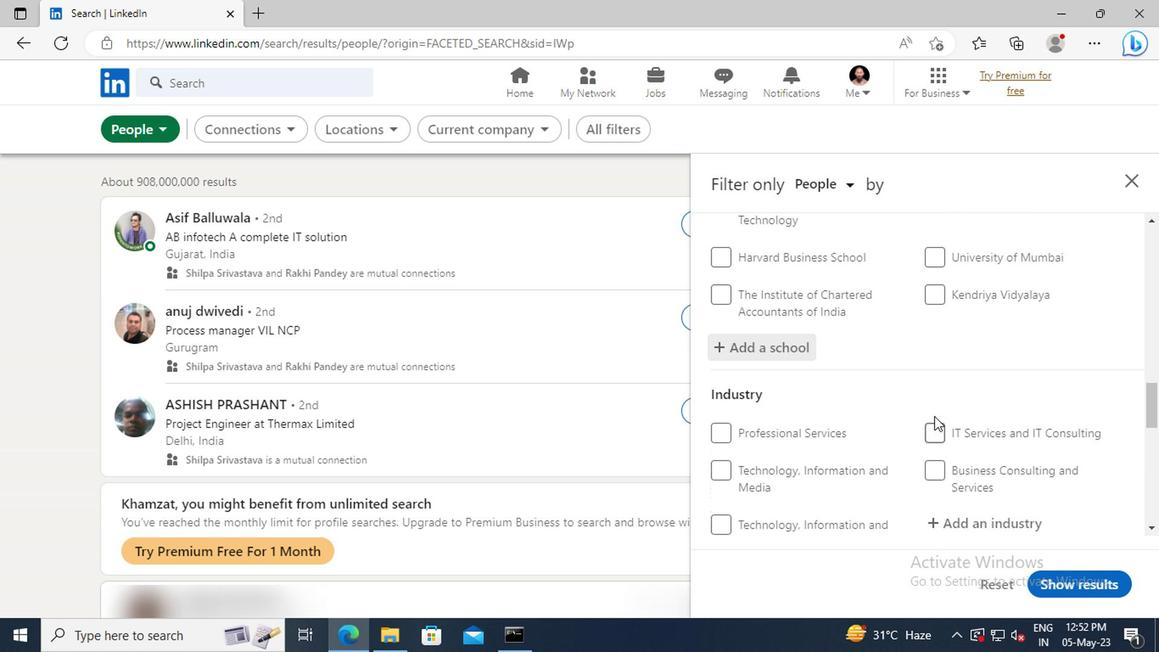 
Action: Mouse scrolled (927, 408) with delta (0, 0)
Screenshot: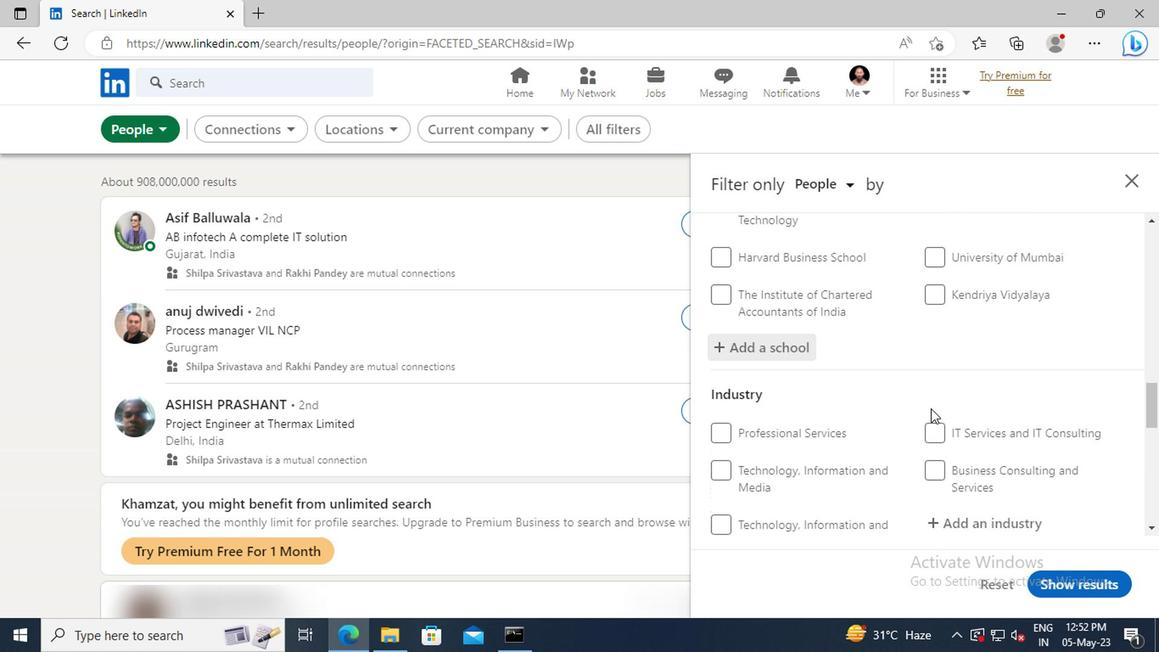 
Action: Mouse scrolled (927, 408) with delta (0, 0)
Screenshot: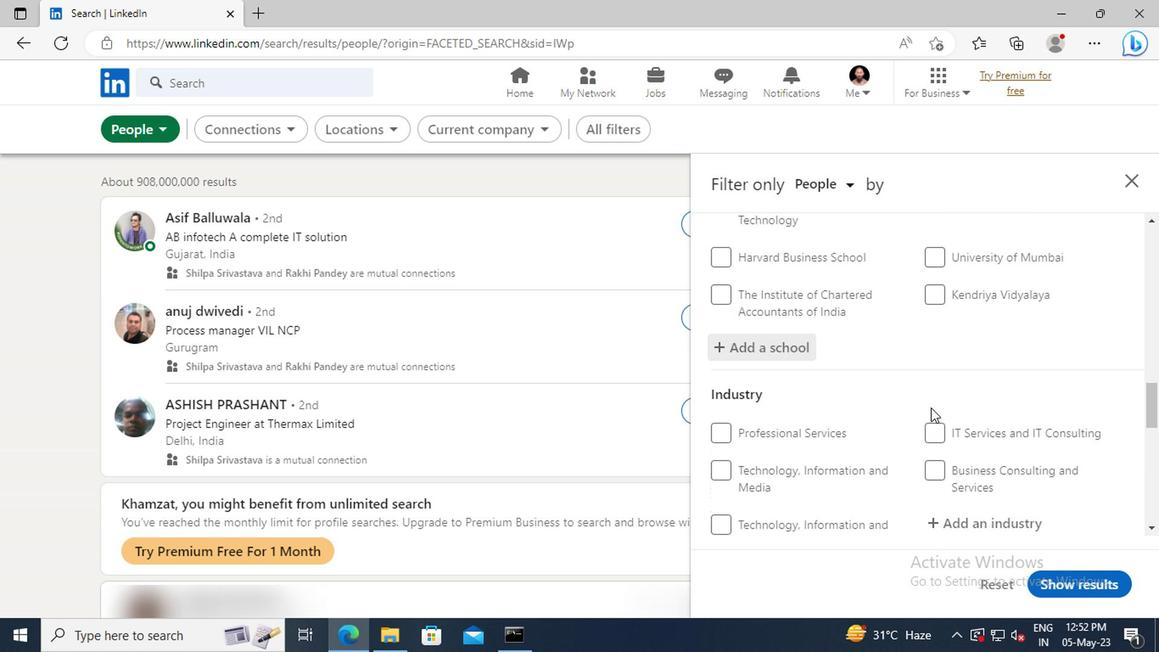 
Action: Mouse moved to (936, 425)
Screenshot: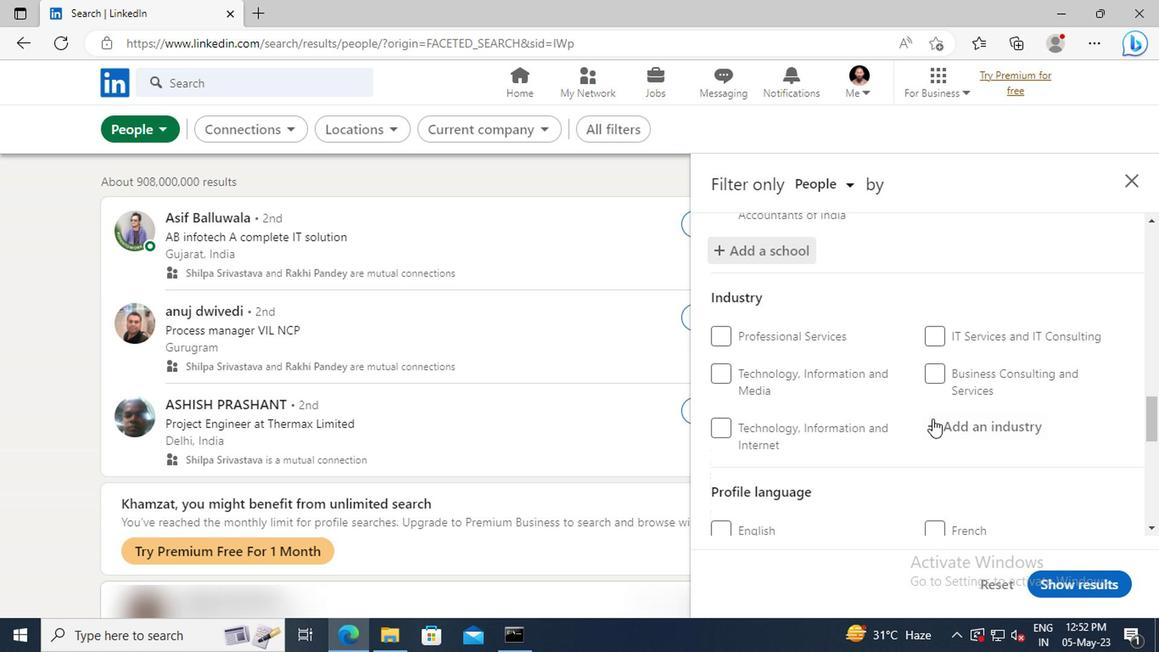 
Action: Mouse pressed left at (936, 425)
Screenshot: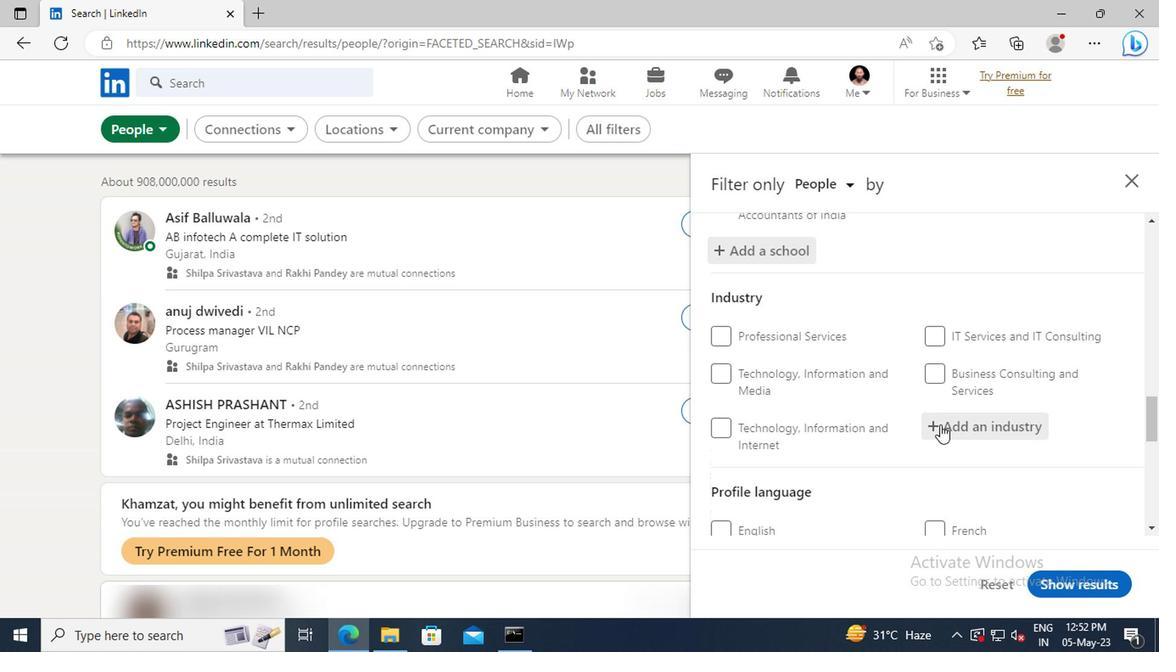 
Action: Key pressed <Key.shift>VEHICLE<Key.space><Key.shift>RE
Screenshot: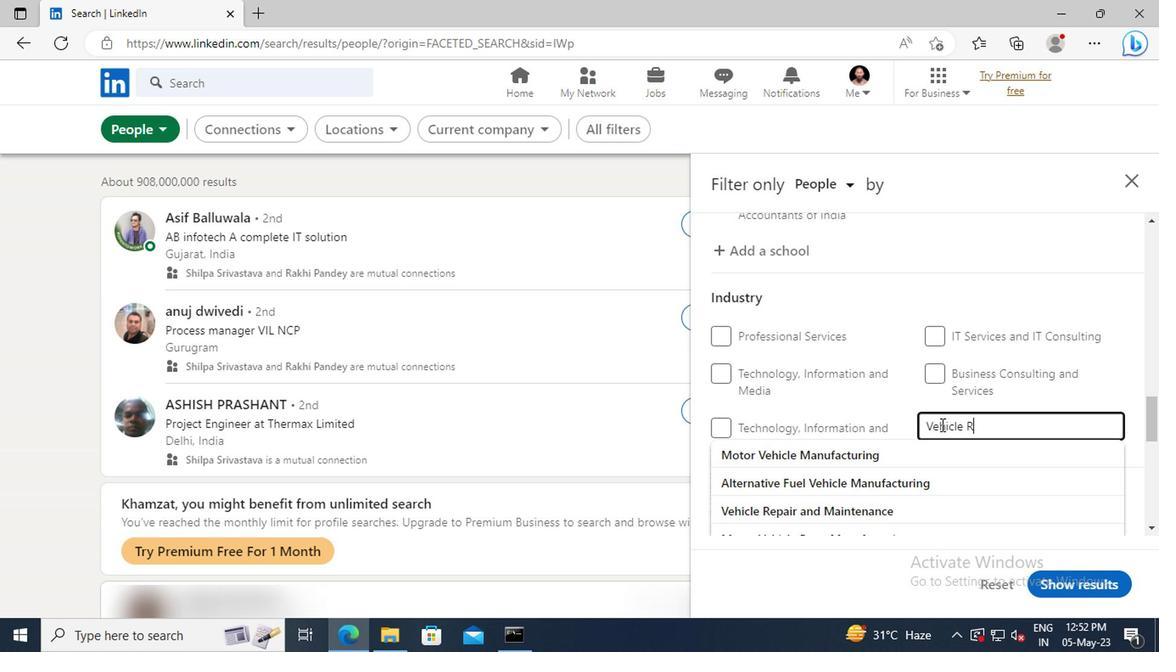
Action: Mouse moved to (943, 448)
Screenshot: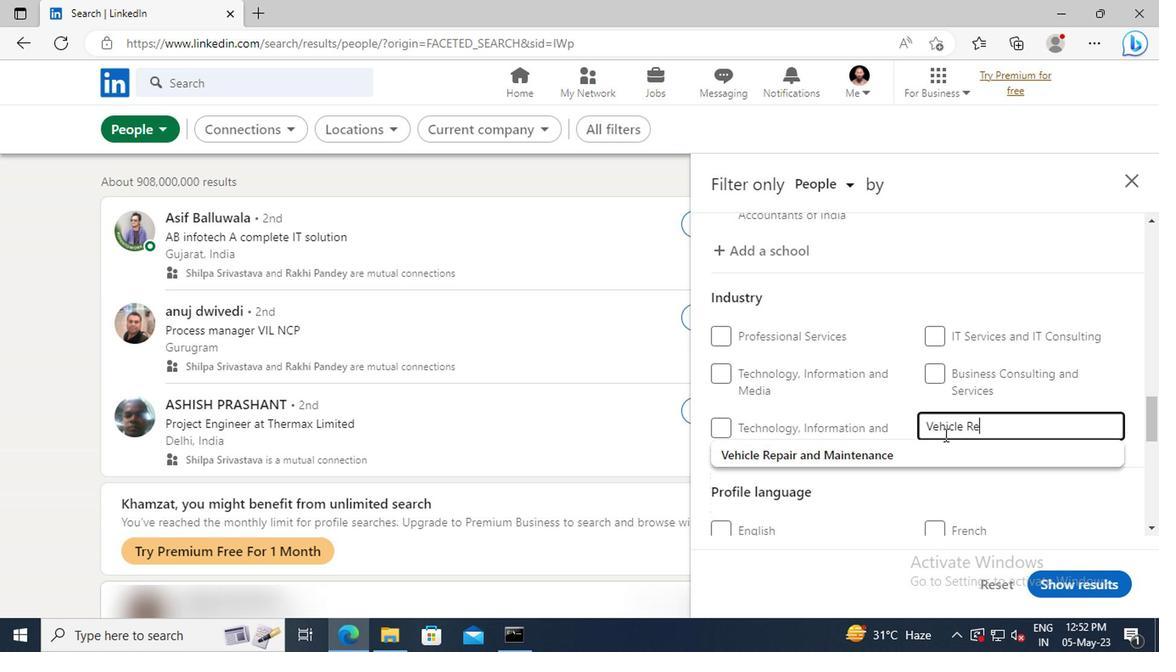 
Action: Mouse pressed left at (943, 448)
Screenshot: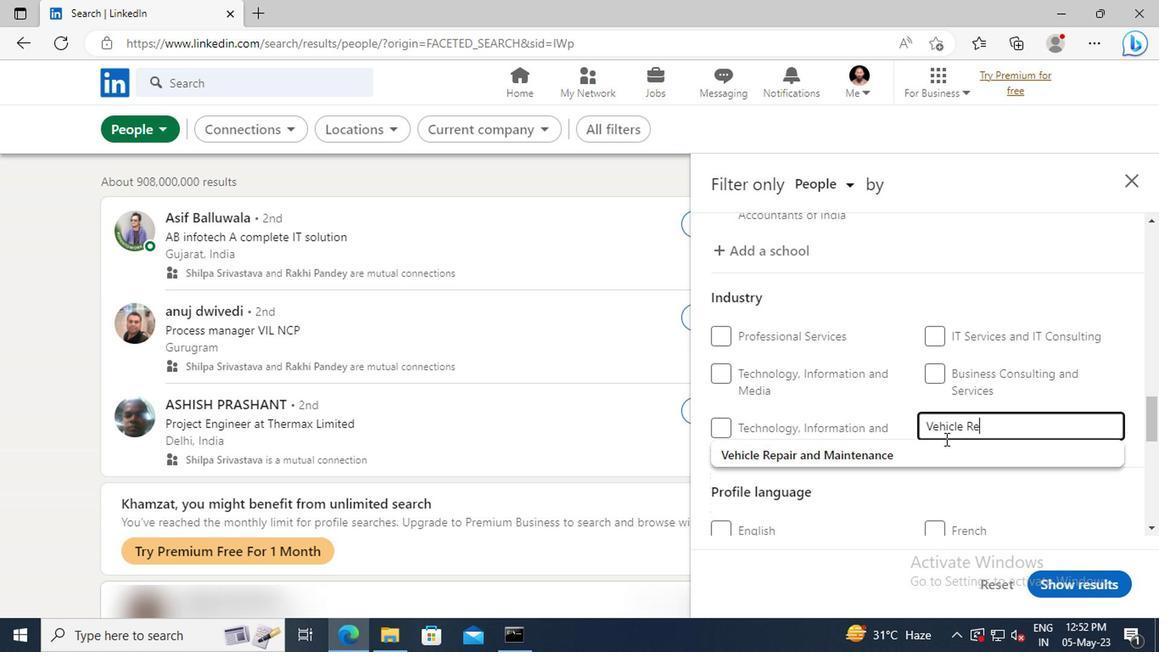 
Action: Mouse scrolled (943, 447) with delta (0, 0)
Screenshot: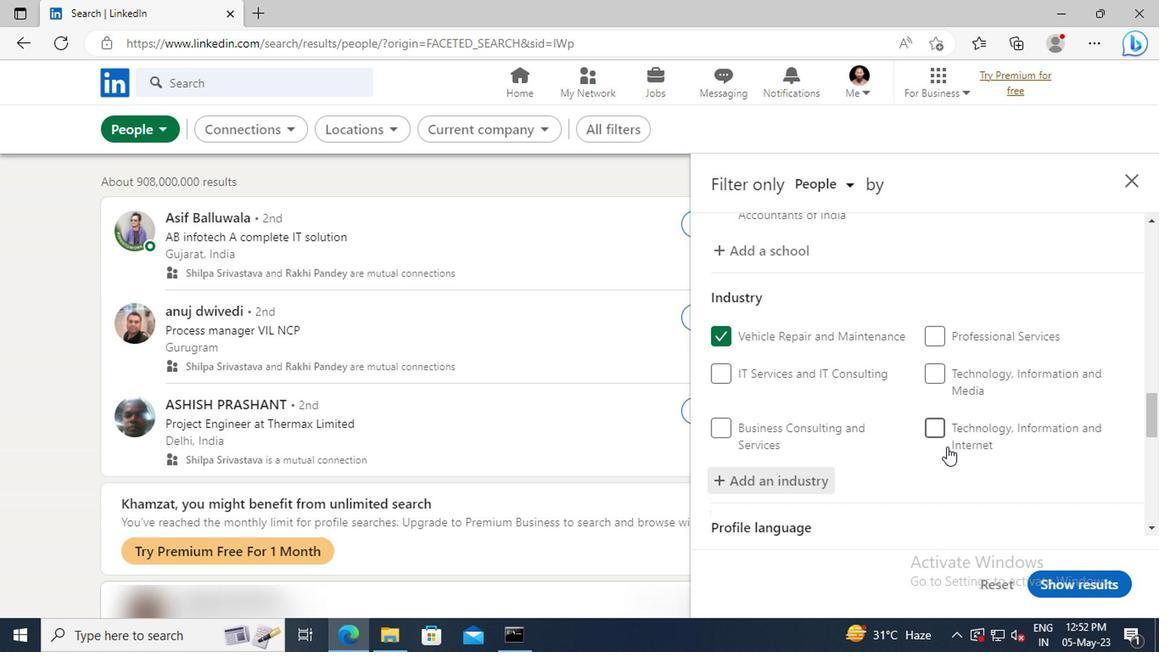 
Action: Mouse scrolled (943, 447) with delta (0, 0)
Screenshot: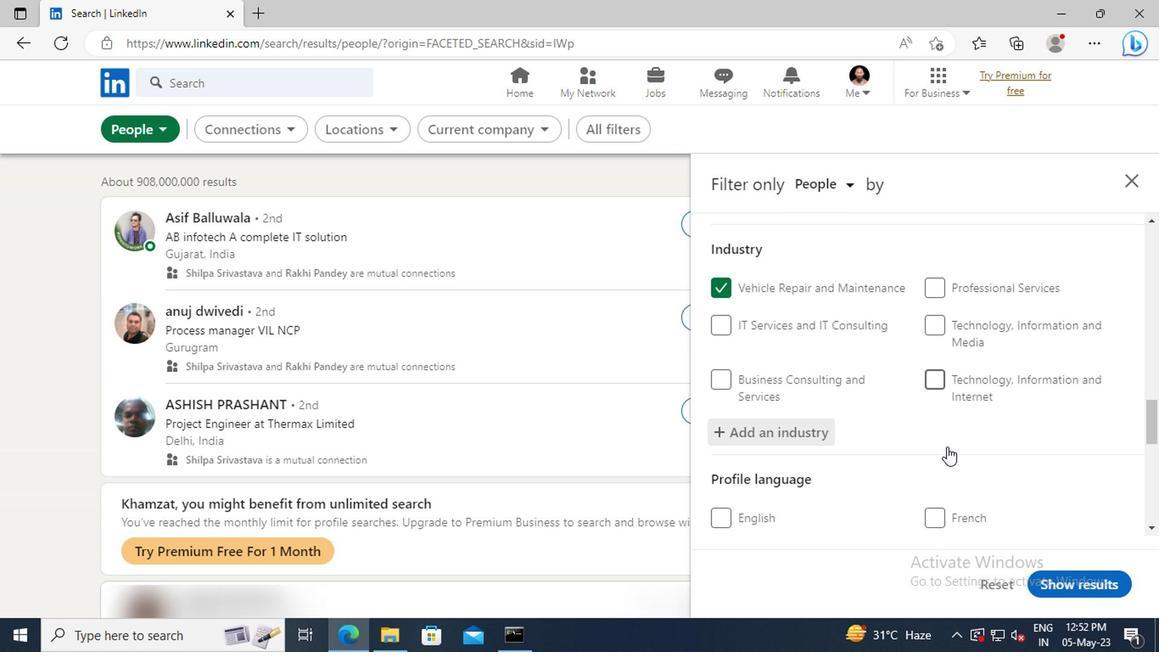 
Action: Mouse moved to (941, 419)
Screenshot: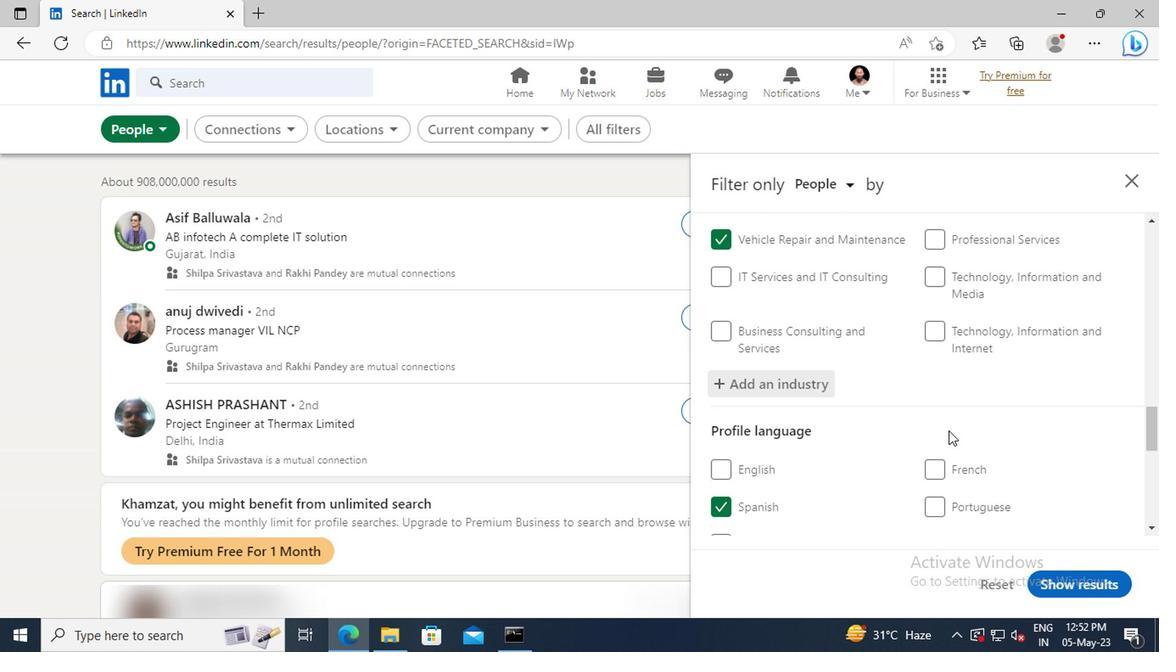 
Action: Mouse scrolled (941, 418) with delta (0, 0)
Screenshot: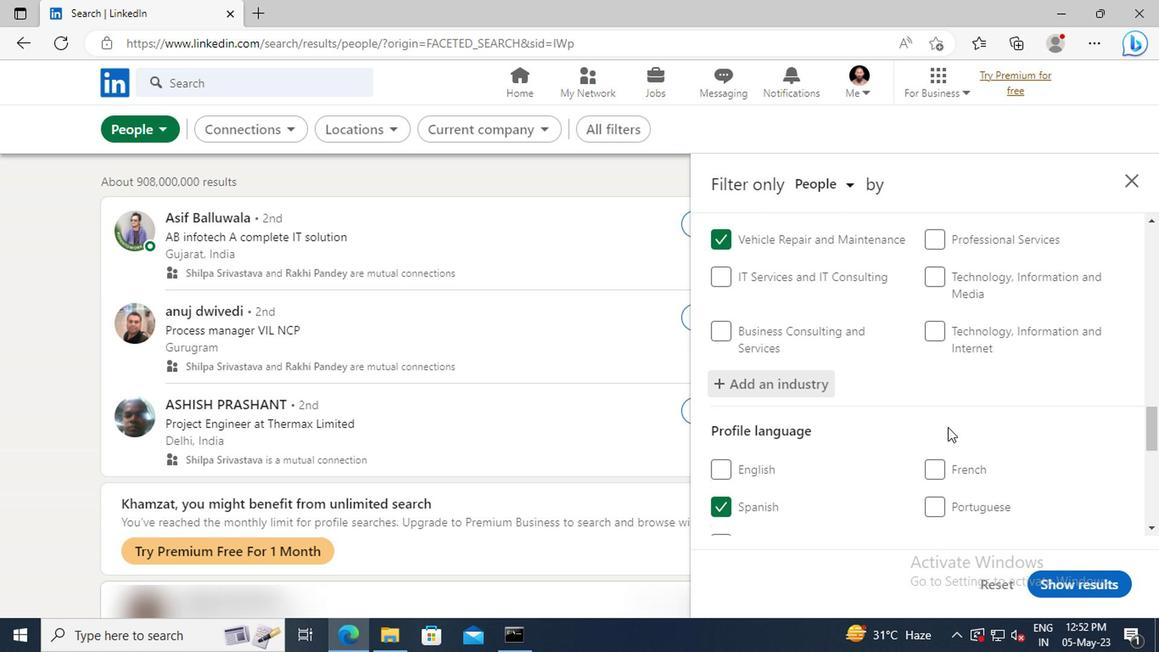 
Action: Mouse moved to (938, 412)
Screenshot: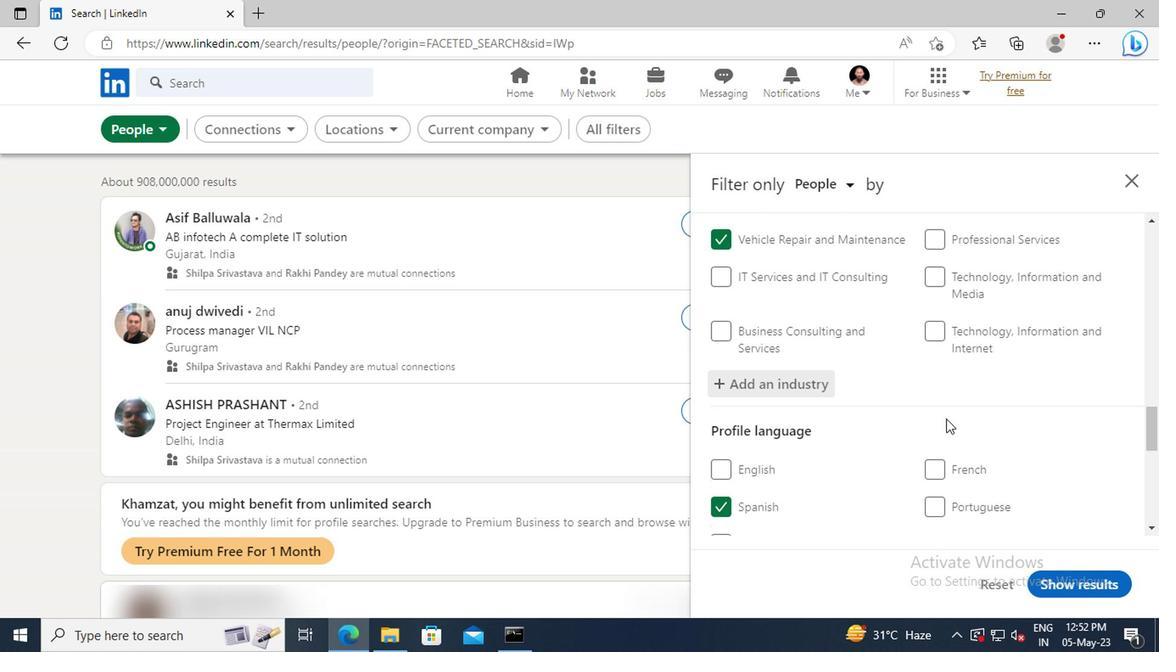 
Action: Mouse scrolled (938, 411) with delta (0, -1)
Screenshot: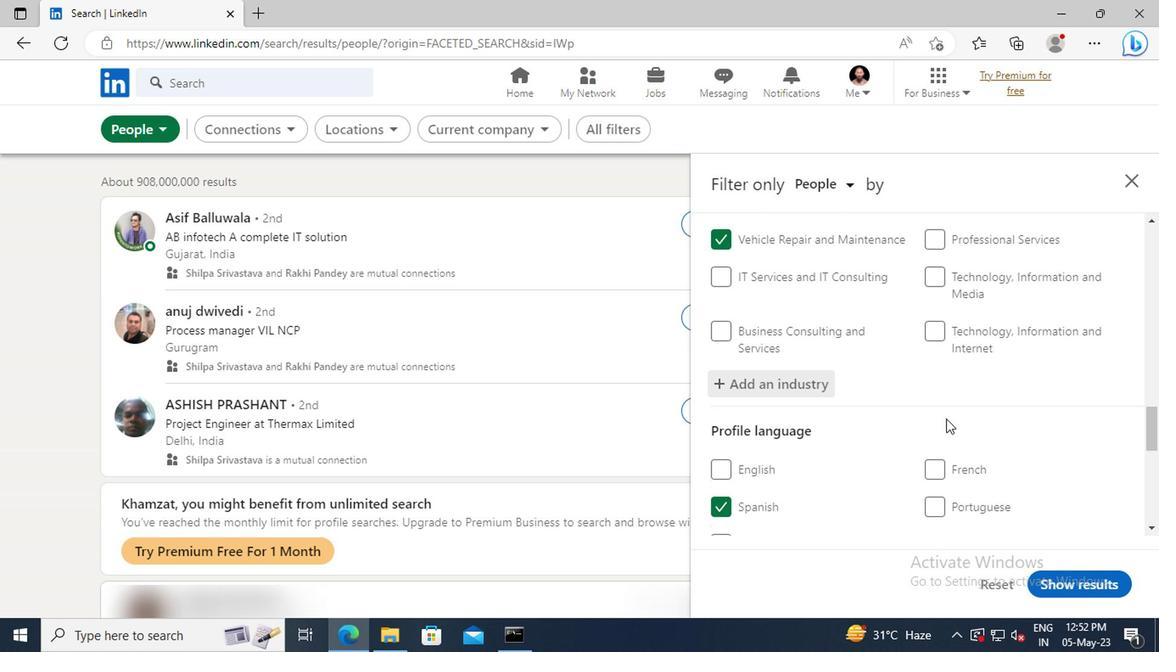 
Action: Mouse moved to (938, 399)
Screenshot: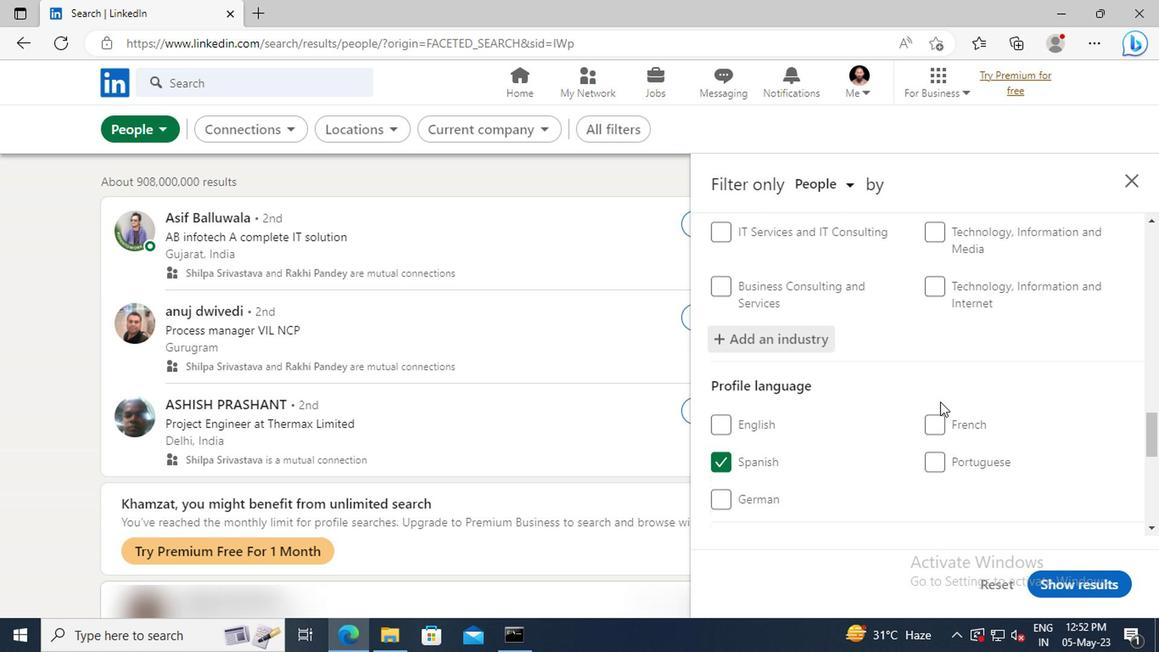 
Action: Mouse scrolled (938, 398) with delta (0, -1)
Screenshot: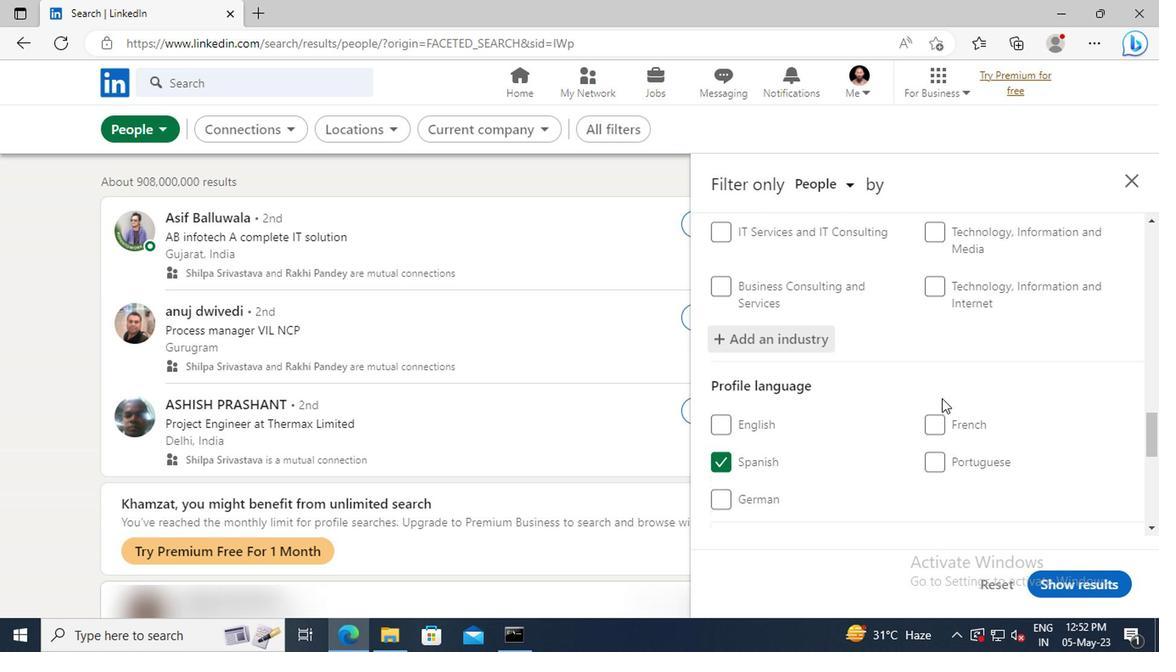 
Action: Mouse scrolled (938, 398) with delta (0, -1)
Screenshot: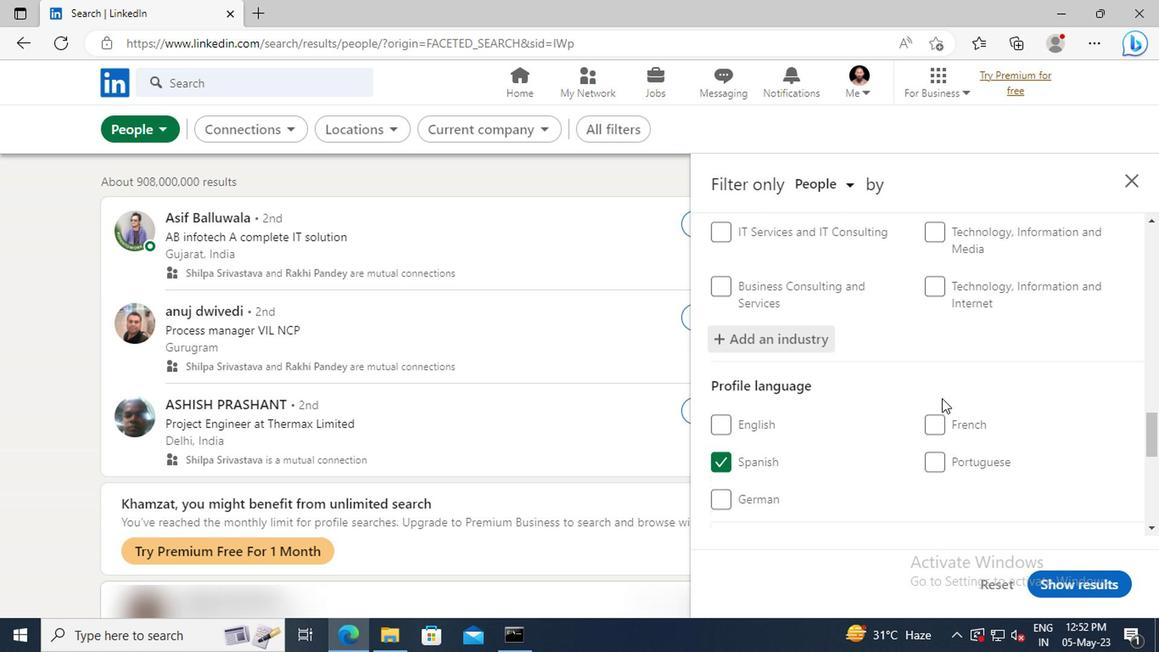 
Action: Mouse moved to (938, 398)
Screenshot: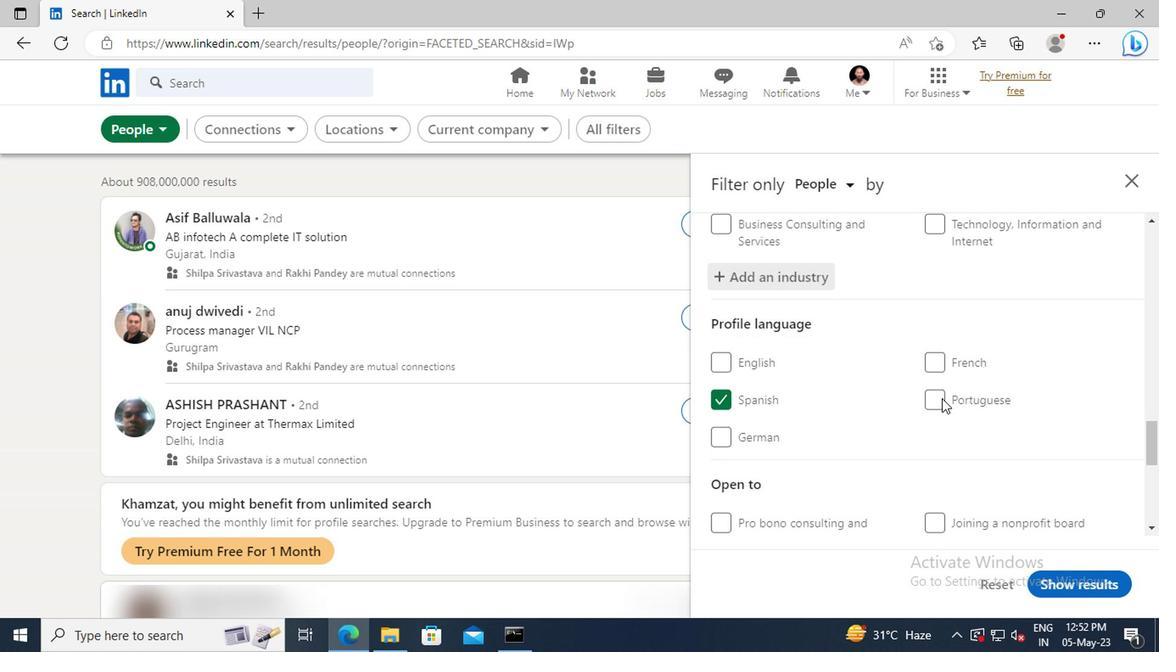 
Action: Mouse scrolled (938, 398) with delta (0, 0)
Screenshot: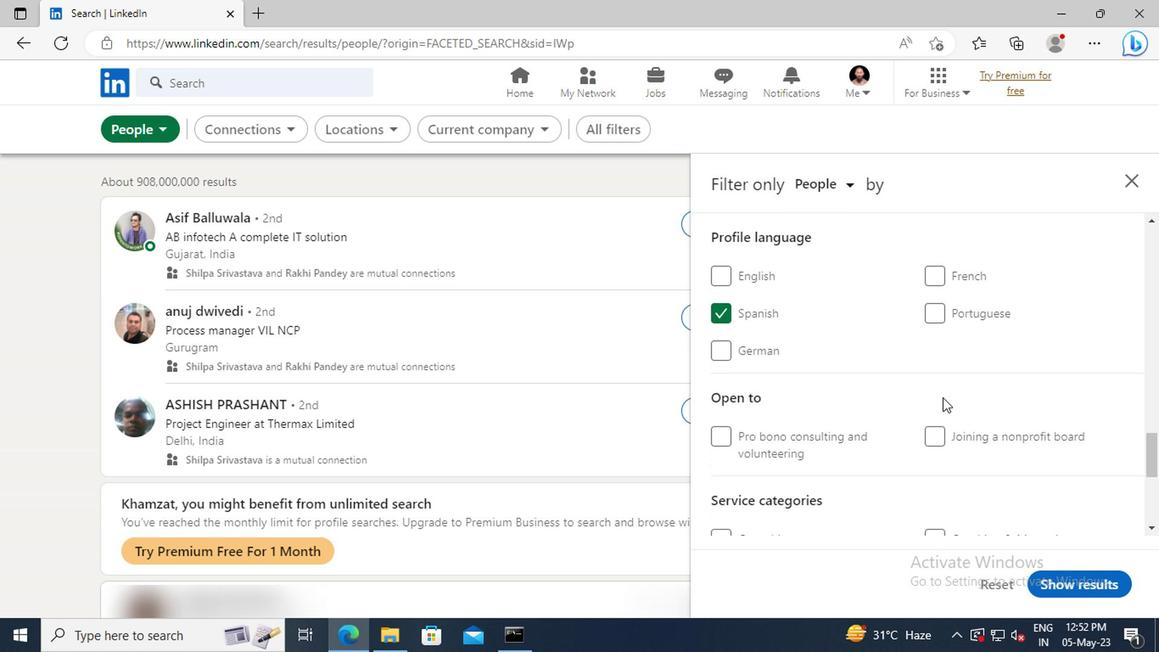 
Action: Mouse scrolled (938, 398) with delta (0, 0)
Screenshot: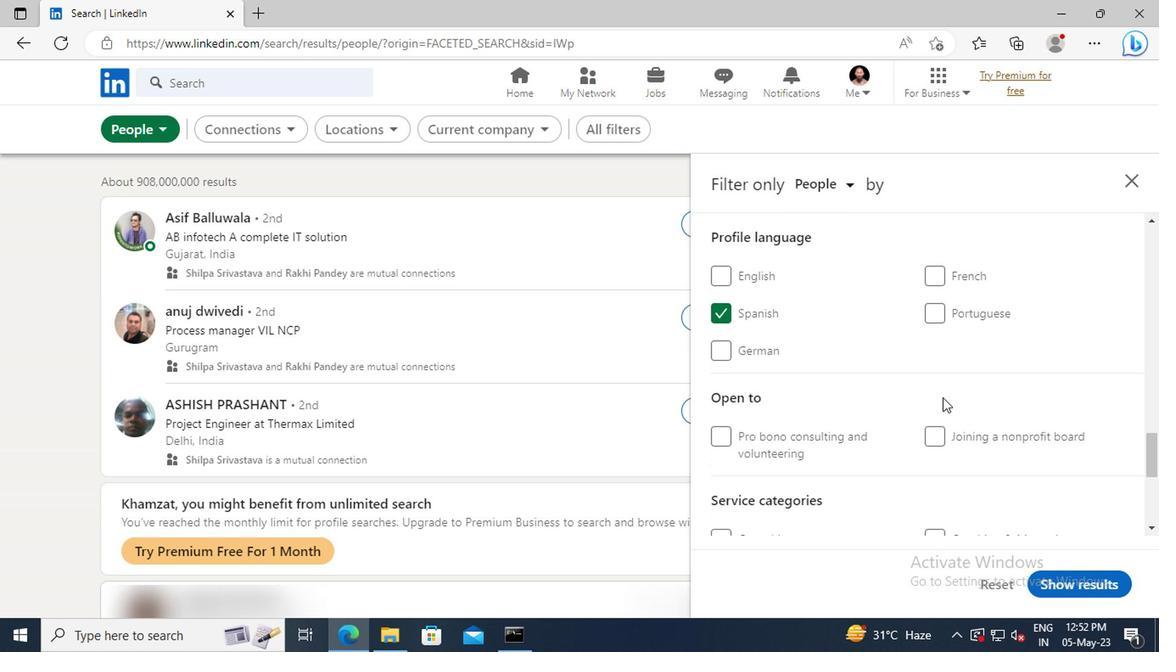 
Action: Mouse scrolled (938, 398) with delta (0, 0)
Screenshot: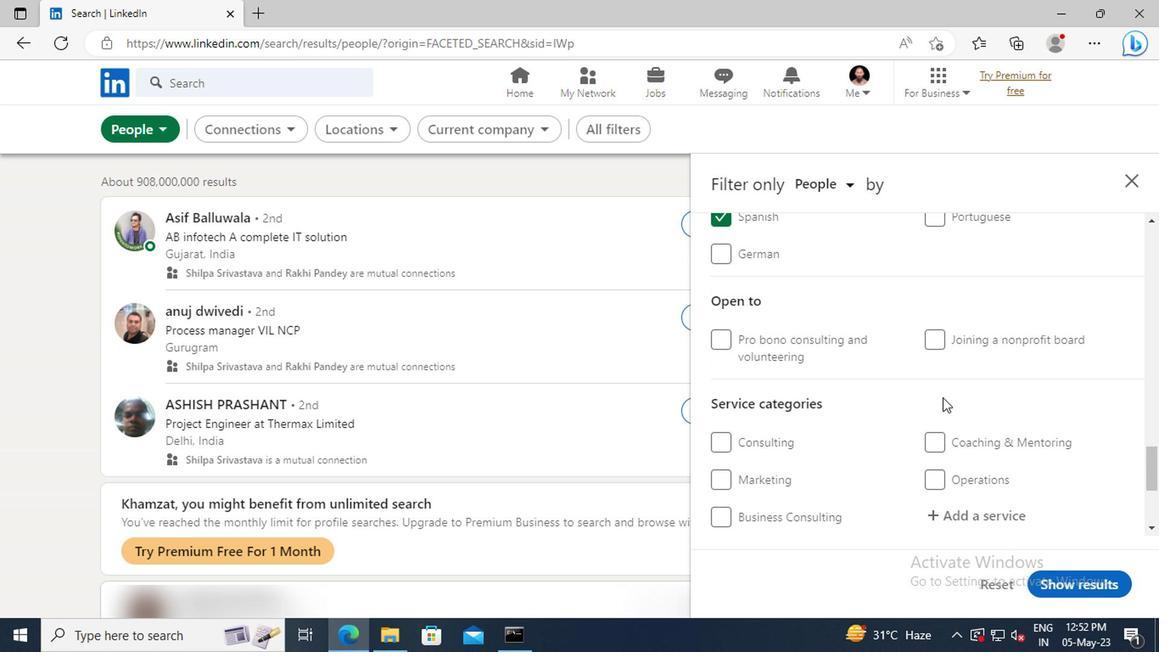 
Action: Mouse scrolled (938, 398) with delta (0, 0)
Screenshot: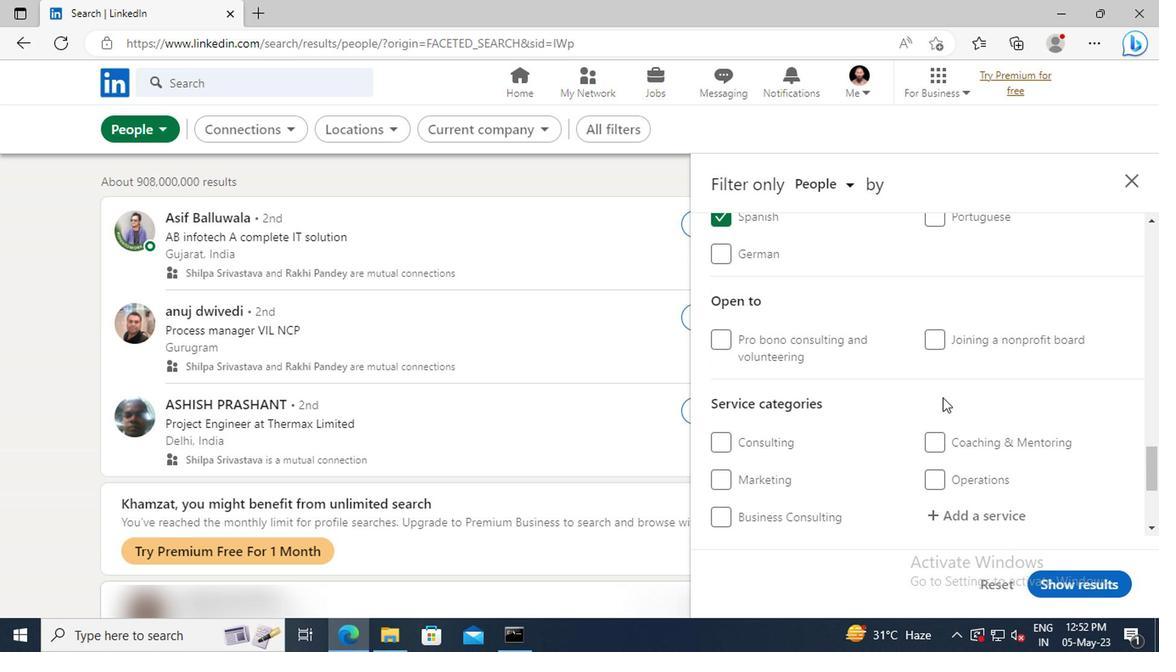 
Action: Mouse moved to (944, 418)
Screenshot: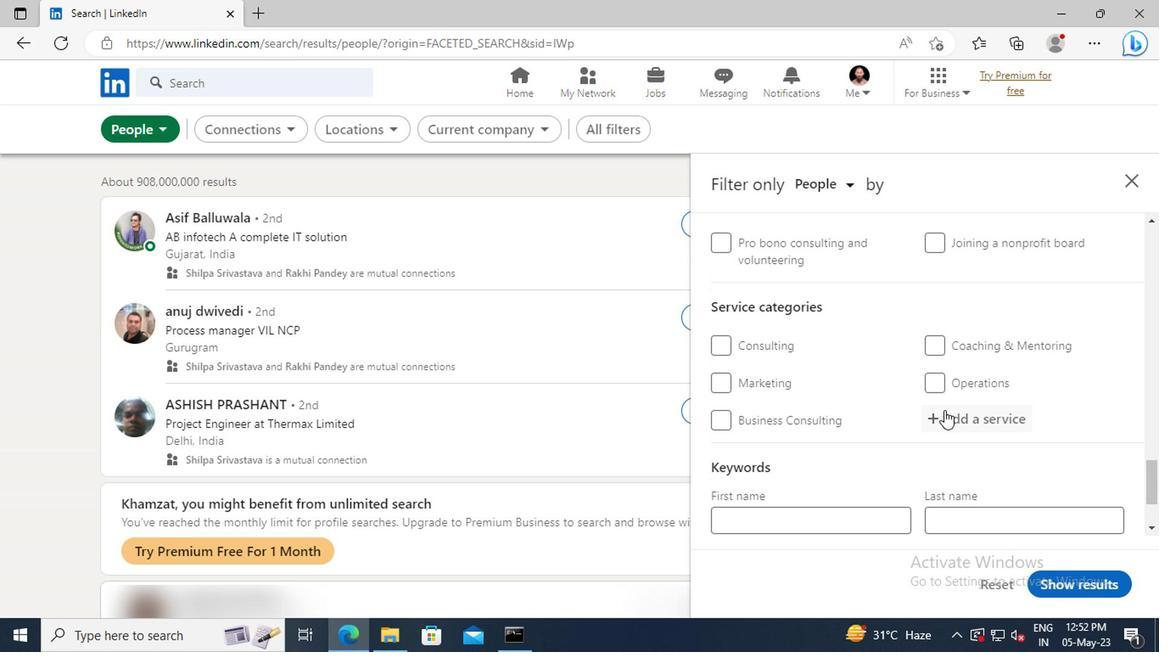 
Action: Mouse pressed left at (944, 418)
Screenshot: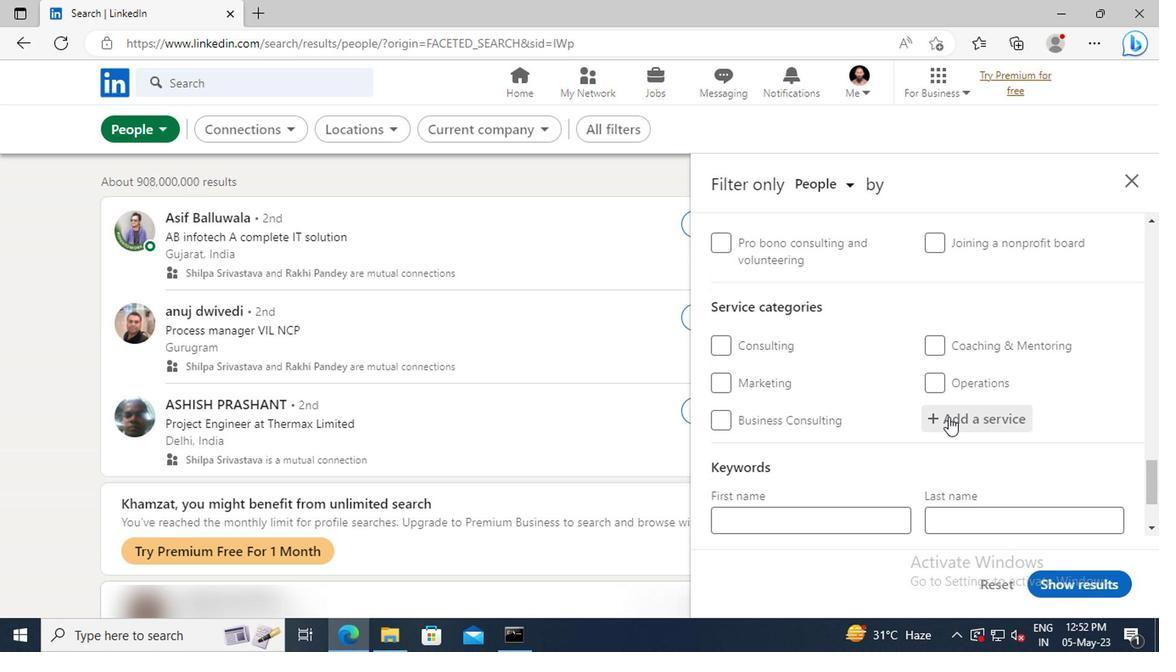
Action: Key pressed <Key.shift>NOTARY<Key.space><Key.shift>ONLINE<Key.space><Key.shift>RESEARCH<Key.enter>
Screenshot: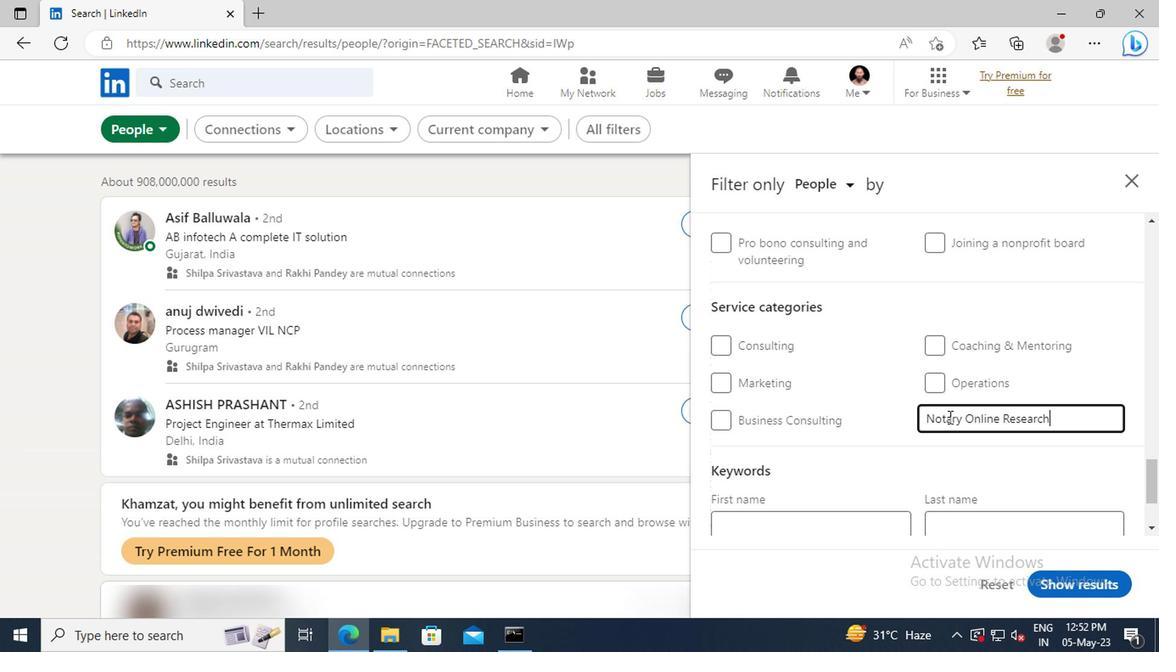 
Action: Mouse scrolled (944, 417) with delta (0, -1)
Screenshot: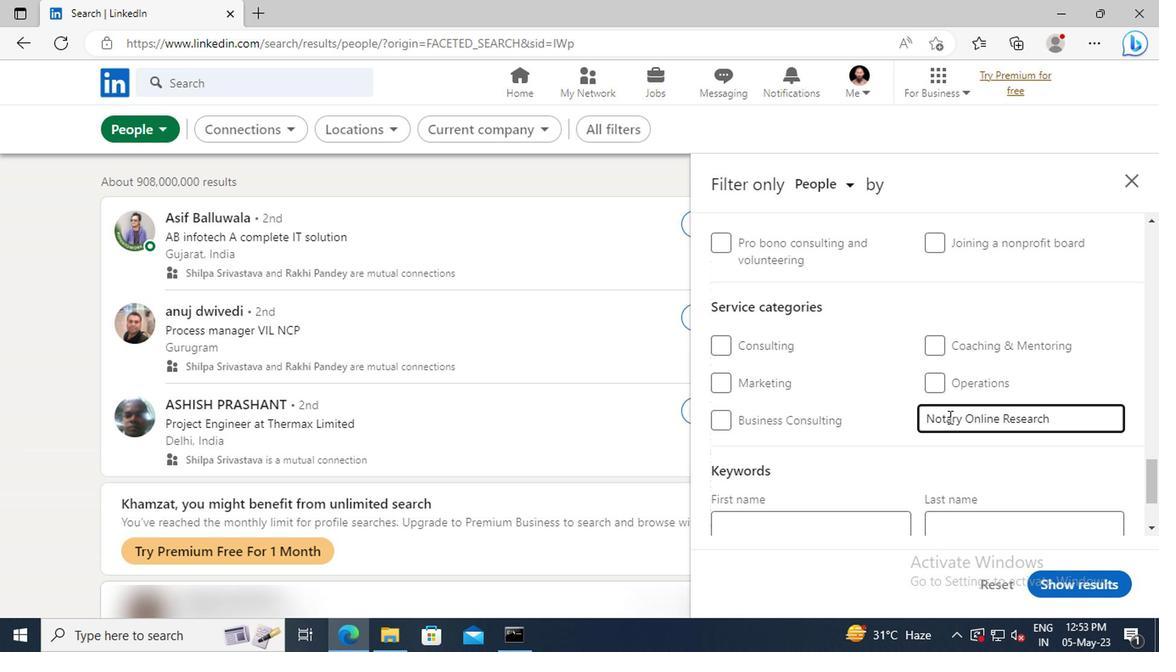
Action: Mouse scrolled (944, 417) with delta (0, -1)
Screenshot: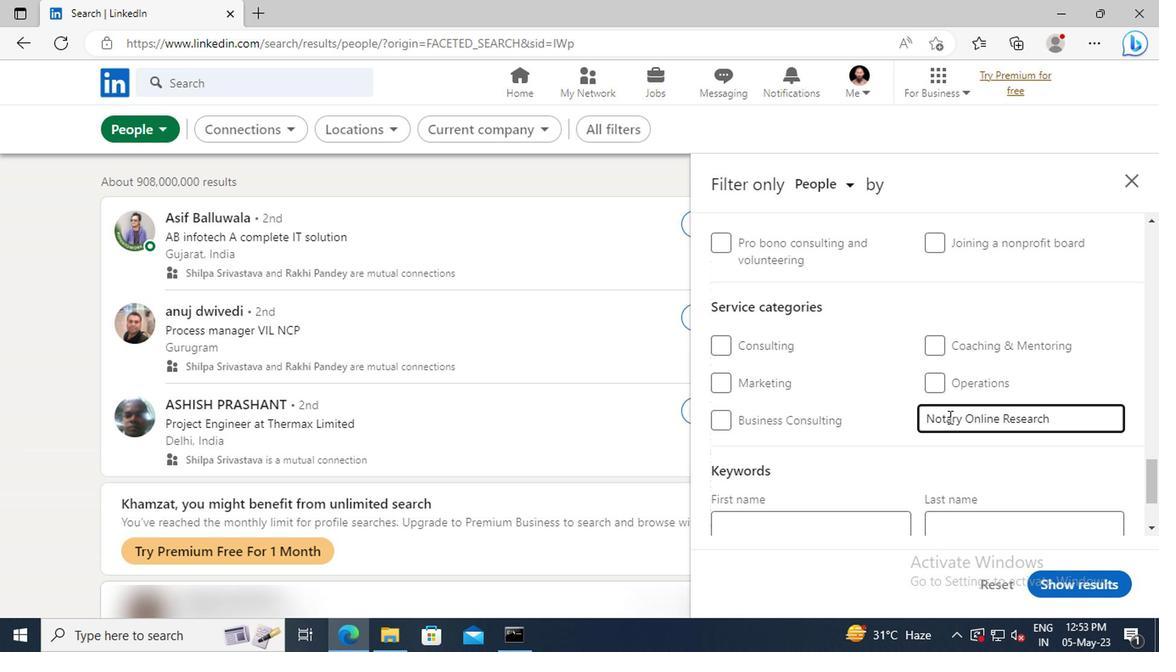 
Action: Mouse scrolled (944, 417) with delta (0, -1)
Screenshot: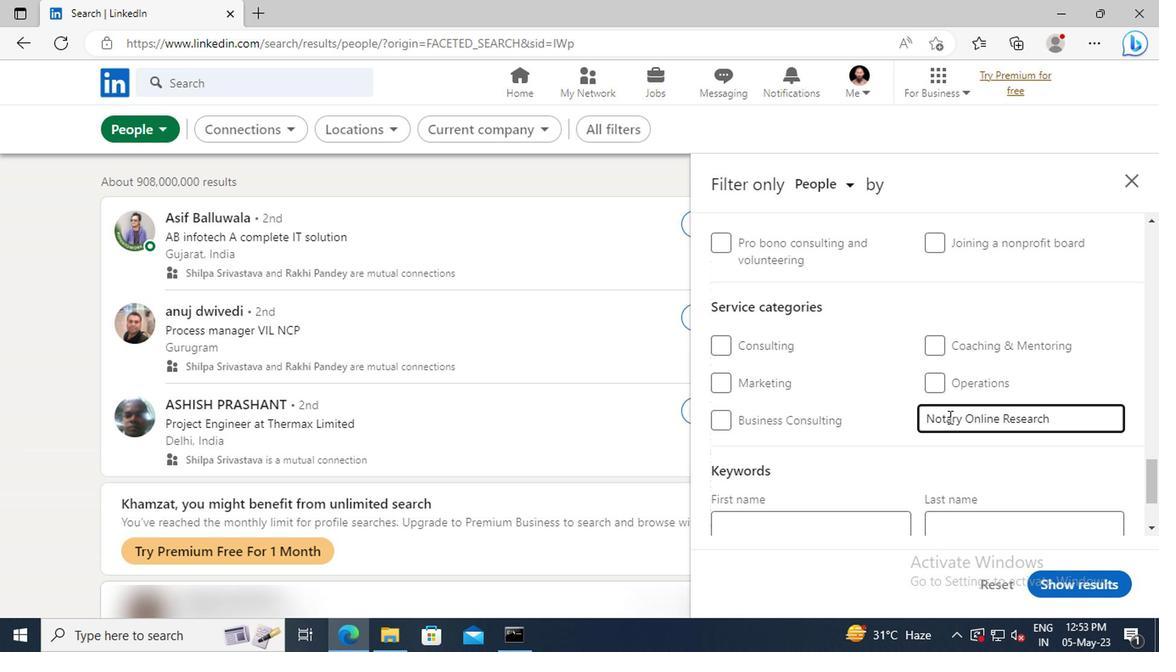 
Action: Mouse moved to (820, 462)
Screenshot: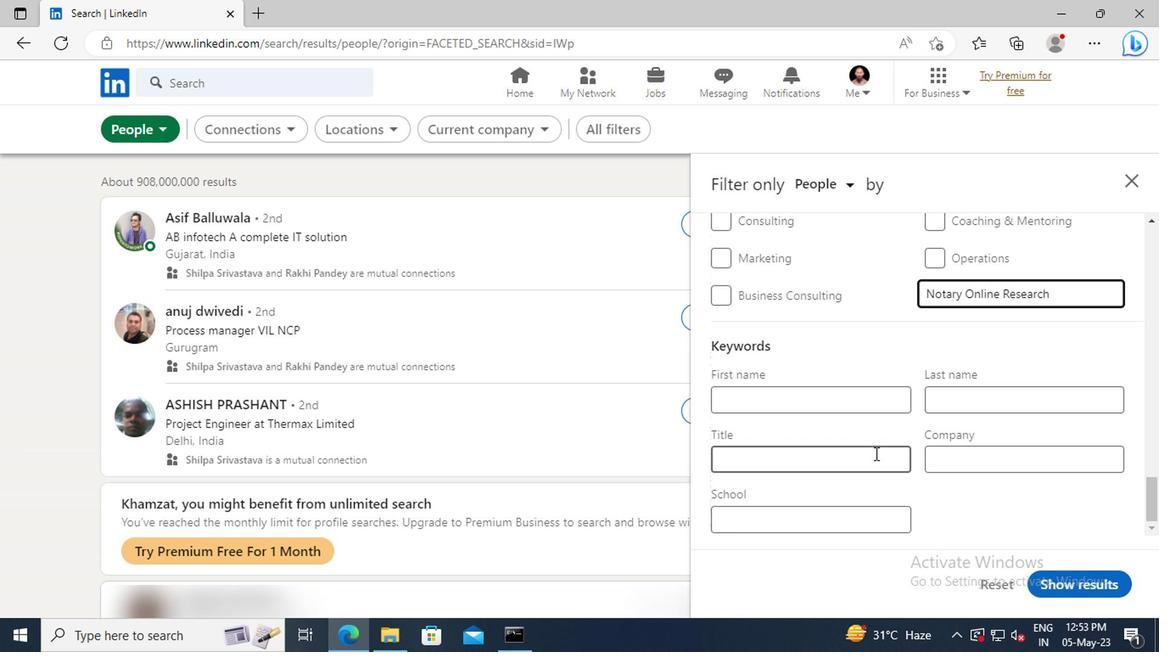 
Action: Mouse pressed left at (820, 462)
Screenshot: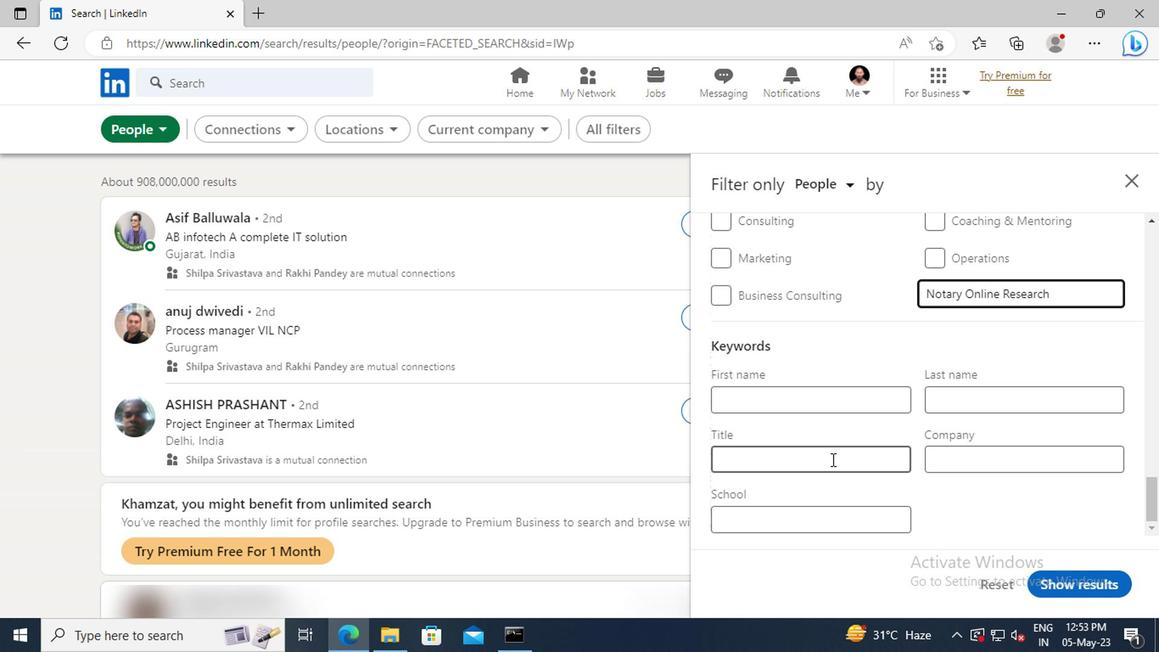 
Action: Key pressed <Key.shift>OWNER<Key.enter>
Screenshot: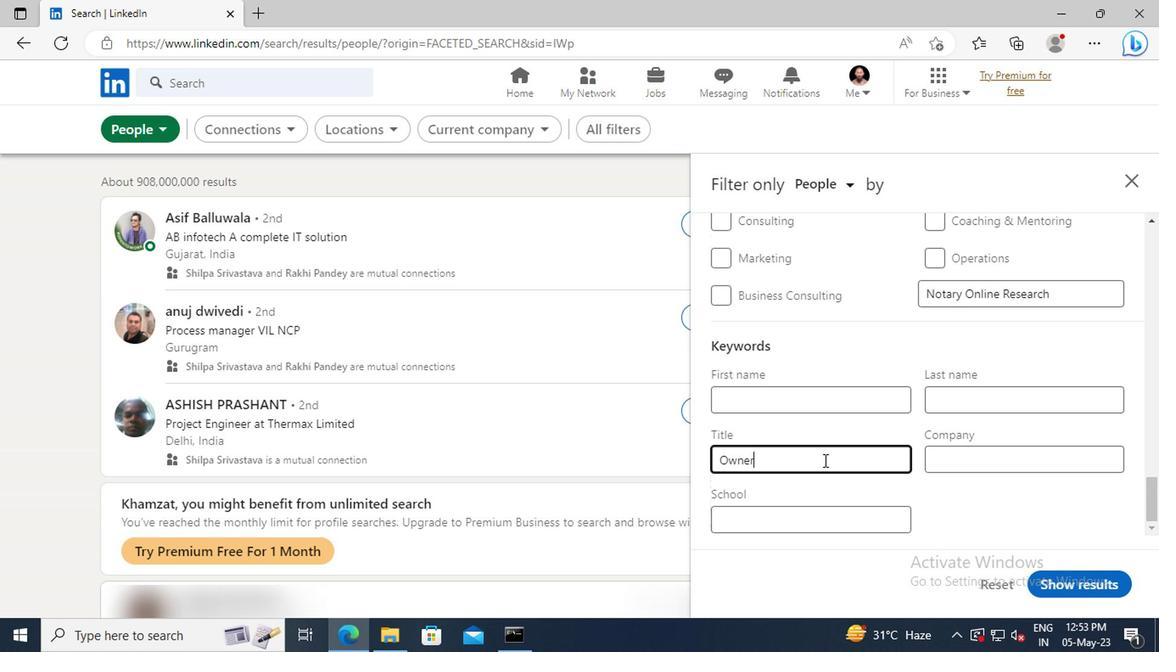 
Action: Mouse moved to (1043, 581)
Screenshot: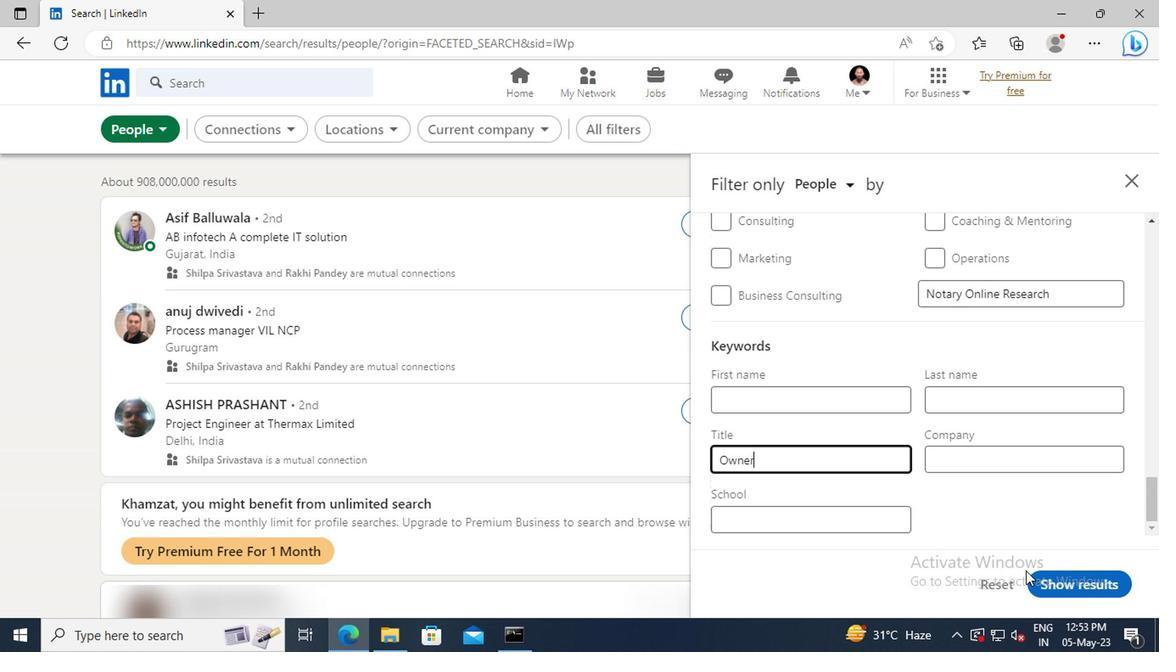 
Action: Mouse pressed left at (1043, 581)
Screenshot: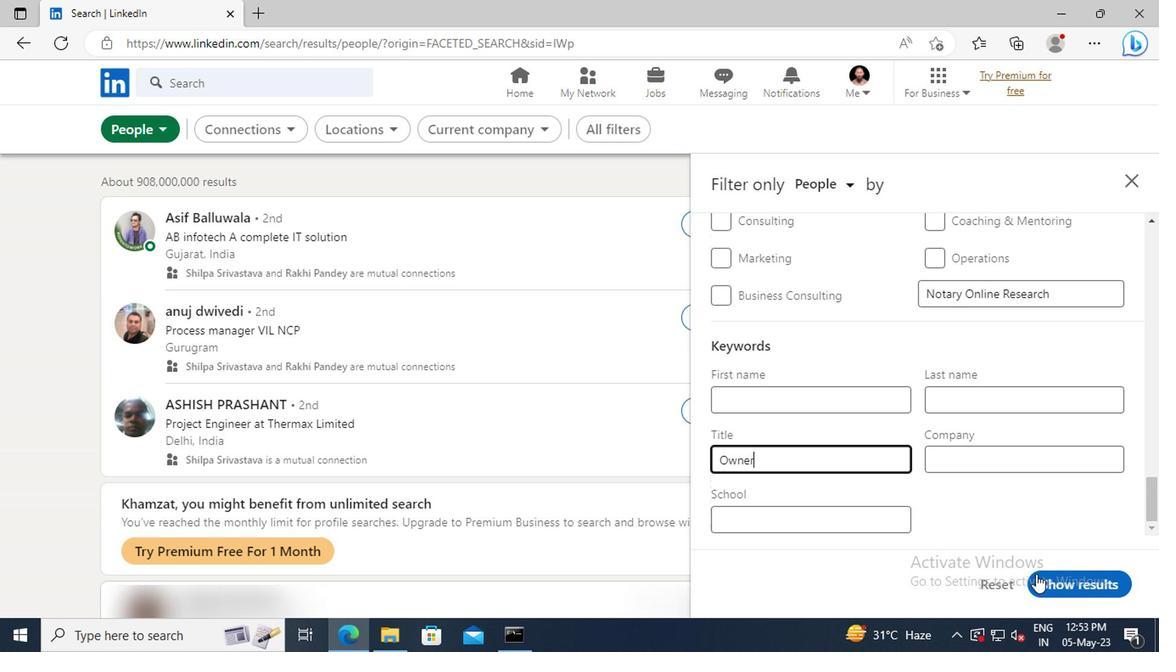
